 Task: Find connections with filter location Puerto Plata with filter topic #Onlineadvertisingwith filter profile language Potuguese with filter current company Emids with filter school Hindustan University with filter industry Public Relations and Communications Services with filter service category Tax Preparation with filter keywords title eCommerce Marketing Specialist
Action: Mouse moved to (568, 74)
Screenshot: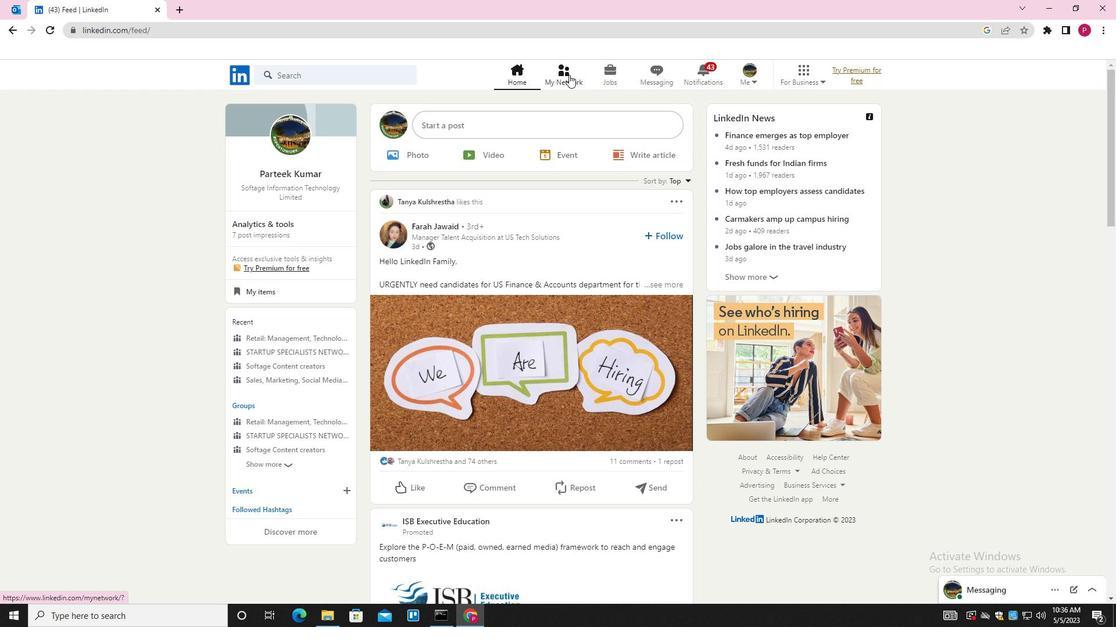 
Action: Mouse pressed left at (568, 74)
Screenshot: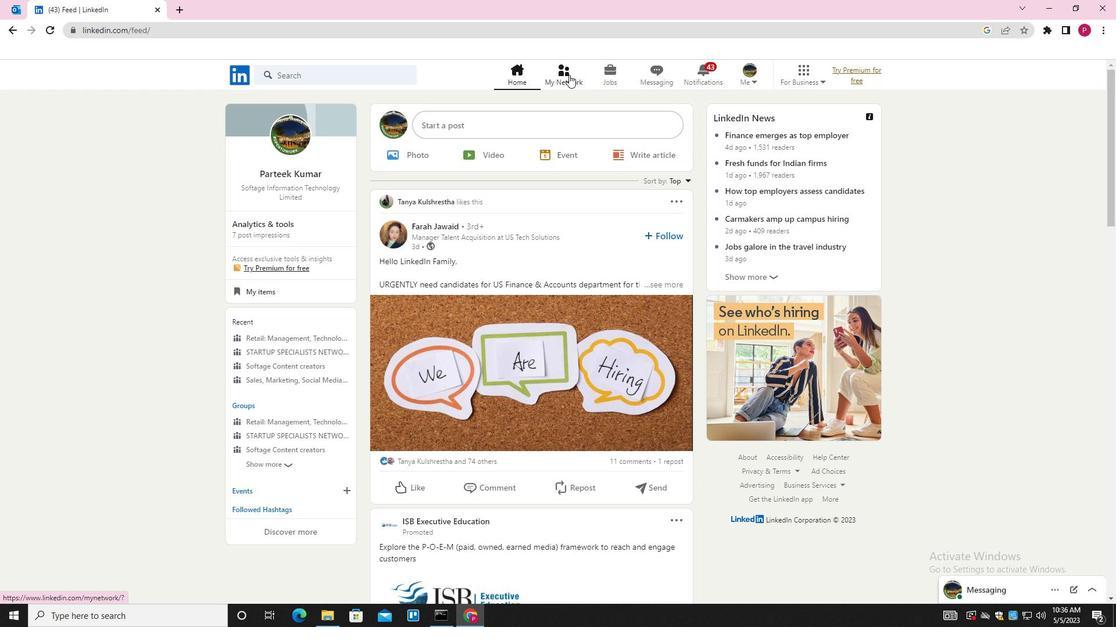
Action: Mouse moved to (369, 136)
Screenshot: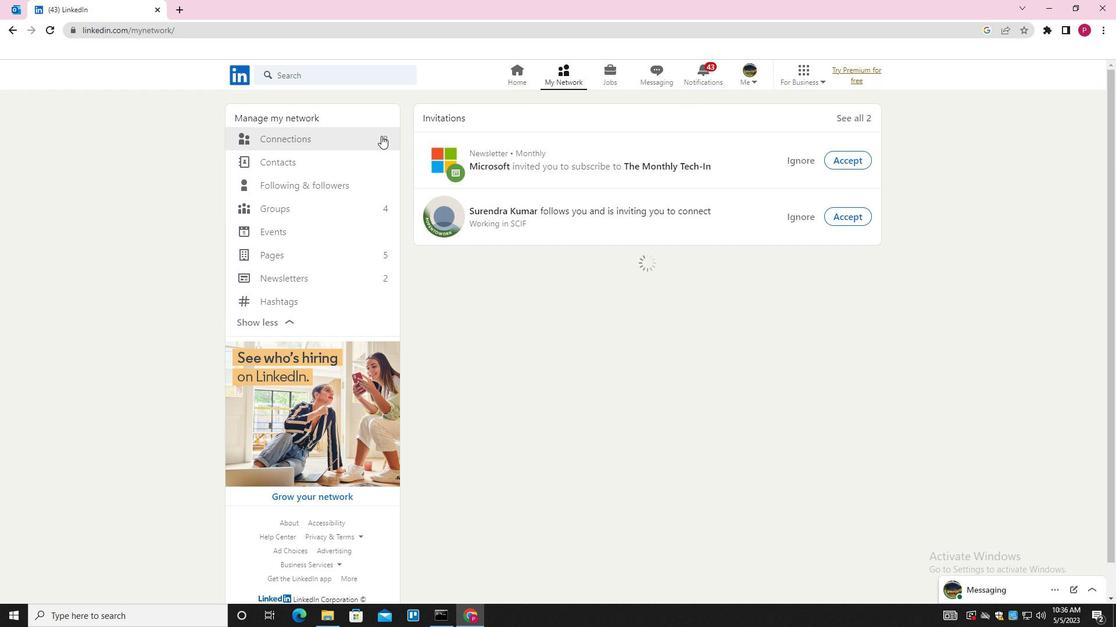
Action: Mouse pressed left at (369, 136)
Screenshot: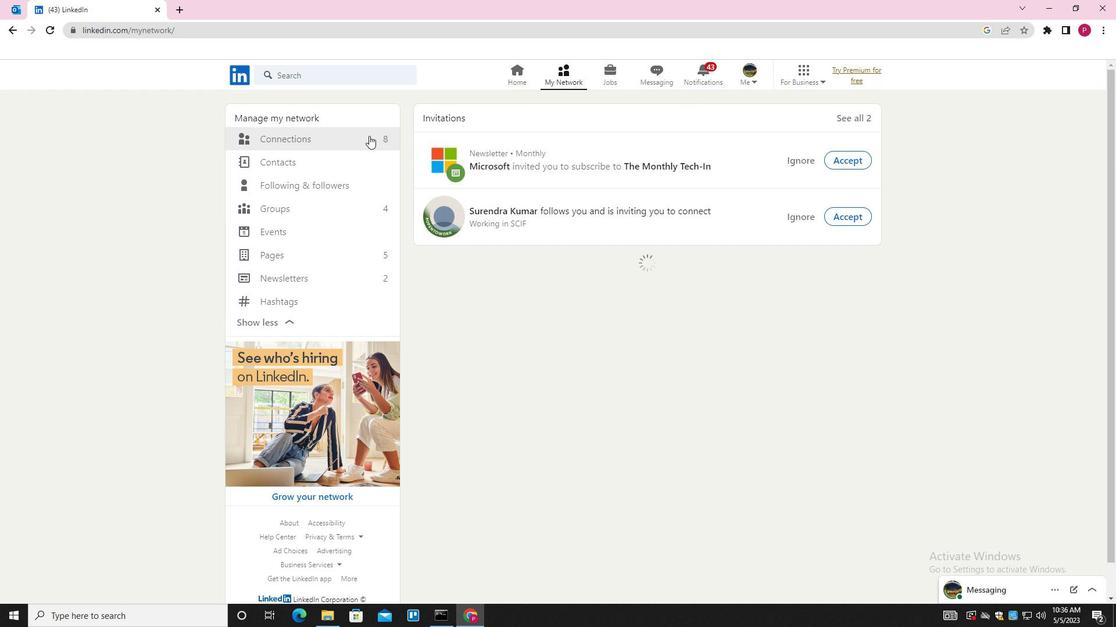 
Action: Mouse moved to (634, 141)
Screenshot: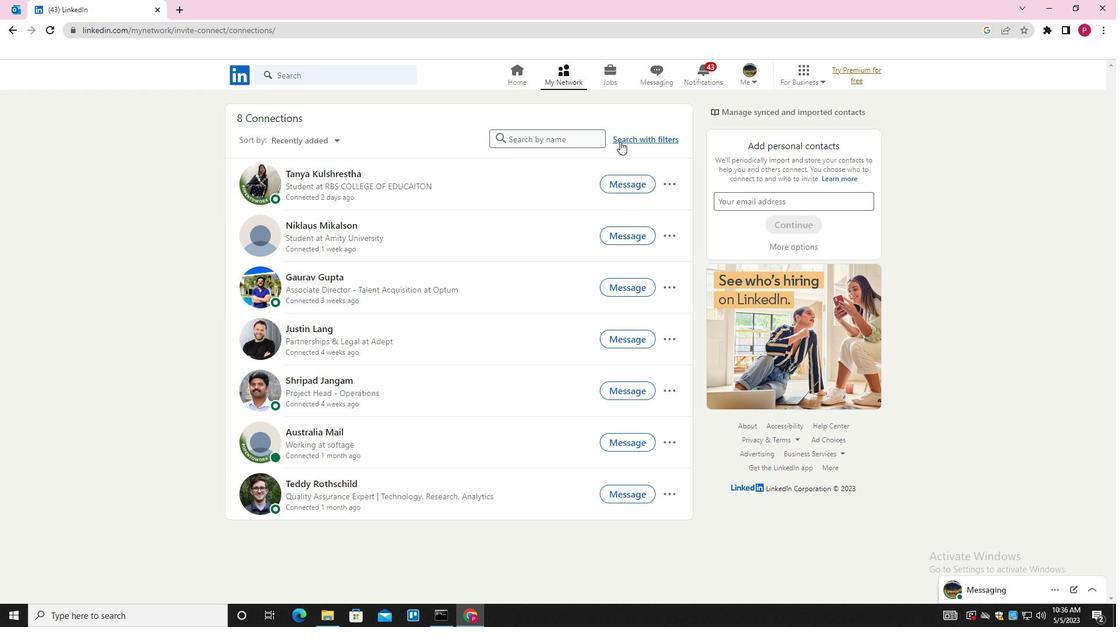 
Action: Mouse pressed left at (634, 141)
Screenshot: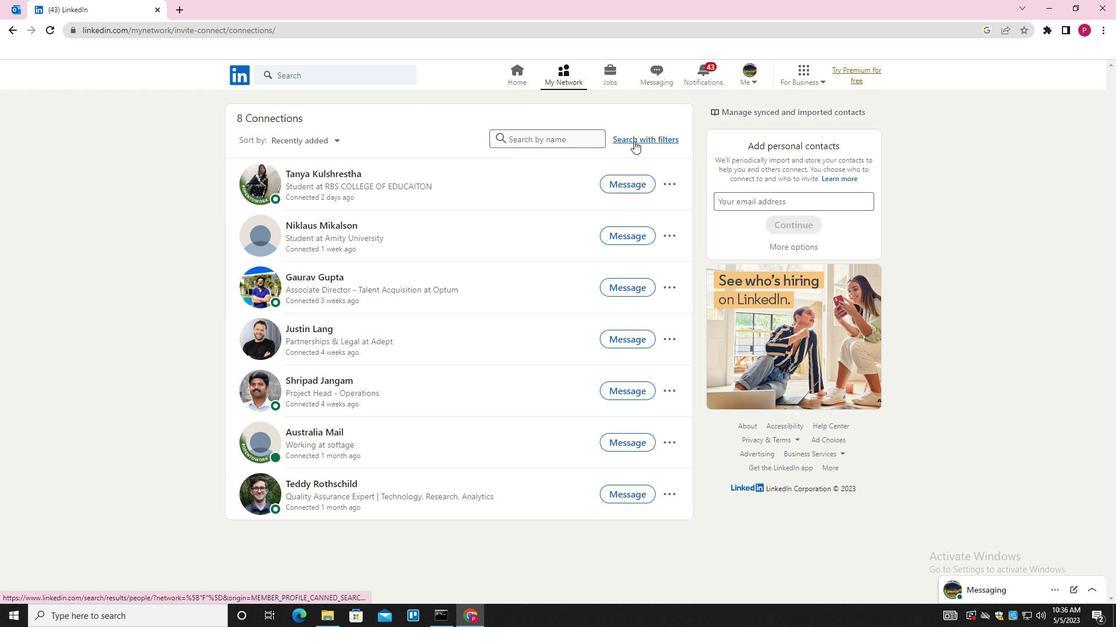 
Action: Mouse moved to (592, 109)
Screenshot: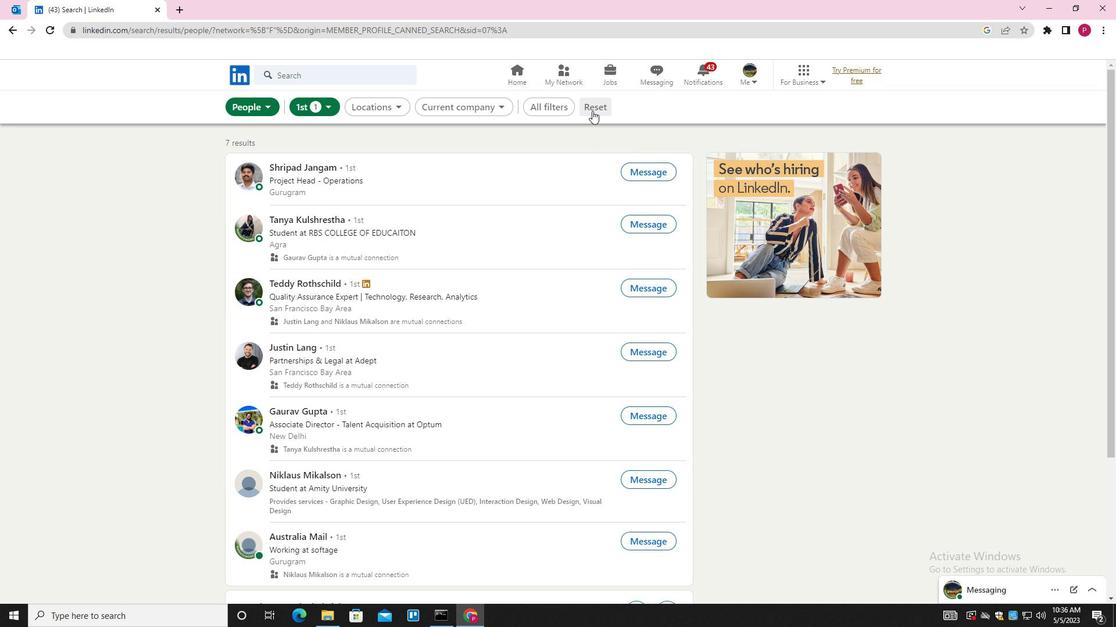 
Action: Mouse pressed left at (592, 109)
Screenshot: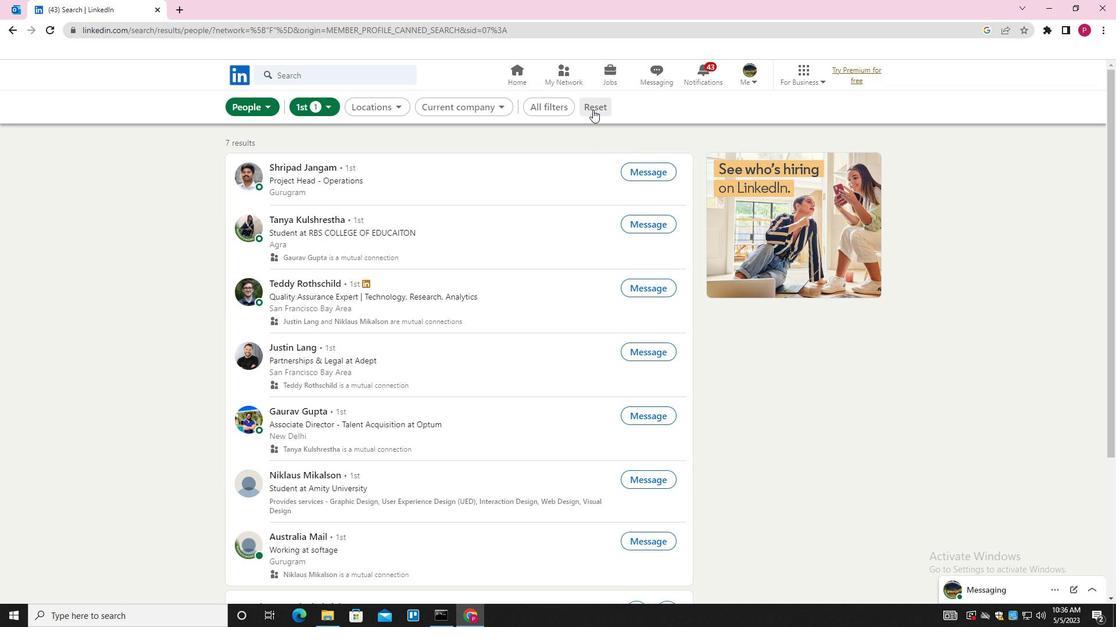 
Action: Mouse moved to (579, 108)
Screenshot: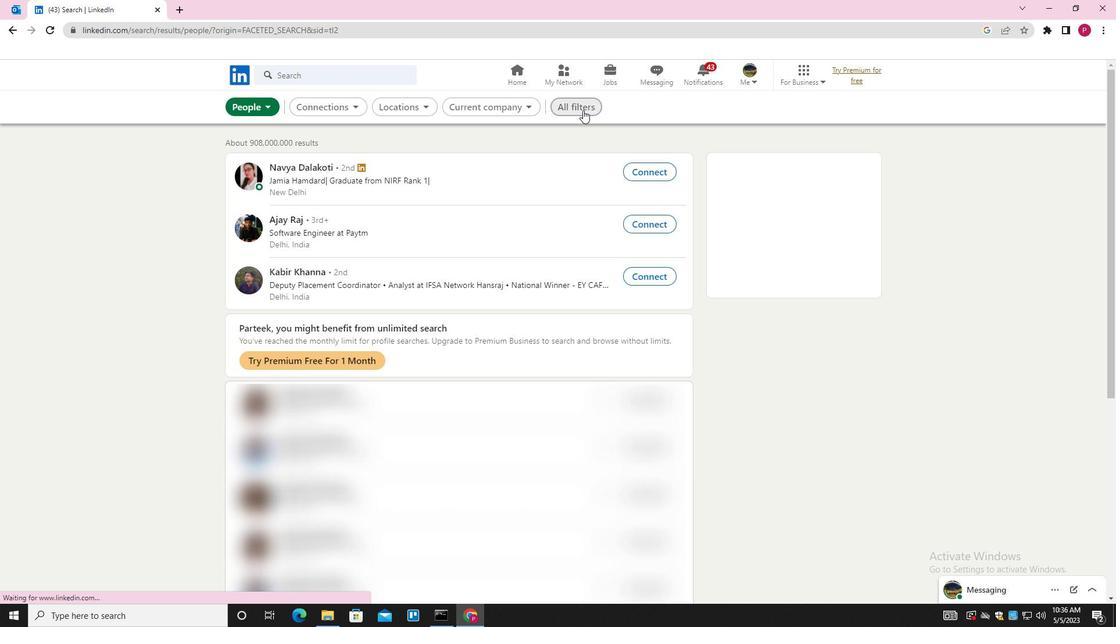 
Action: Mouse pressed left at (579, 108)
Screenshot: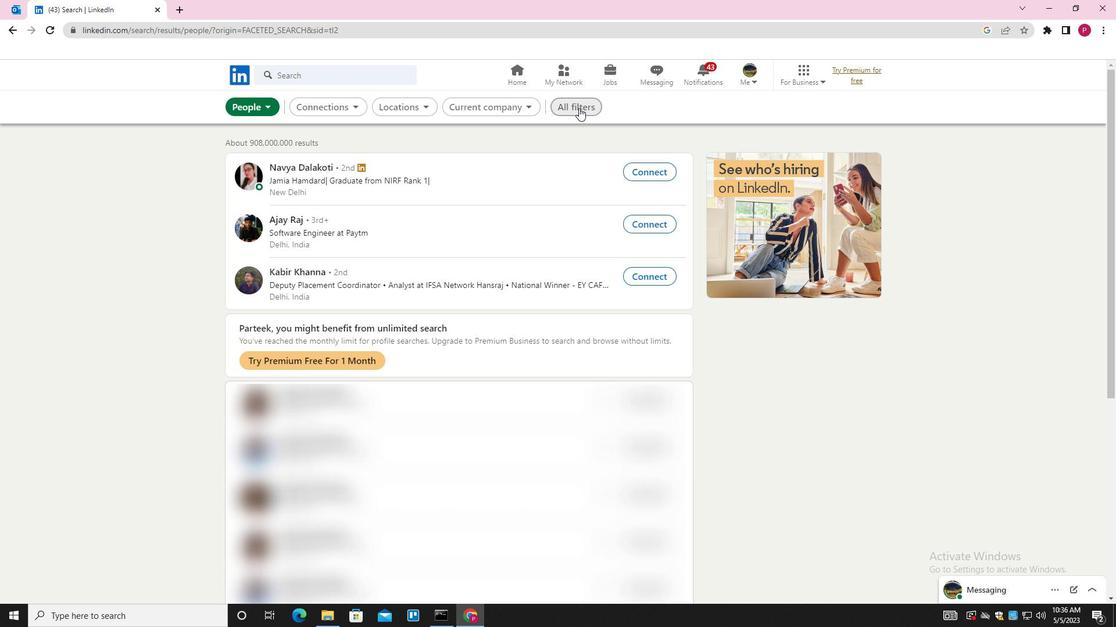 
Action: Mouse moved to (926, 369)
Screenshot: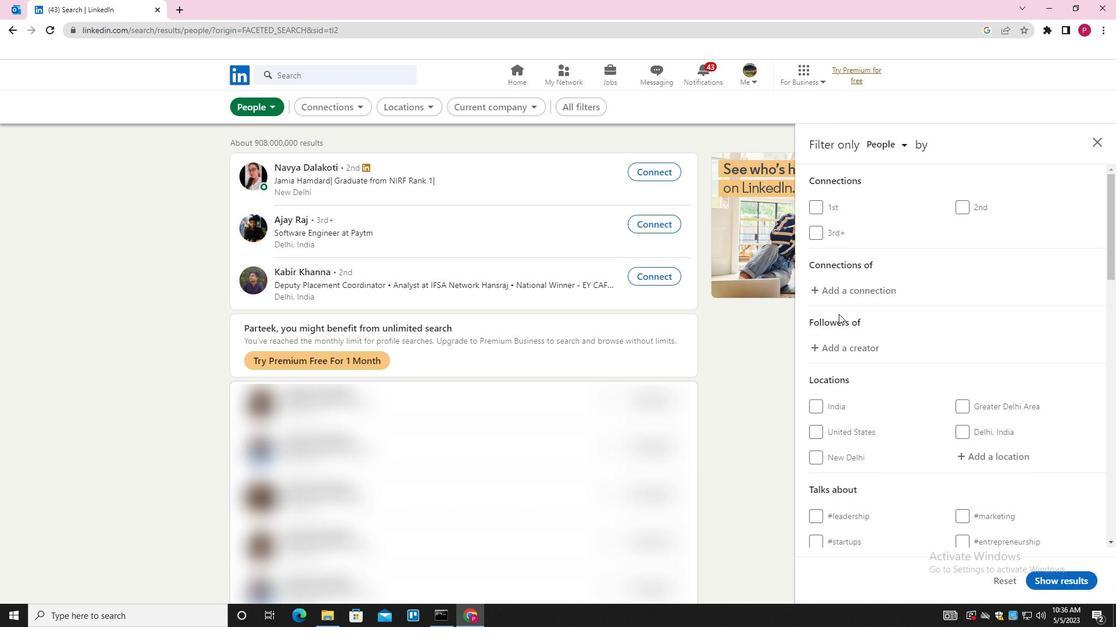 
Action: Mouse scrolled (926, 368) with delta (0, 0)
Screenshot: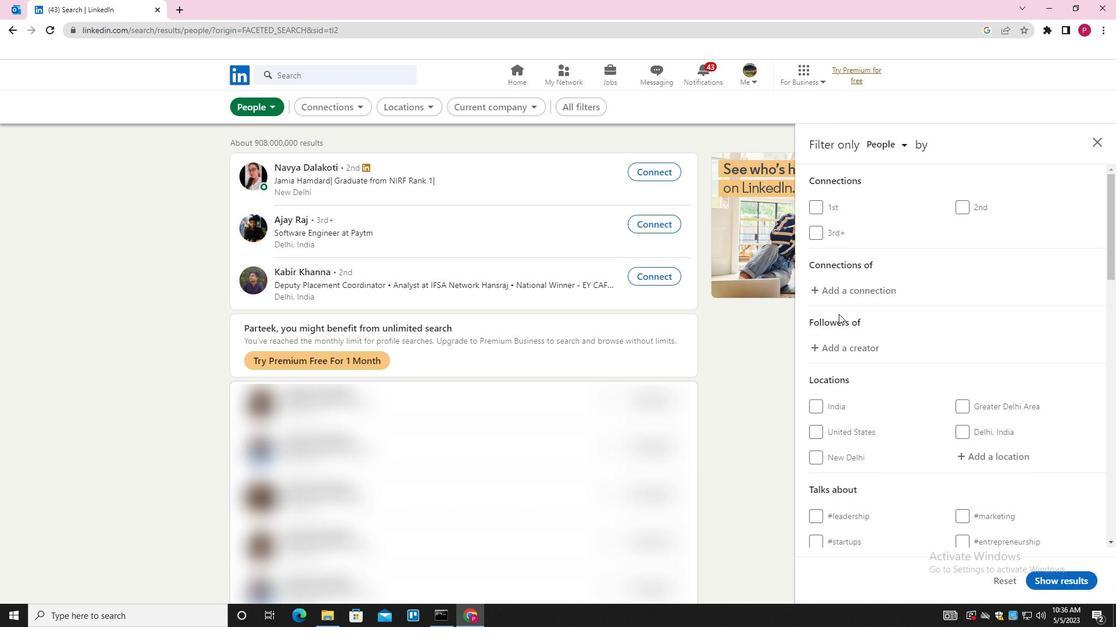 
Action: Mouse moved to (932, 374)
Screenshot: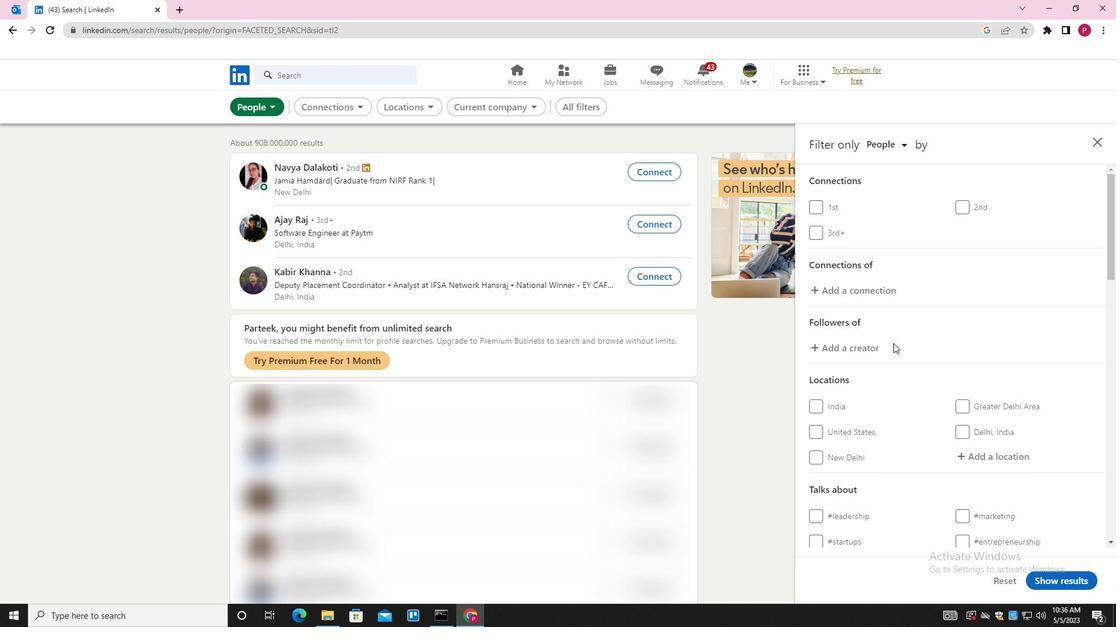 
Action: Mouse scrolled (932, 373) with delta (0, 0)
Screenshot: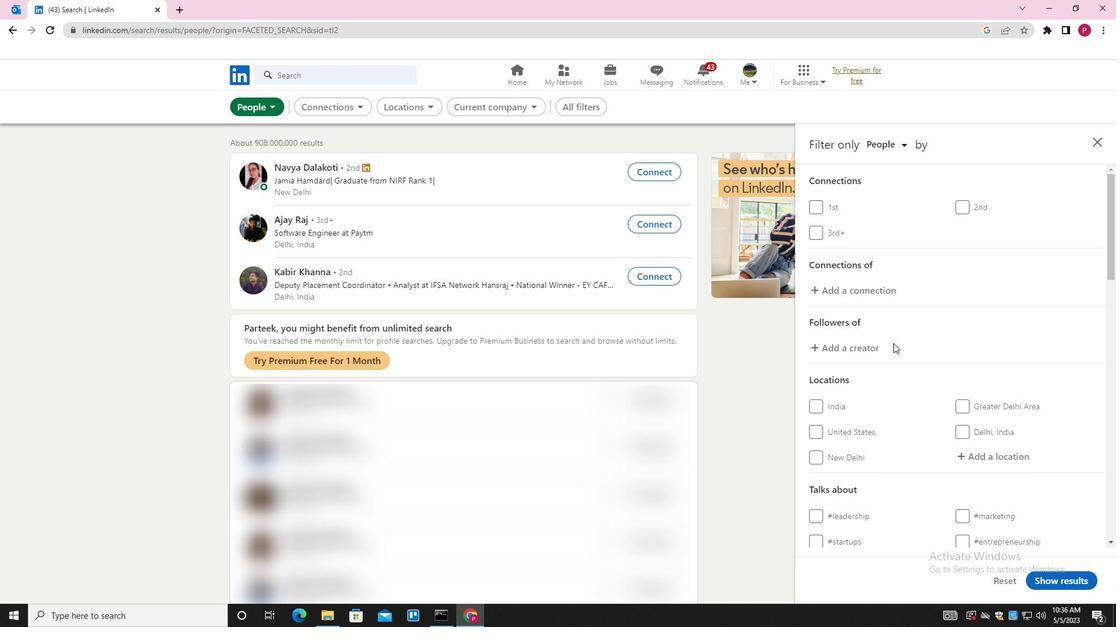 
Action: Mouse moved to (1020, 337)
Screenshot: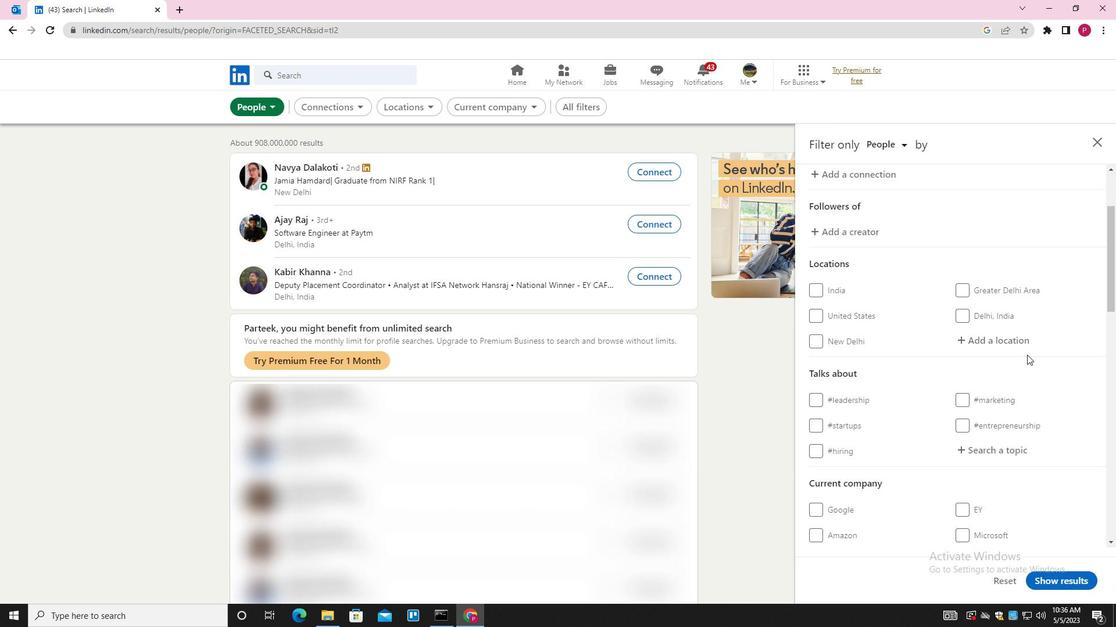 
Action: Mouse pressed left at (1020, 337)
Screenshot: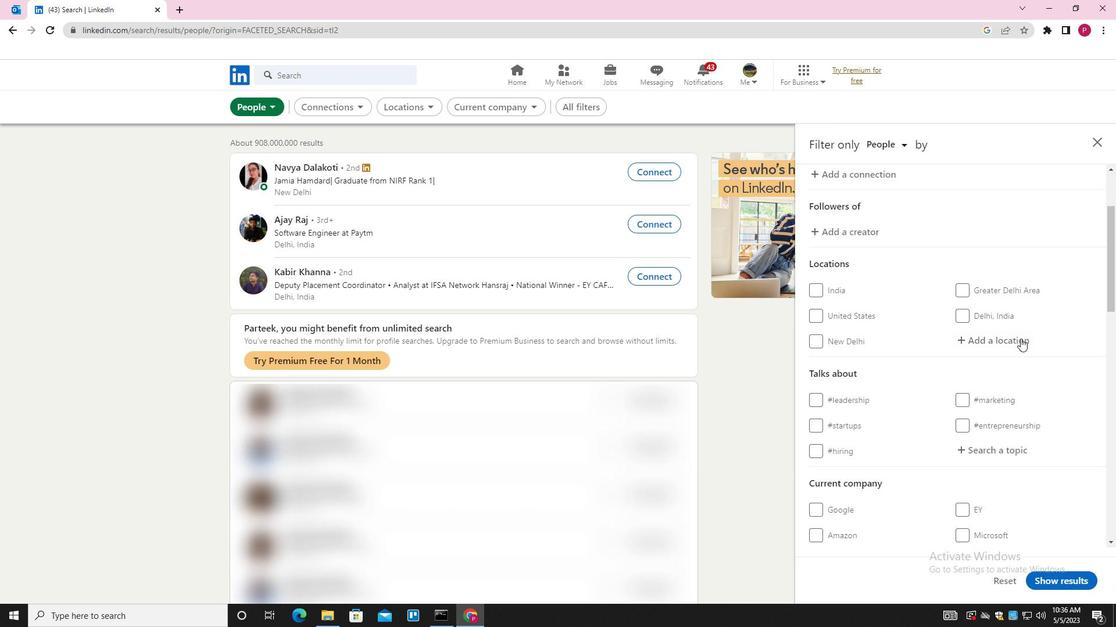 
Action: Key pressed <Key.shift>PUERTO<Key.space><Key.shift>P<Key.shift>ALATA<Key.backspace><Key.backspace><Key.backspace><Key.backspace><Key.backspace>LATA<Key.down><Key.enter>
Screenshot: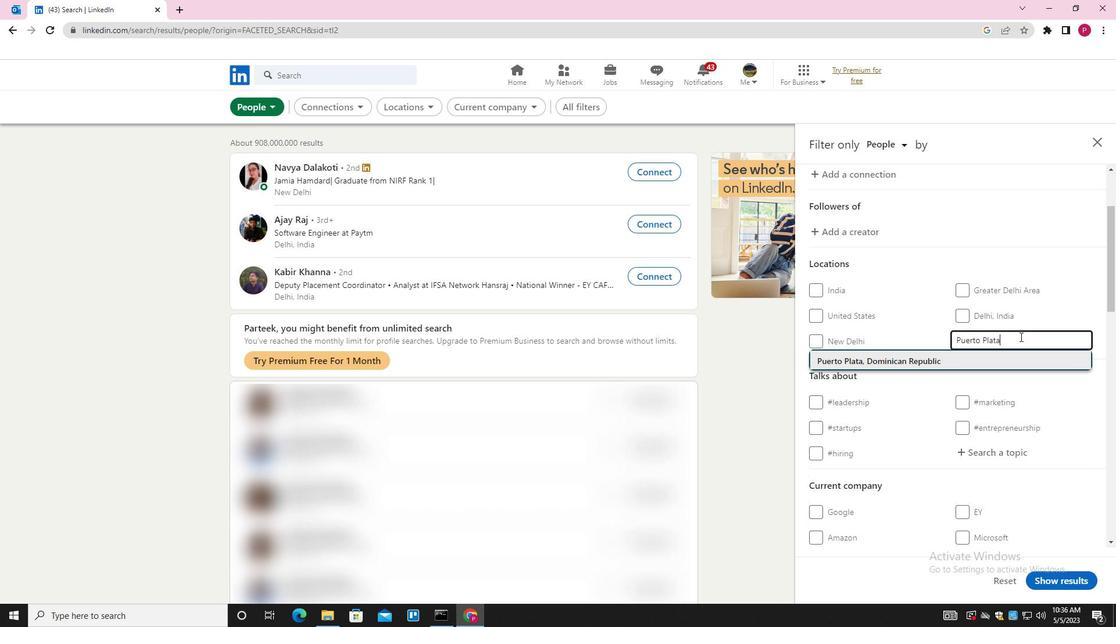 
Action: Mouse moved to (1005, 333)
Screenshot: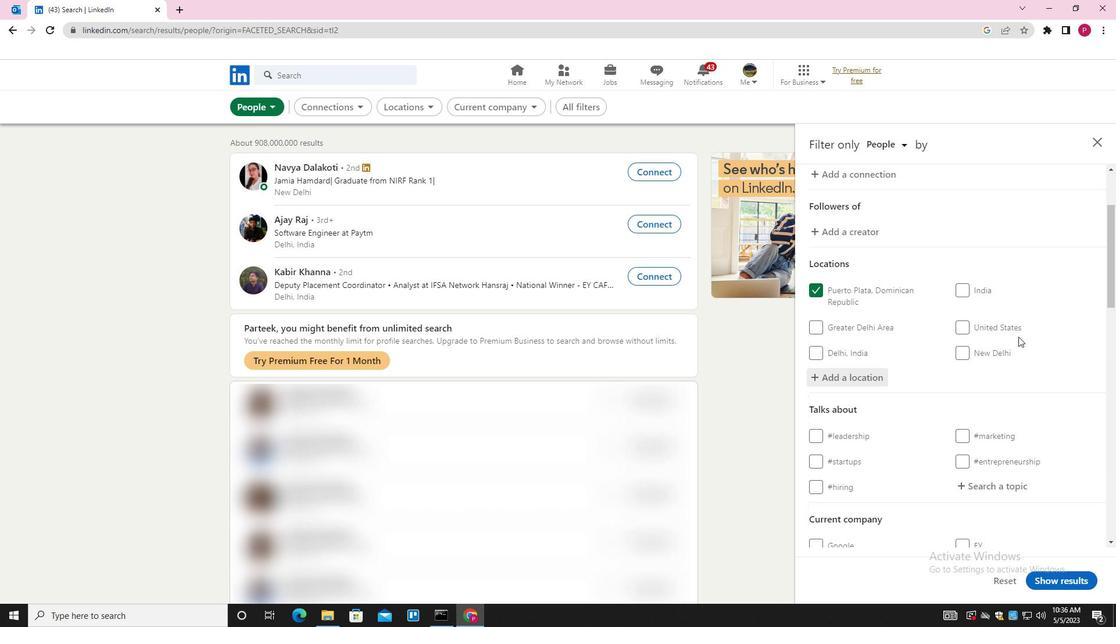 
Action: Mouse scrolled (1005, 333) with delta (0, 0)
Screenshot: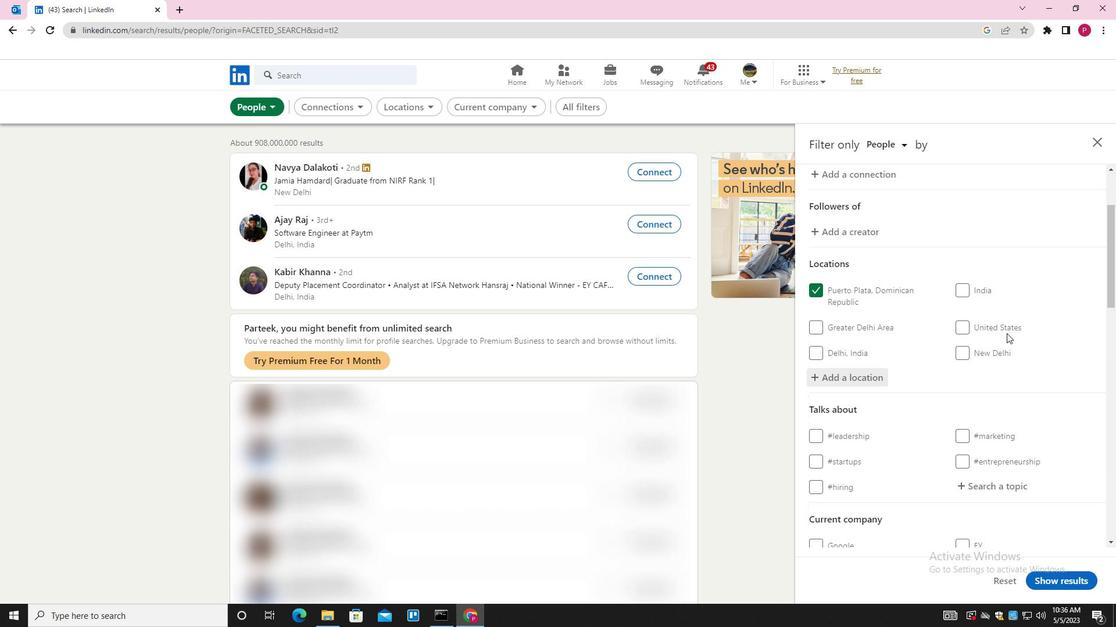 
Action: Mouse moved to (1000, 333)
Screenshot: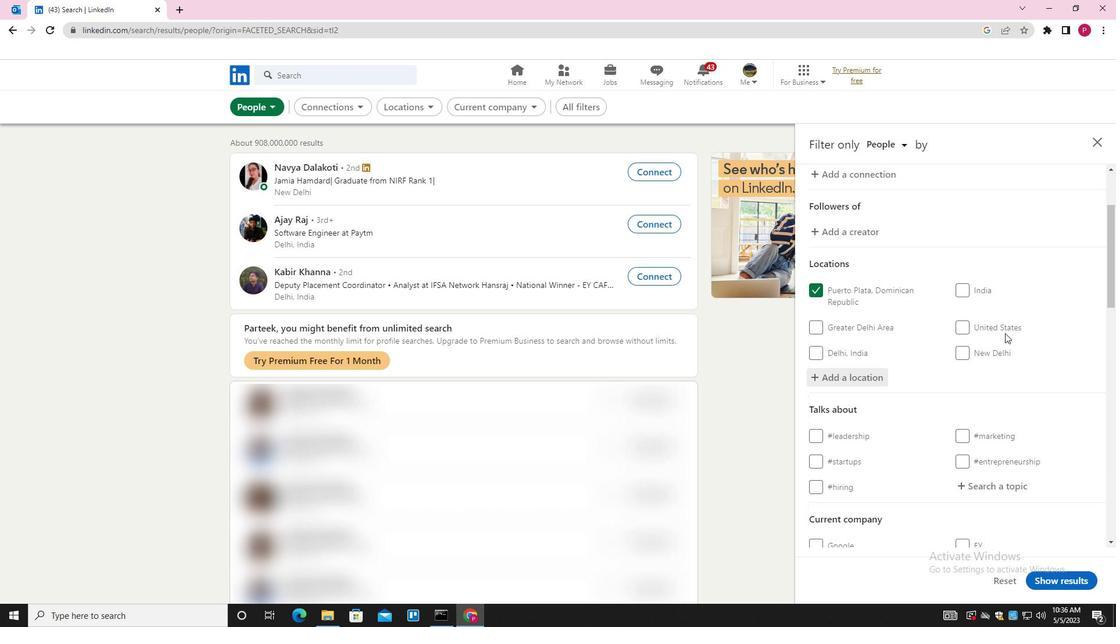 
Action: Mouse scrolled (1000, 332) with delta (0, 0)
Screenshot: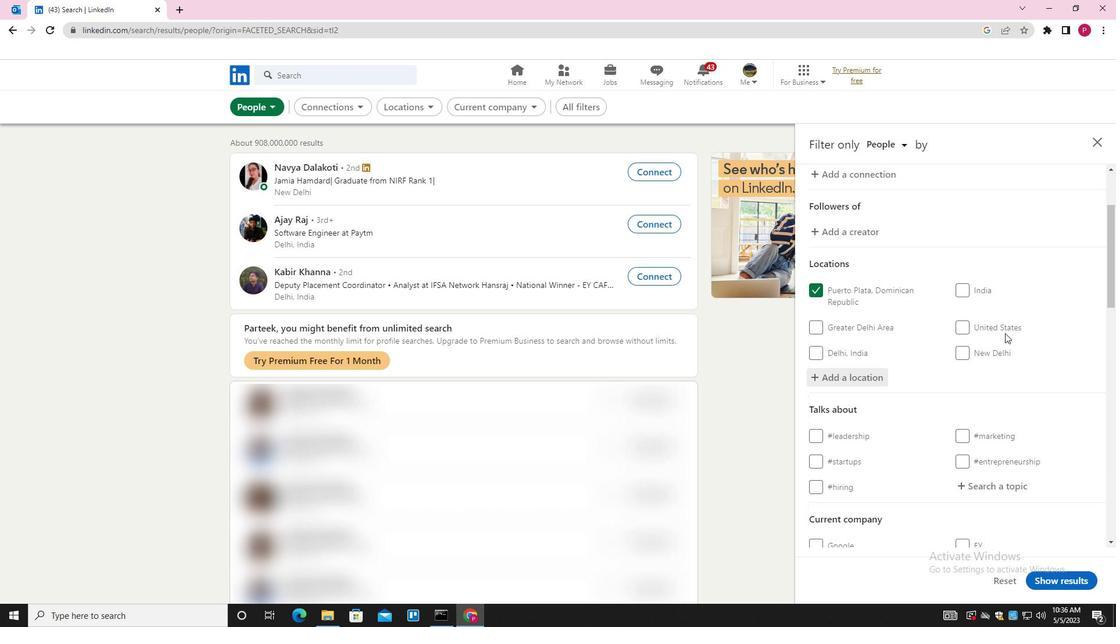 
Action: Mouse moved to (996, 330)
Screenshot: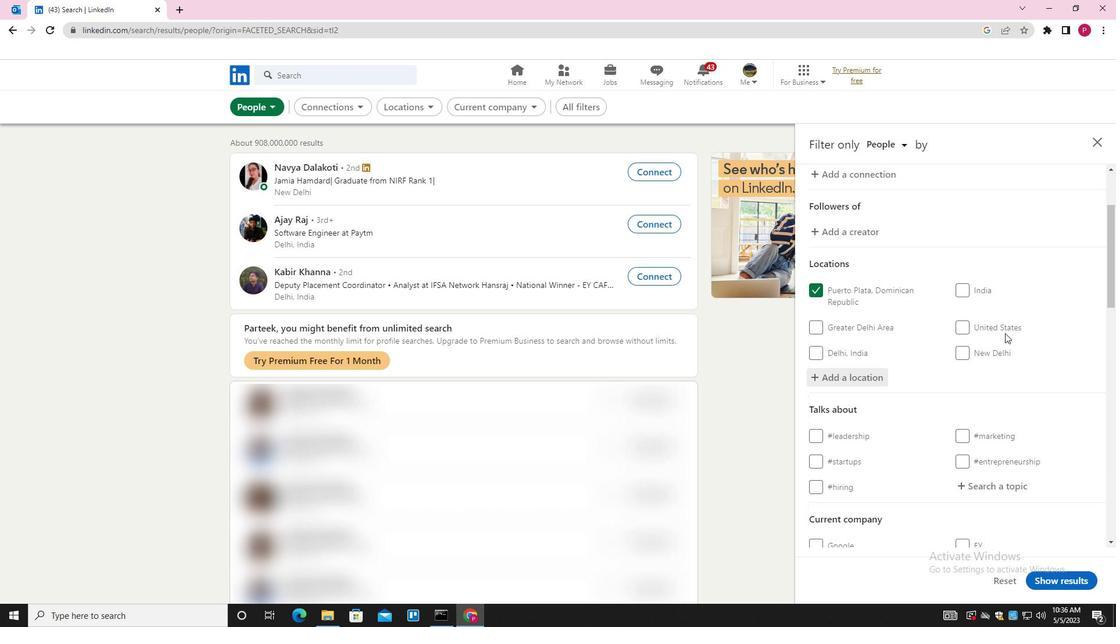 
Action: Mouse scrolled (996, 329) with delta (0, 0)
Screenshot: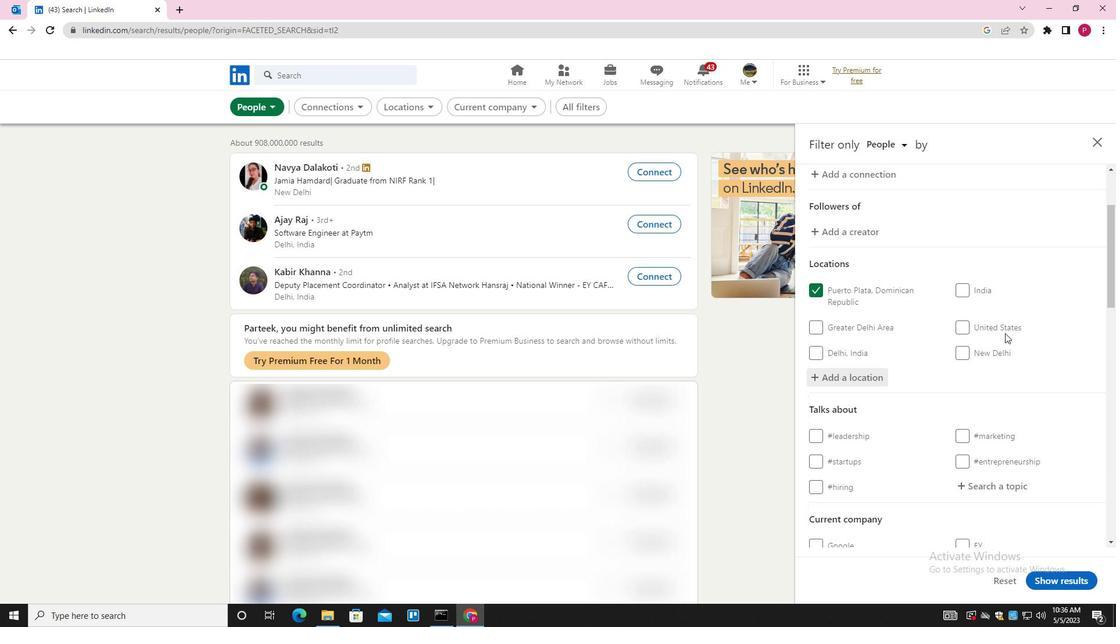 
Action: Mouse moved to (991, 326)
Screenshot: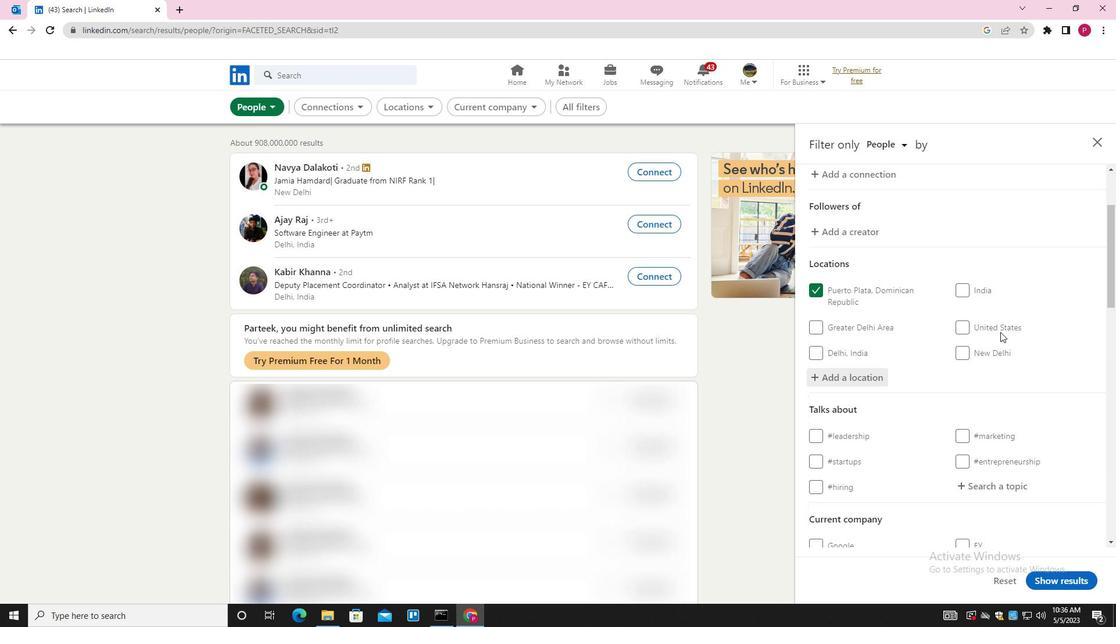 
Action: Mouse scrolled (991, 325) with delta (0, 0)
Screenshot: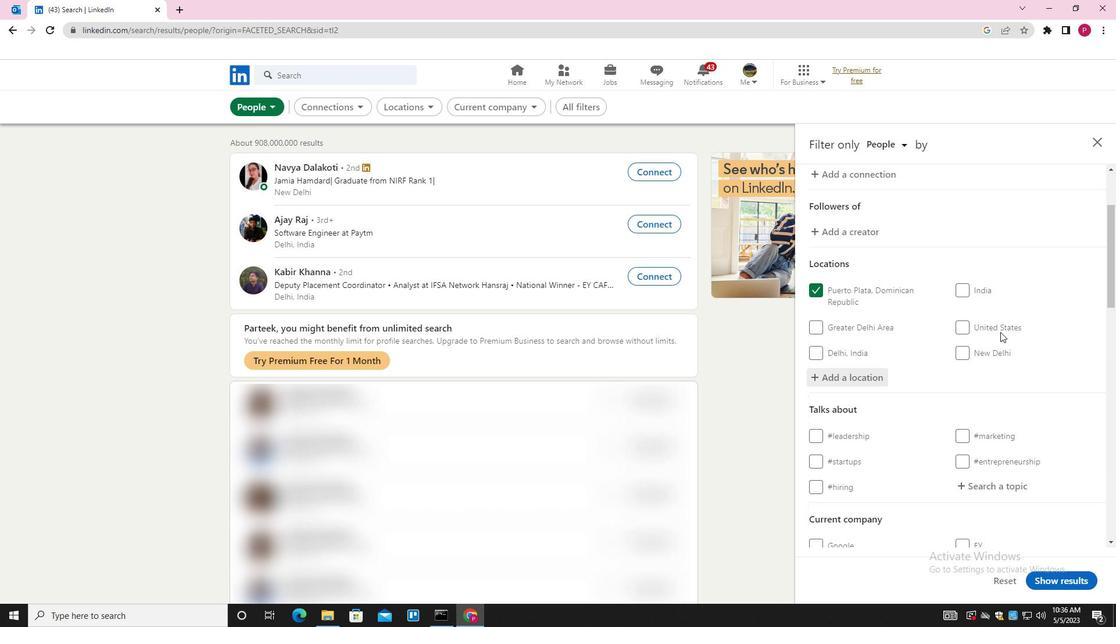 
Action: Mouse moved to (985, 254)
Screenshot: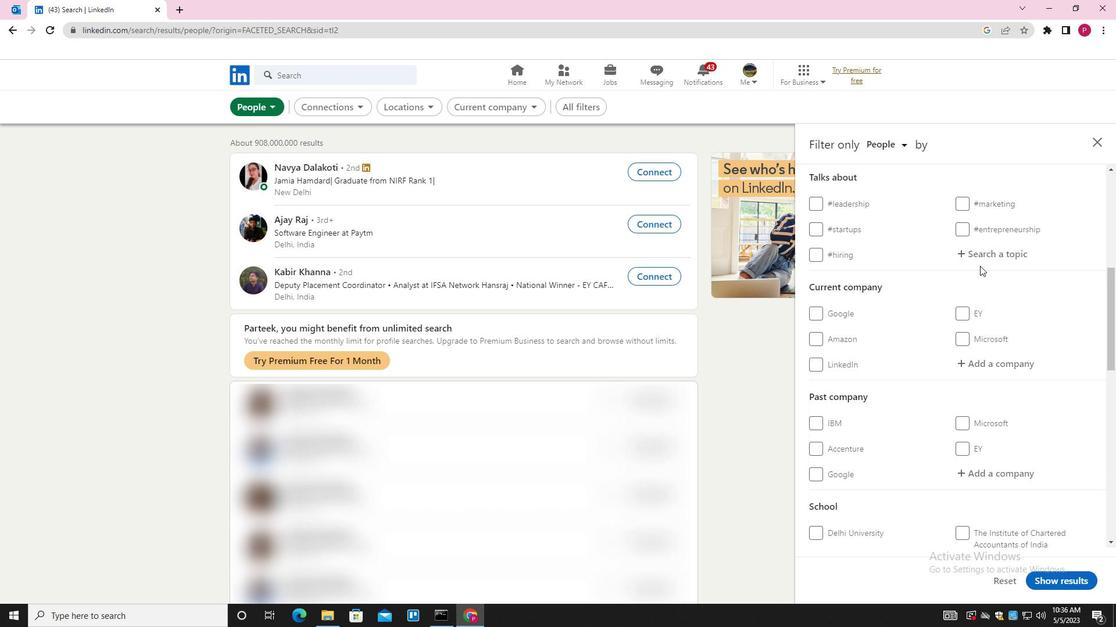 
Action: Mouse pressed left at (985, 254)
Screenshot: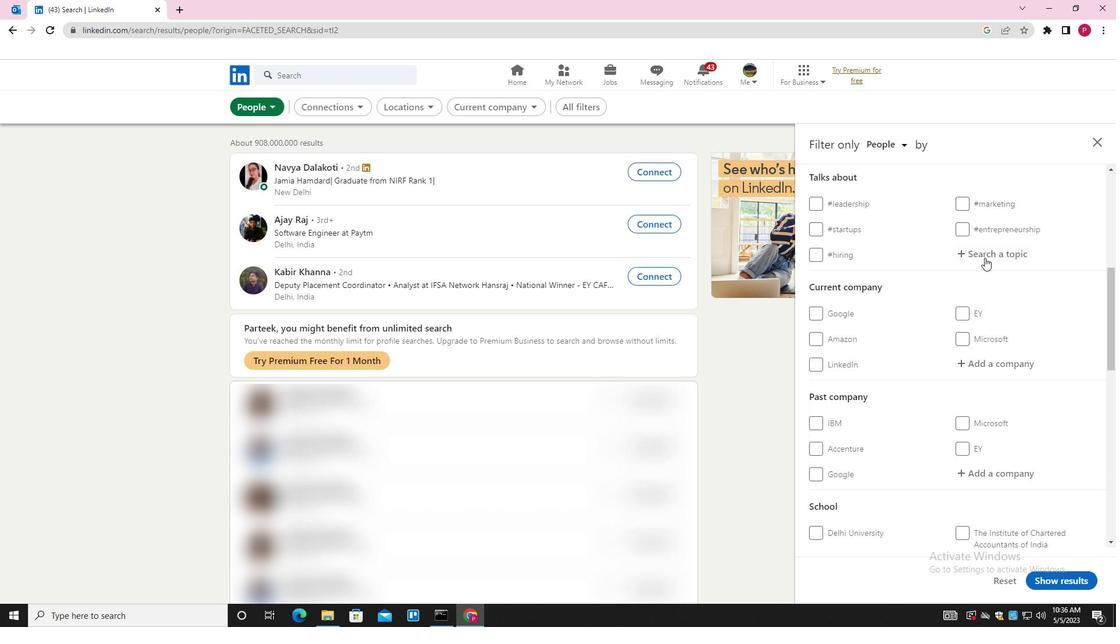 
Action: Key pressed ONI<Key.backspace>LINE<Key.space><Key.backspace>ADVERTISING<Key.down><Key.enter>
Screenshot: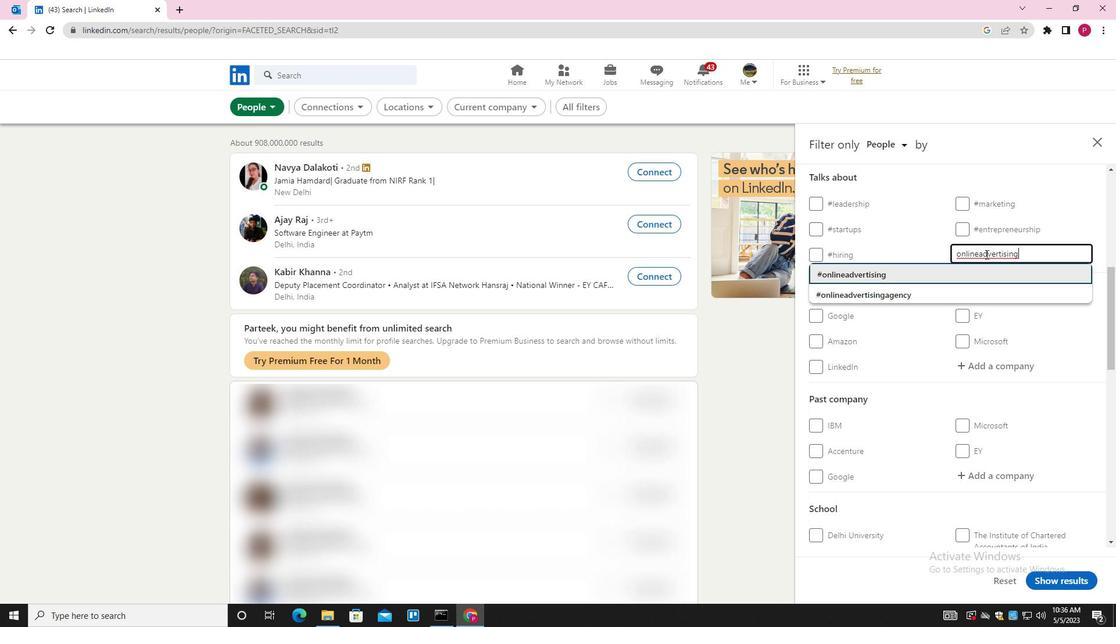 
Action: Mouse moved to (940, 286)
Screenshot: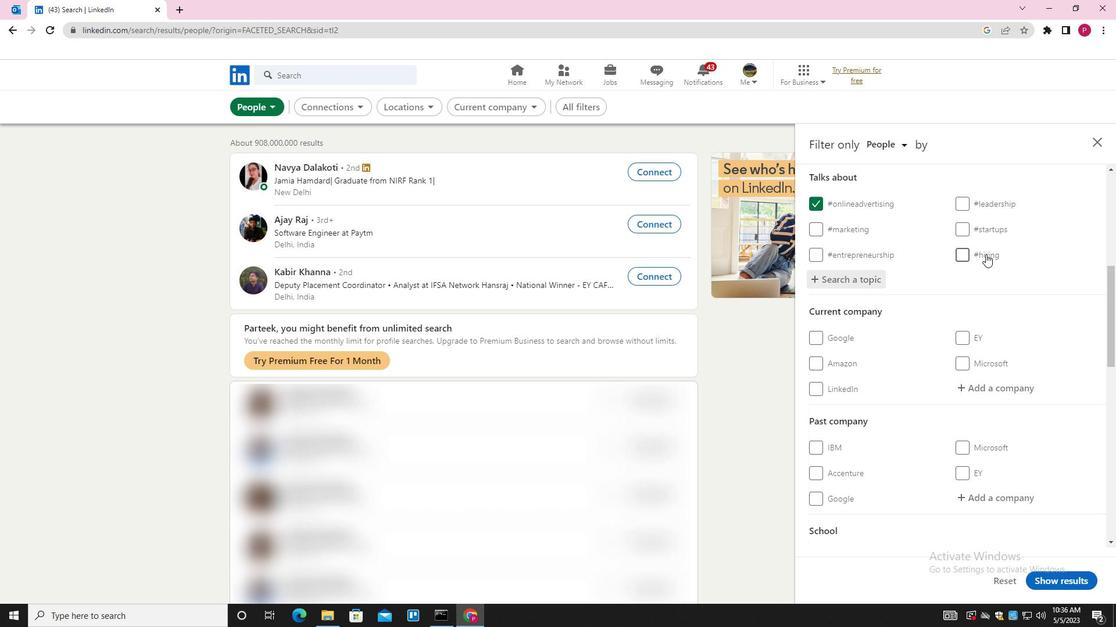 
Action: Mouse scrolled (940, 285) with delta (0, 0)
Screenshot: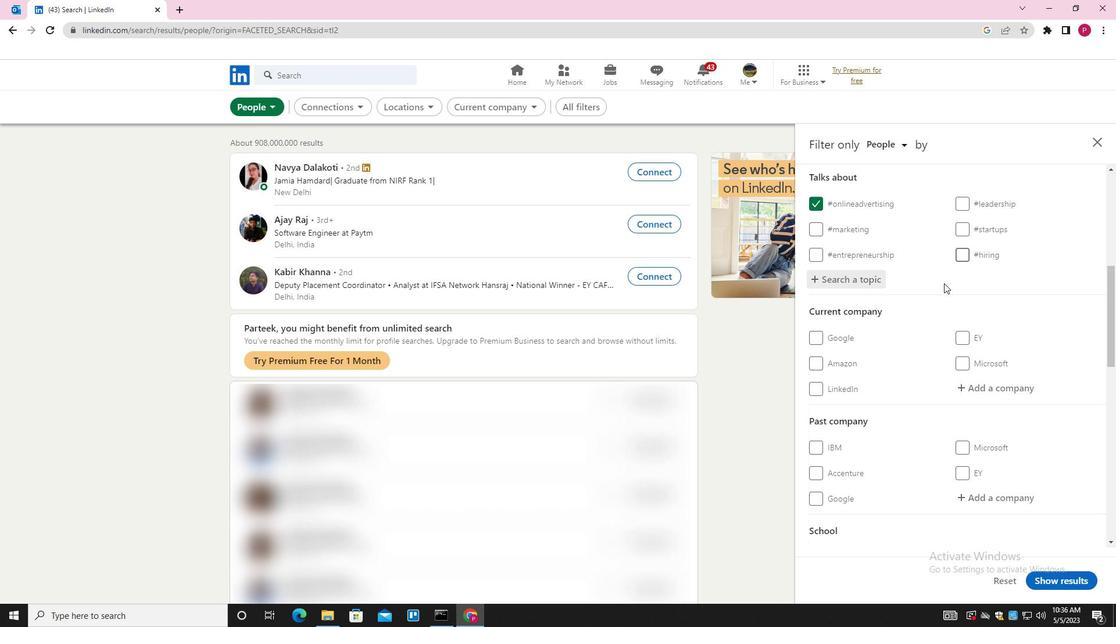 
Action: Mouse moved to (940, 286)
Screenshot: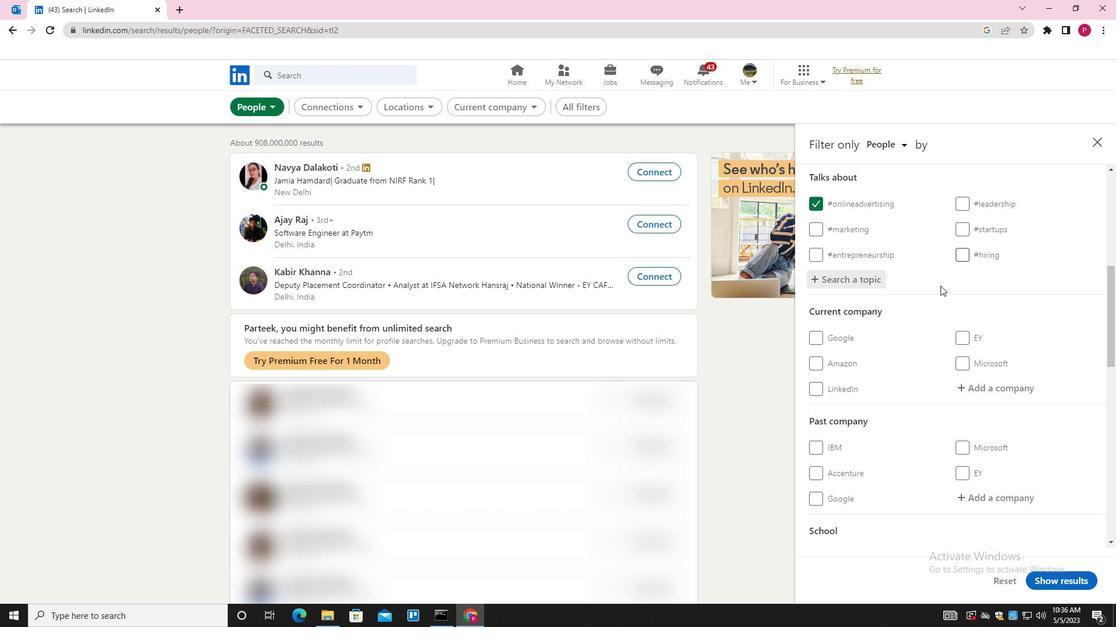 
Action: Mouse scrolled (940, 286) with delta (0, 0)
Screenshot: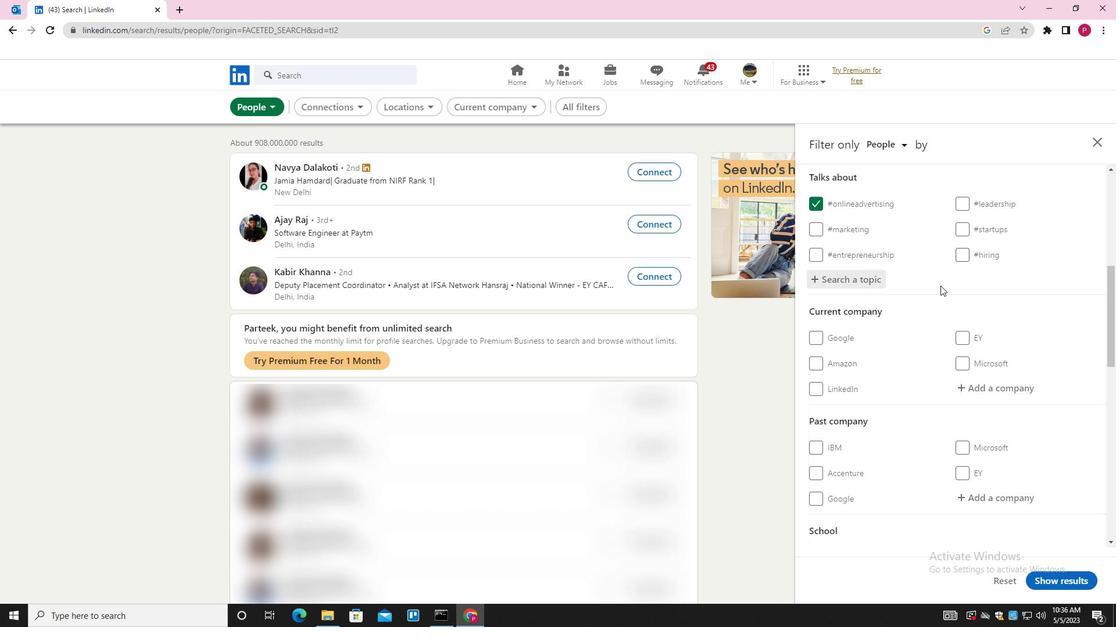 
Action: Mouse moved to (939, 287)
Screenshot: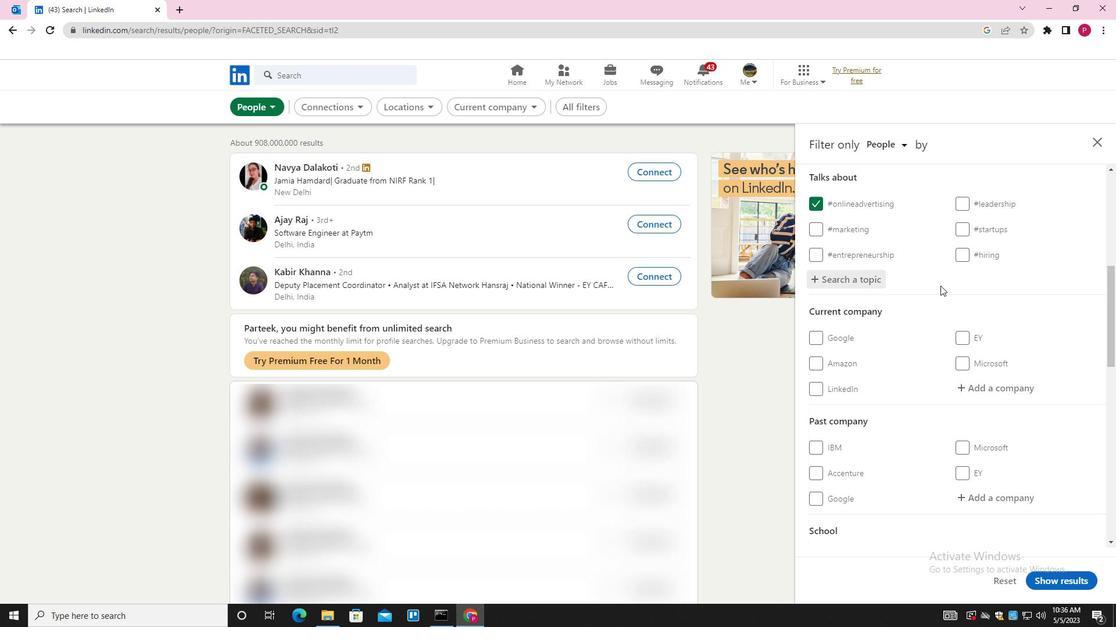 
Action: Mouse scrolled (939, 287) with delta (0, 0)
Screenshot: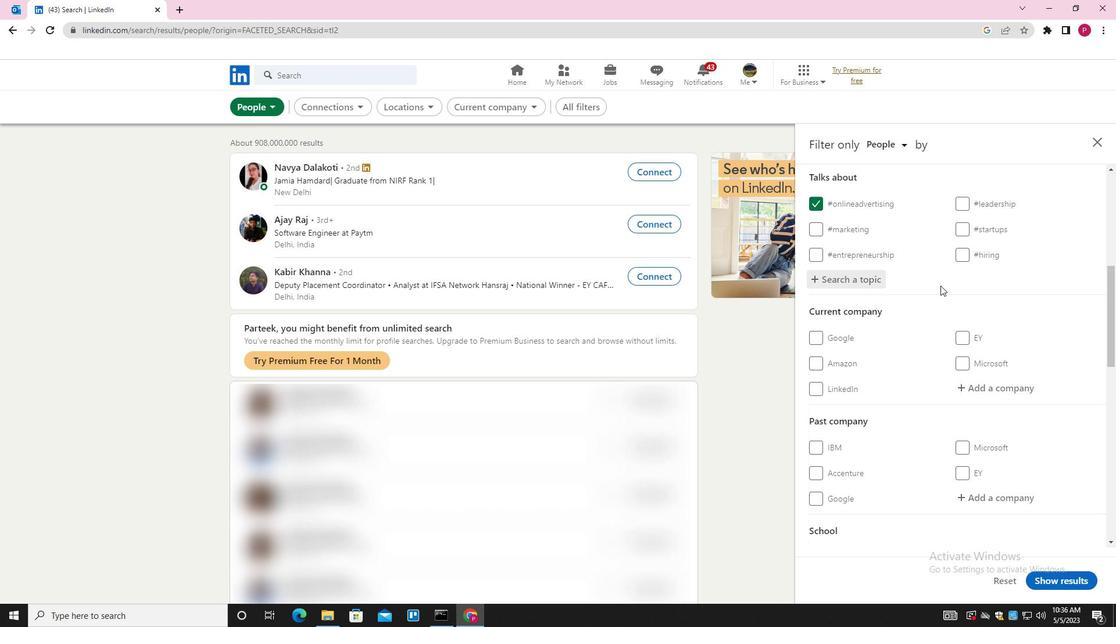 
Action: Mouse moved to (938, 289)
Screenshot: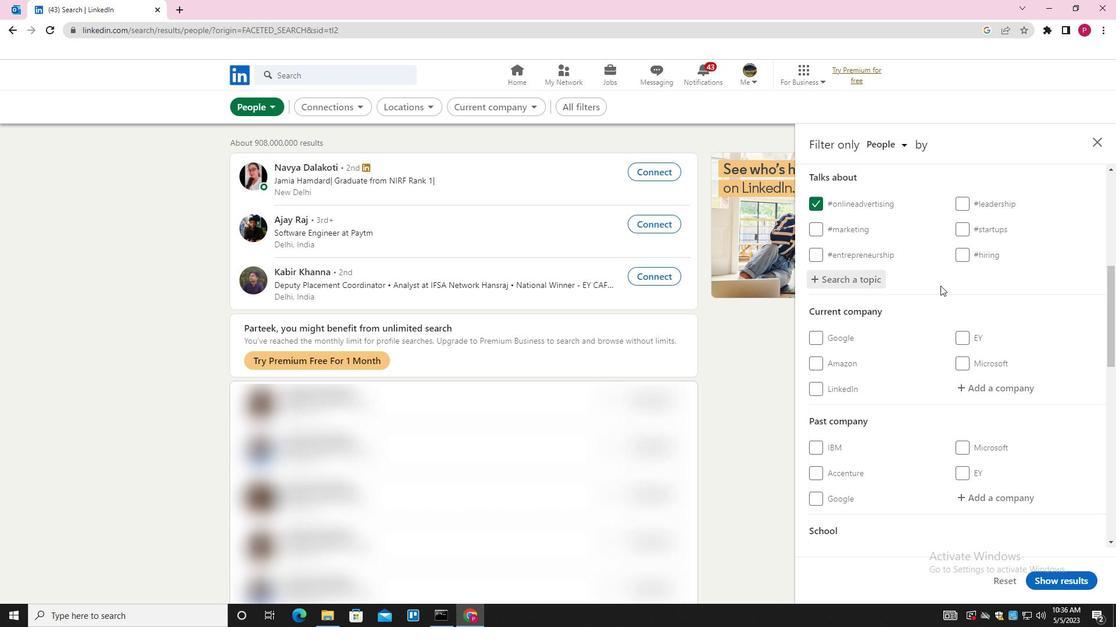 
Action: Mouse scrolled (938, 288) with delta (0, 0)
Screenshot: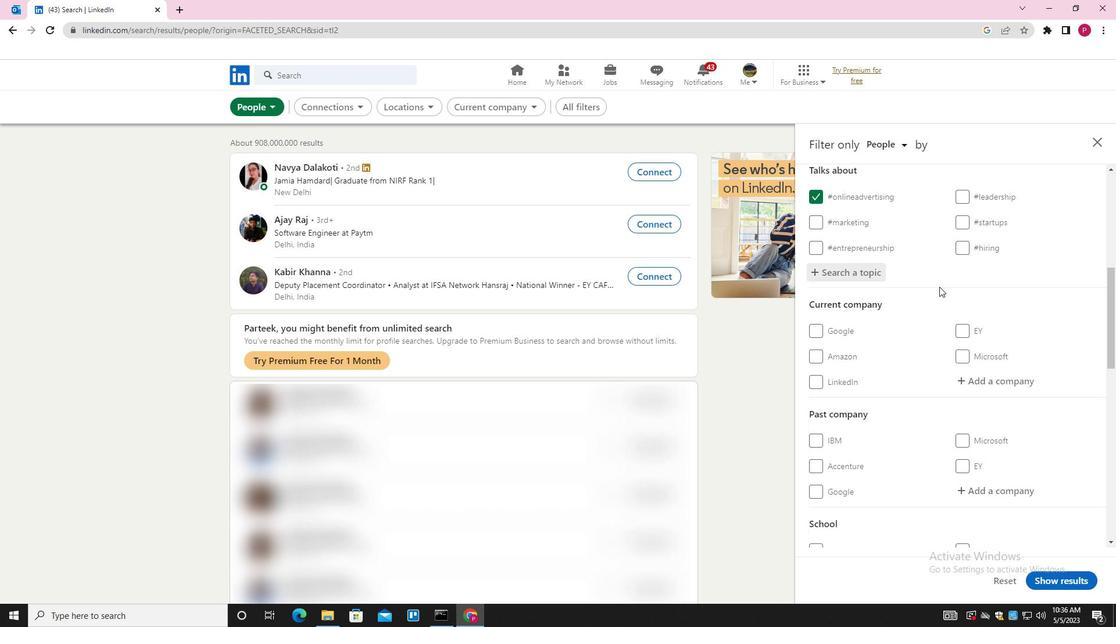 
Action: Mouse moved to (935, 295)
Screenshot: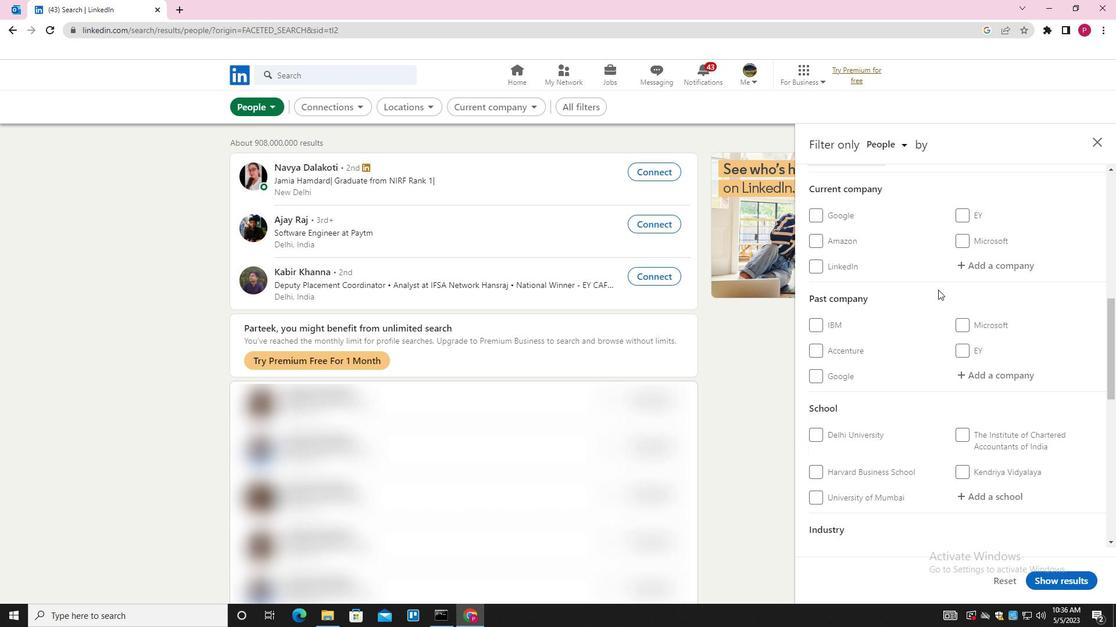 
Action: Mouse scrolled (935, 295) with delta (0, 0)
Screenshot: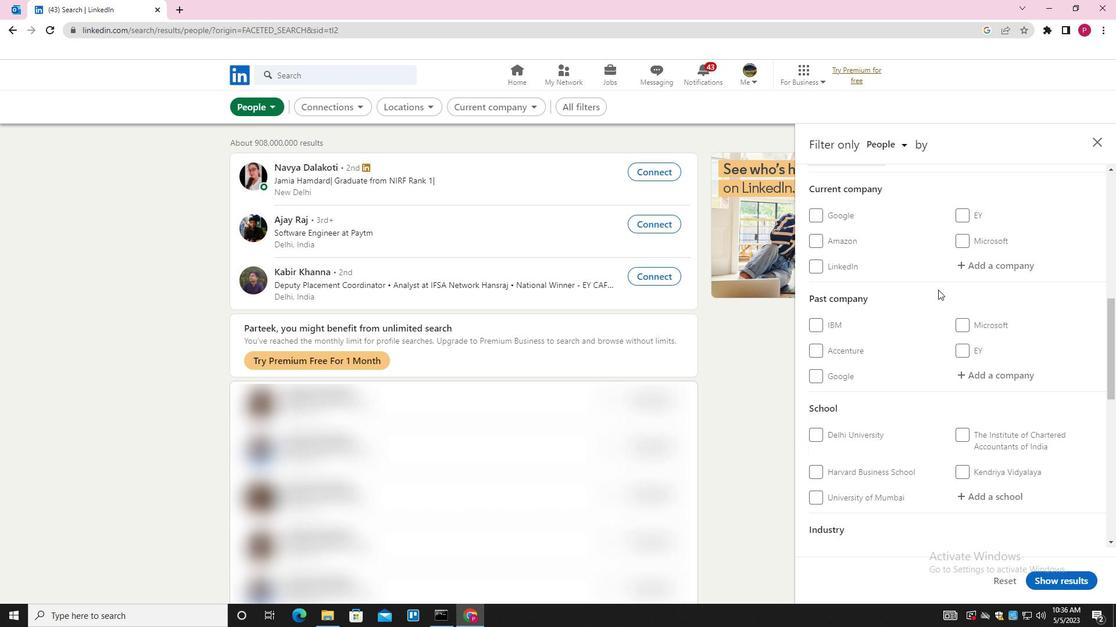 
Action: Mouse moved to (953, 300)
Screenshot: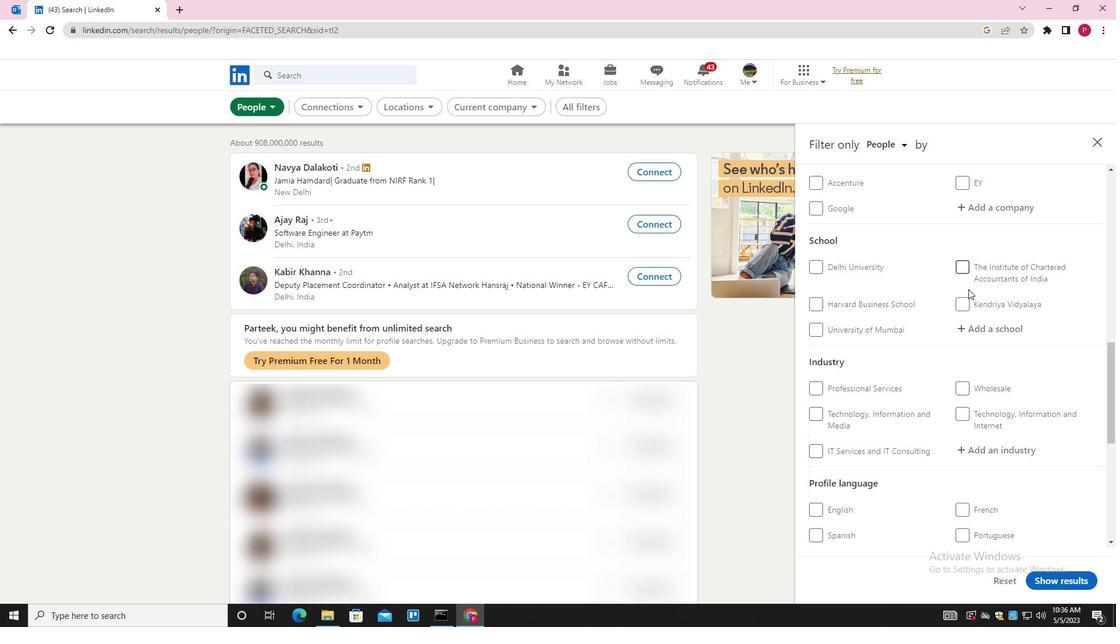 
Action: Mouse scrolled (953, 299) with delta (0, 0)
Screenshot: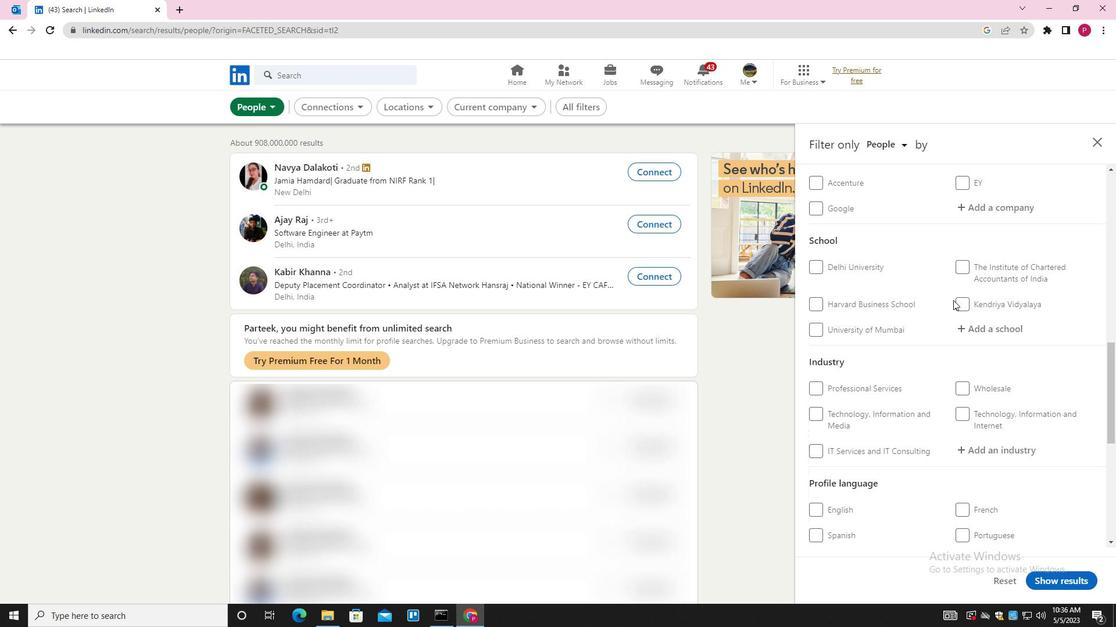 
Action: Mouse scrolled (953, 299) with delta (0, 0)
Screenshot: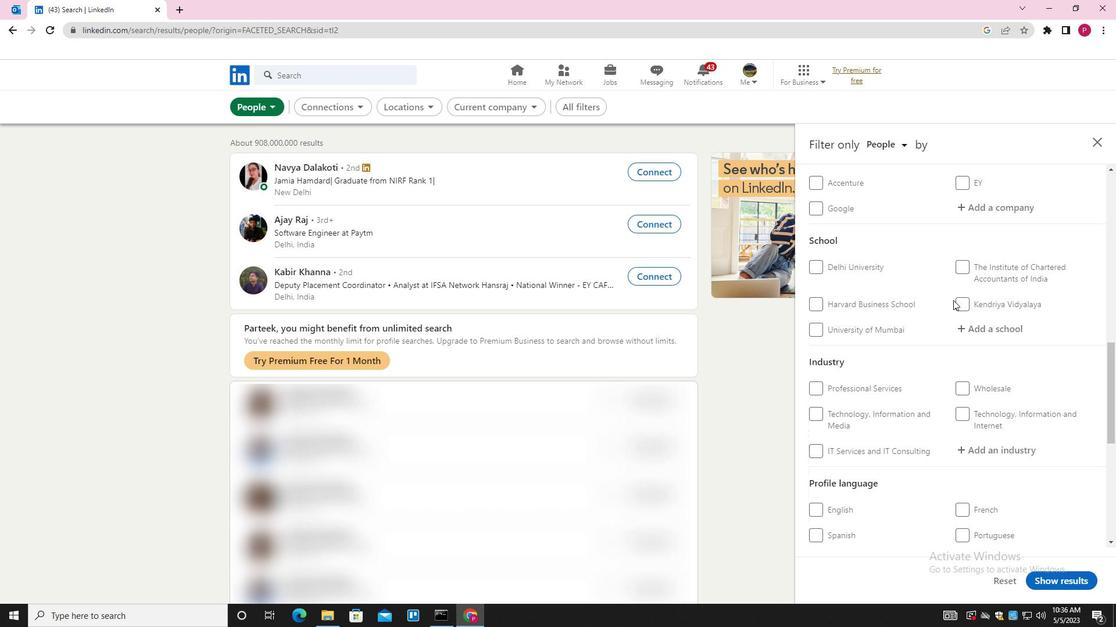 
Action: Mouse moved to (949, 304)
Screenshot: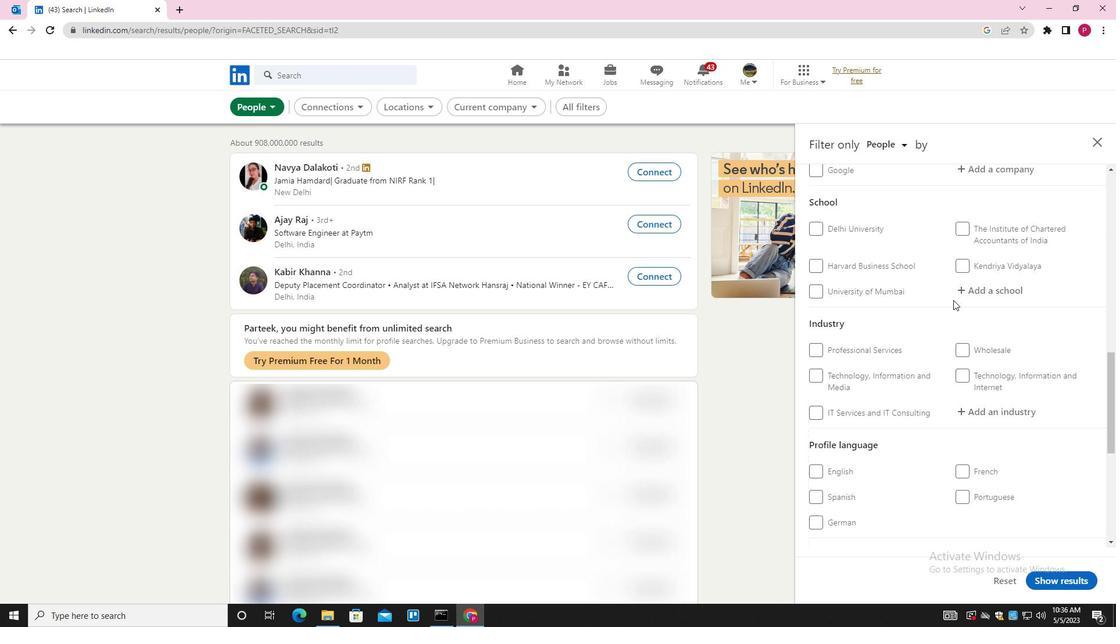 
Action: Mouse scrolled (949, 304) with delta (0, 0)
Screenshot: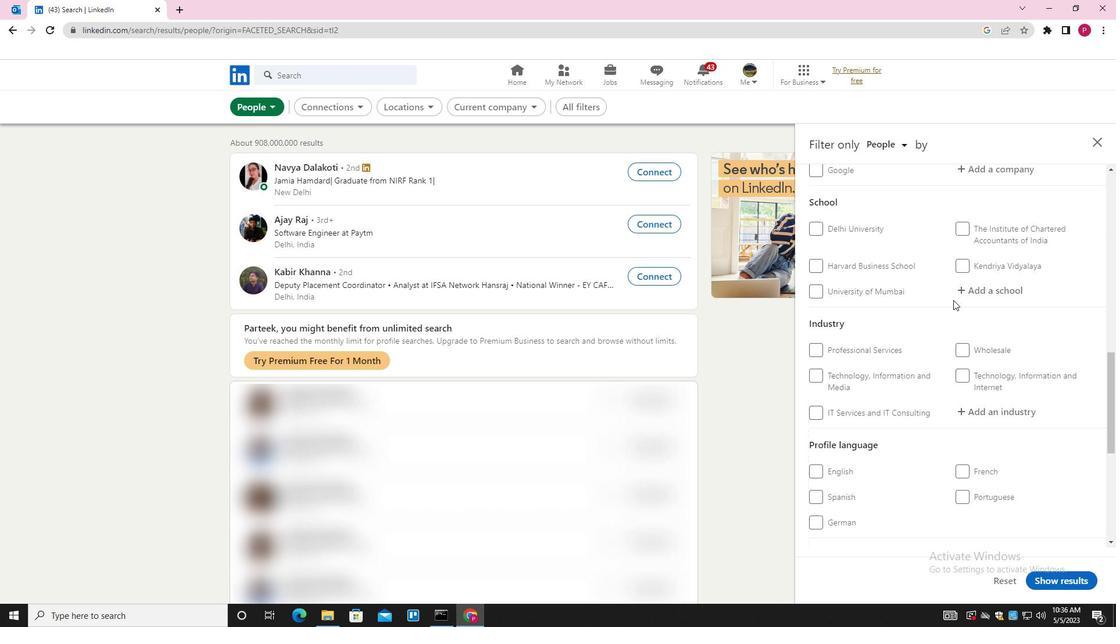 
Action: Mouse moved to (949, 305)
Screenshot: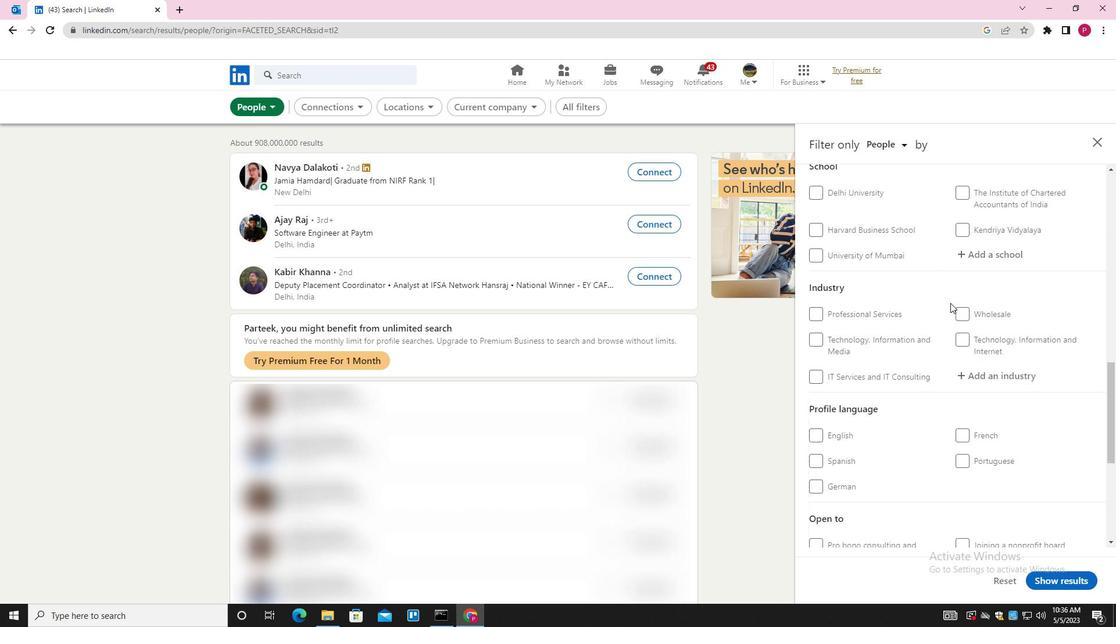 
Action: Mouse scrolled (949, 304) with delta (0, 0)
Screenshot: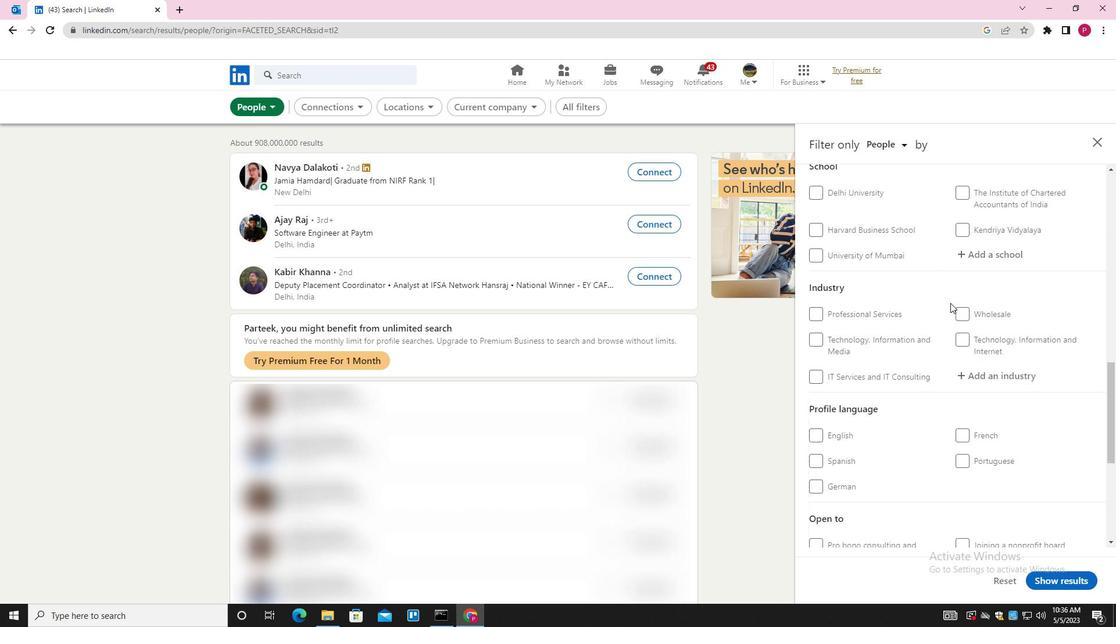 
Action: Mouse moved to (960, 306)
Screenshot: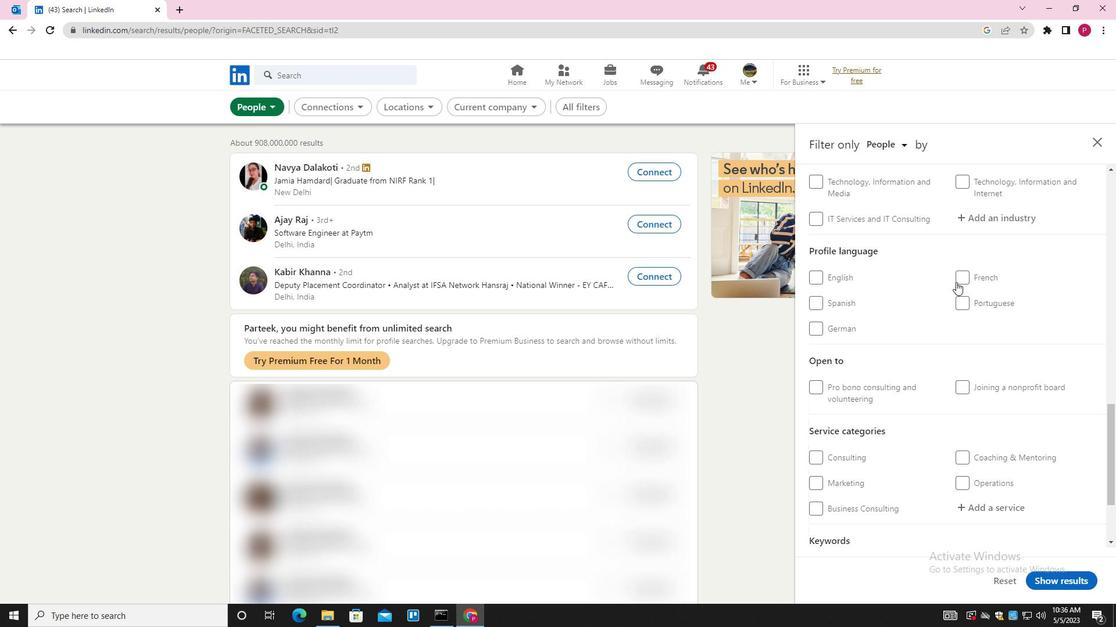 
Action: Mouse pressed left at (960, 306)
Screenshot: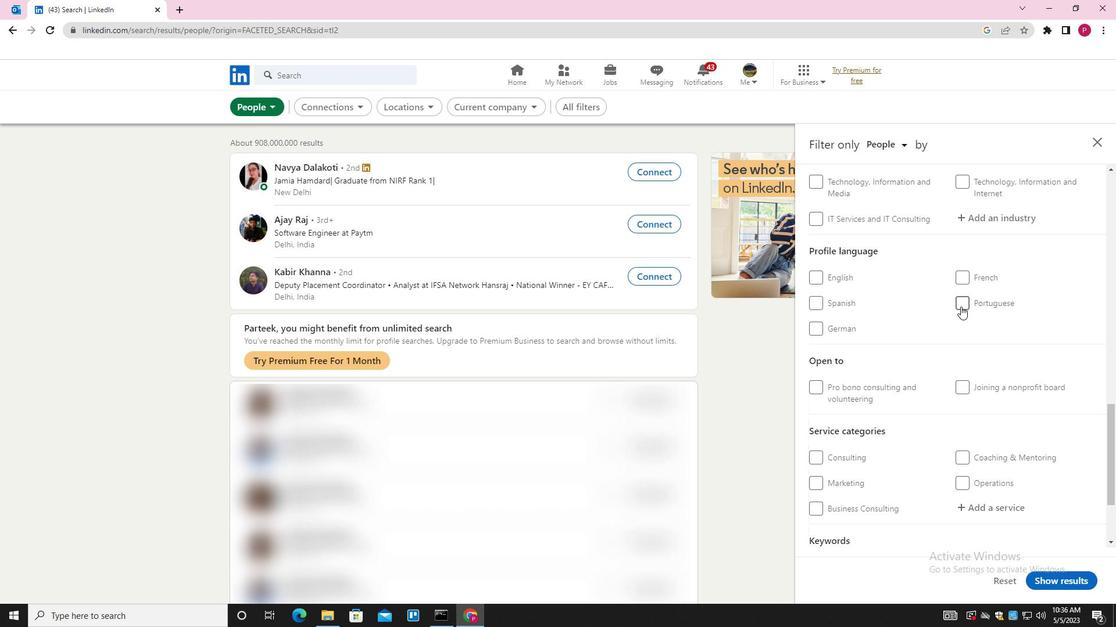 
Action: Mouse moved to (906, 342)
Screenshot: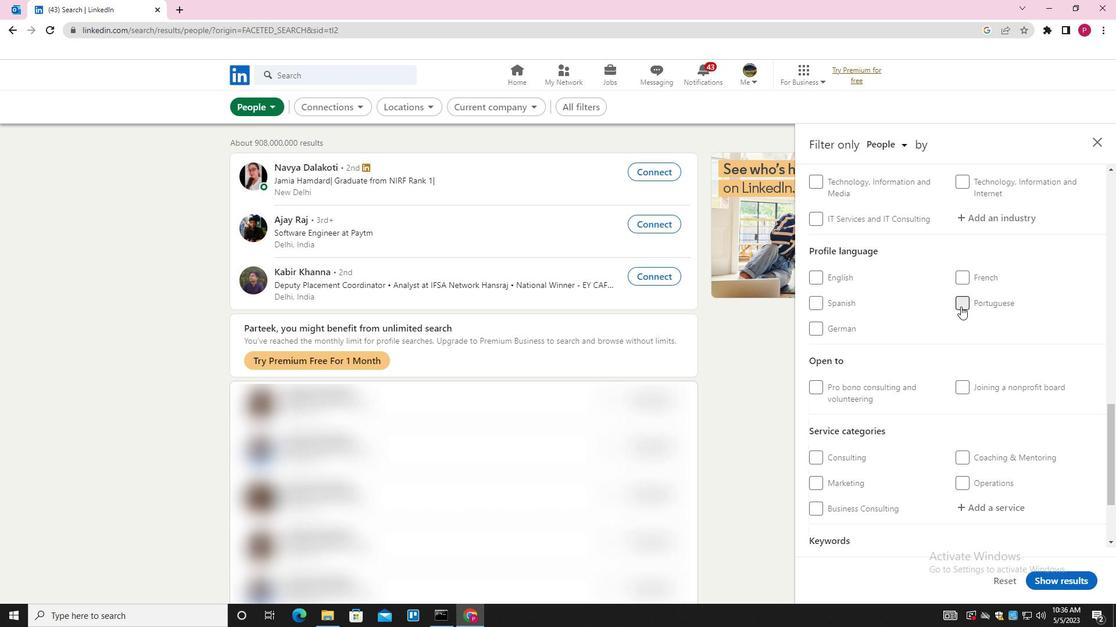 
Action: Mouse scrolled (906, 342) with delta (0, 0)
Screenshot: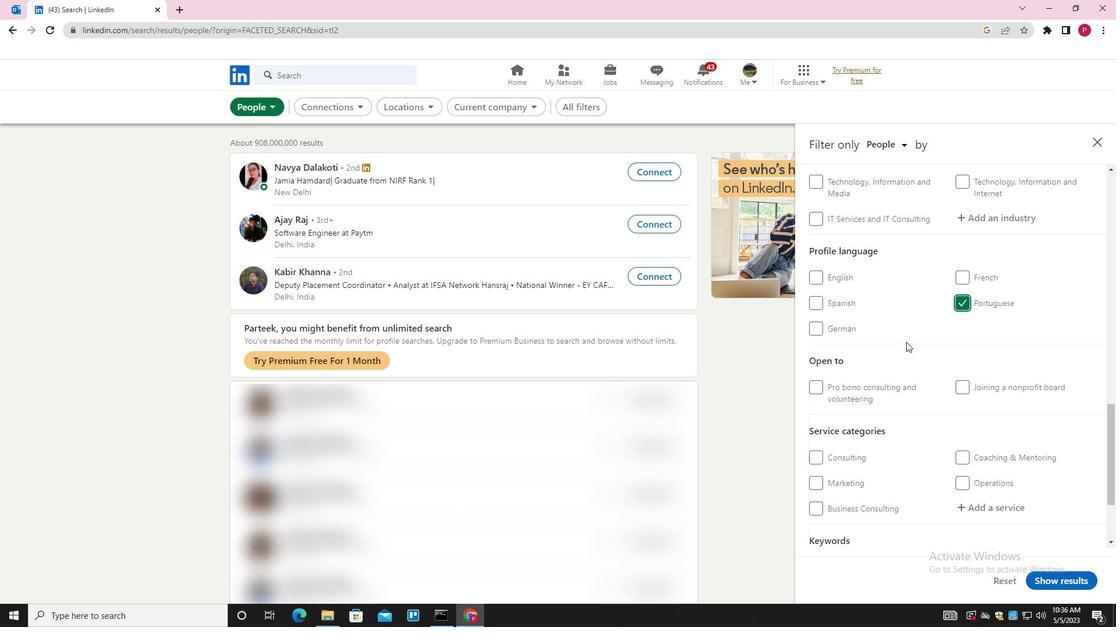 
Action: Mouse scrolled (906, 342) with delta (0, 0)
Screenshot: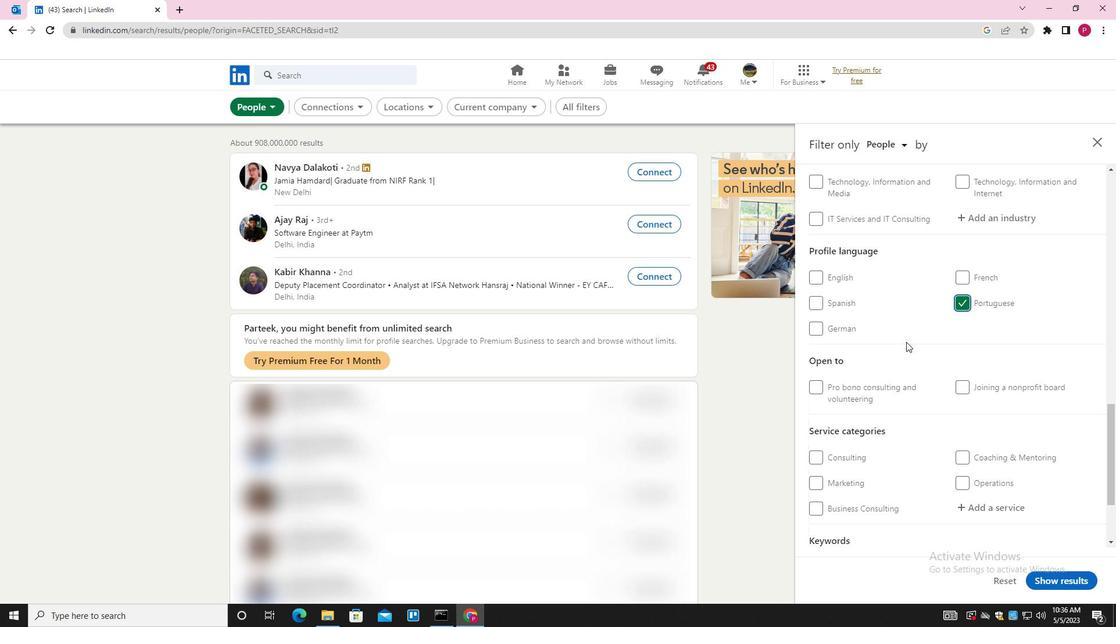 
Action: Mouse scrolled (906, 342) with delta (0, 0)
Screenshot: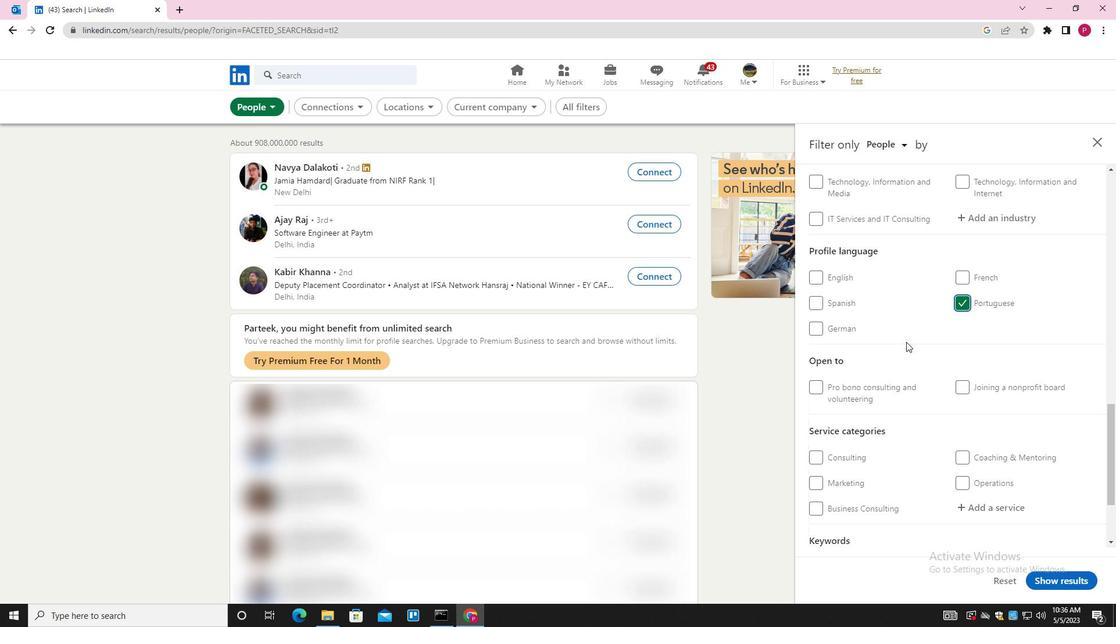 
Action: Mouse scrolled (906, 342) with delta (0, 0)
Screenshot: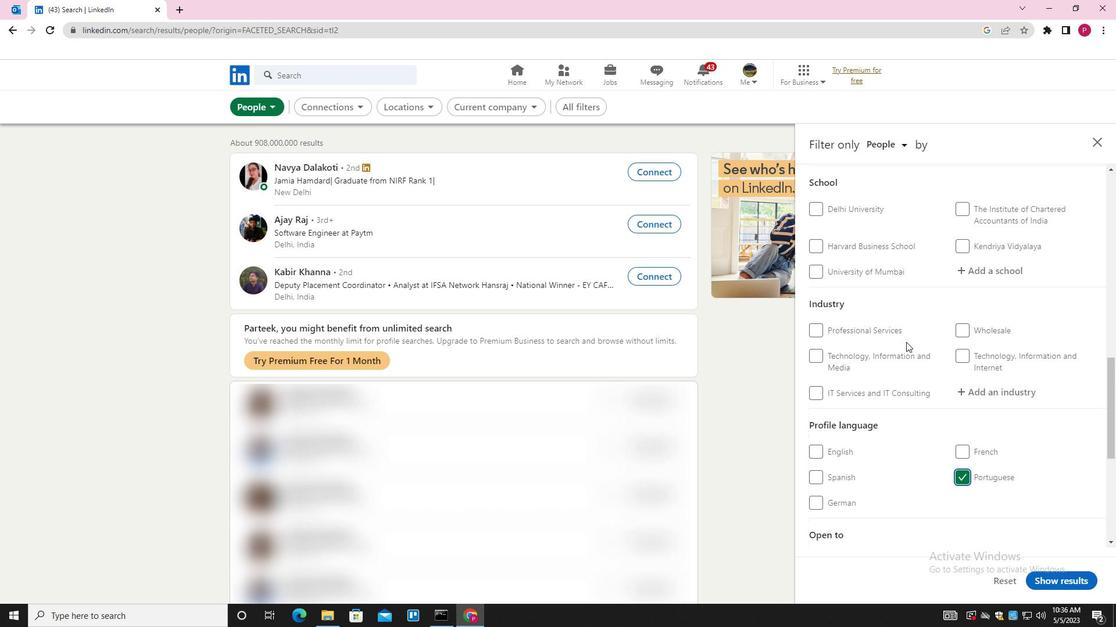 
Action: Mouse scrolled (906, 342) with delta (0, 0)
Screenshot: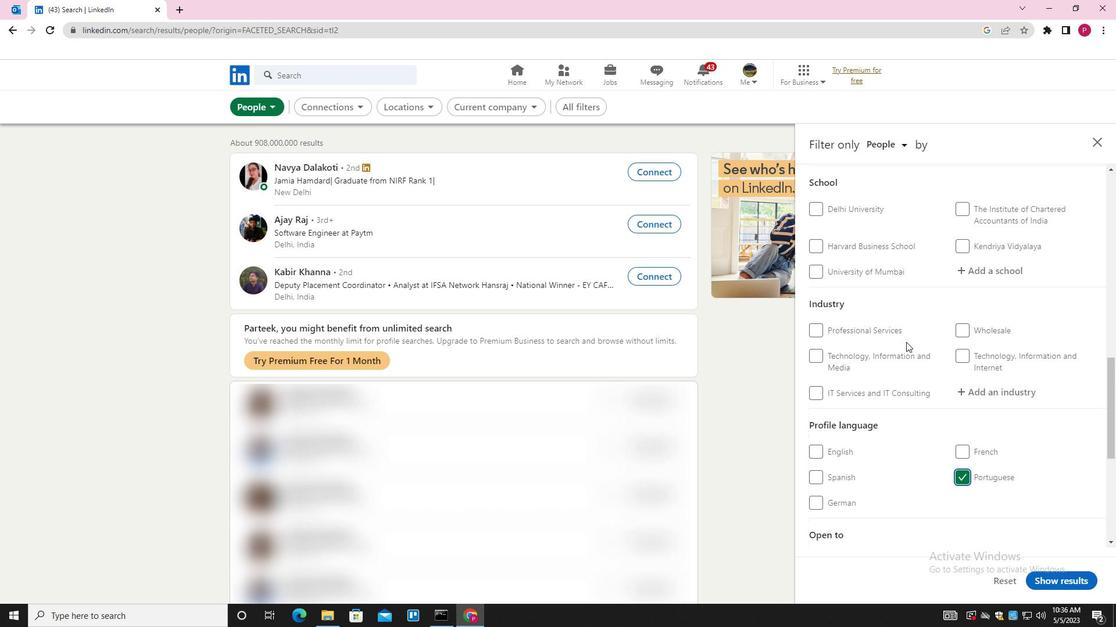 
Action: Mouse scrolled (906, 342) with delta (0, 0)
Screenshot: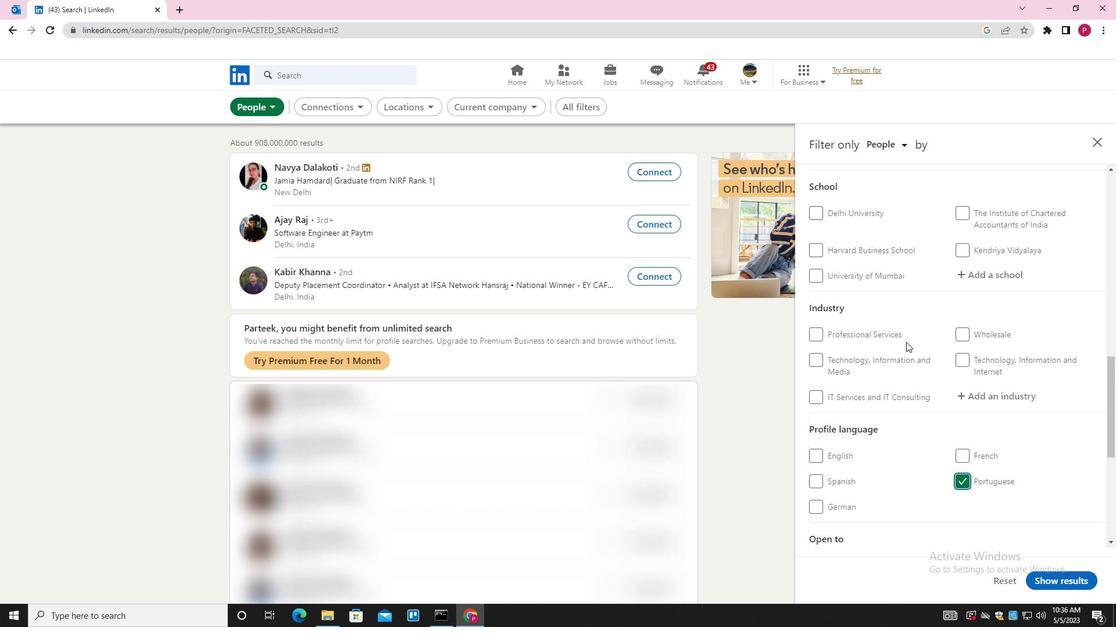 
Action: Mouse scrolled (906, 342) with delta (0, 0)
Screenshot: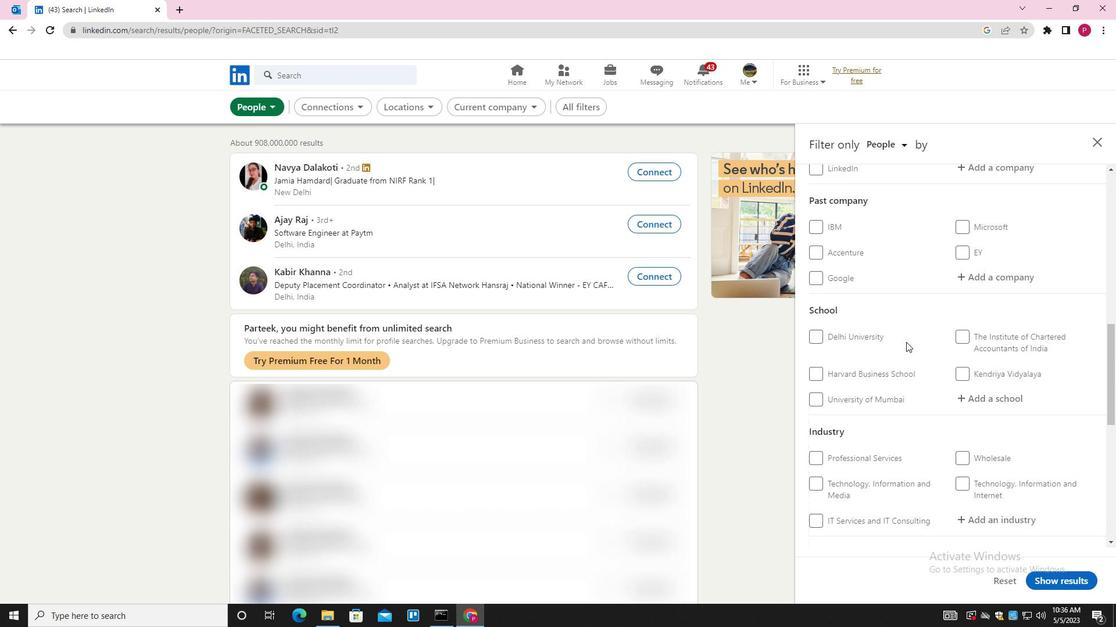 
Action: Mouse moved to (992, 276)
Screenshot: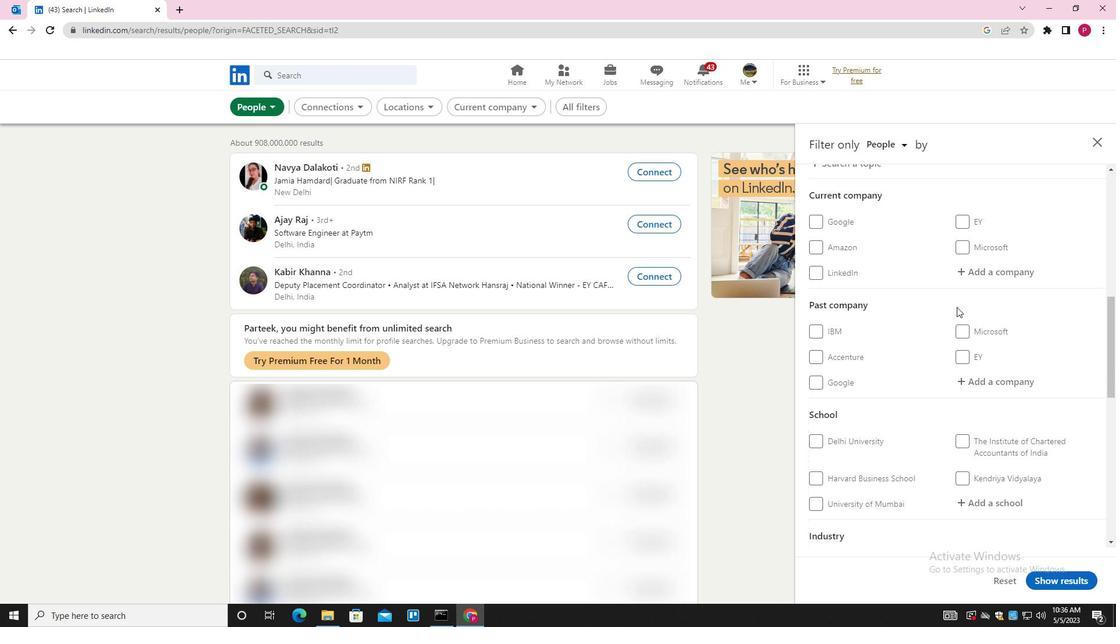 
Action: Mouse pressed left at (992, 276)
Screenshot: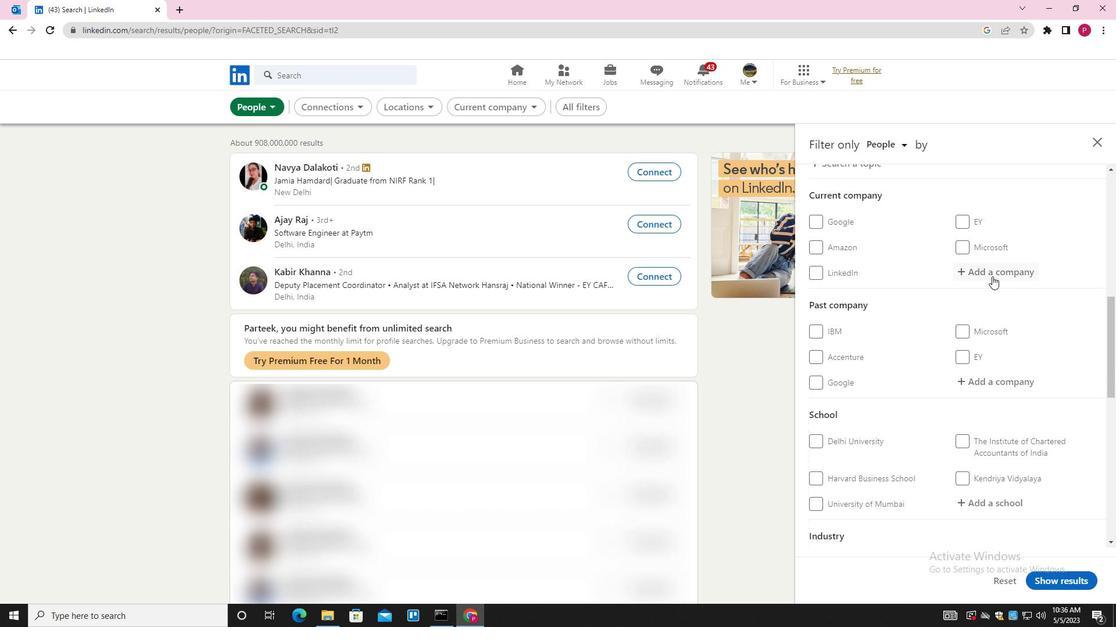 
Action: Mouse moved to (1011, 280)
Screenshot: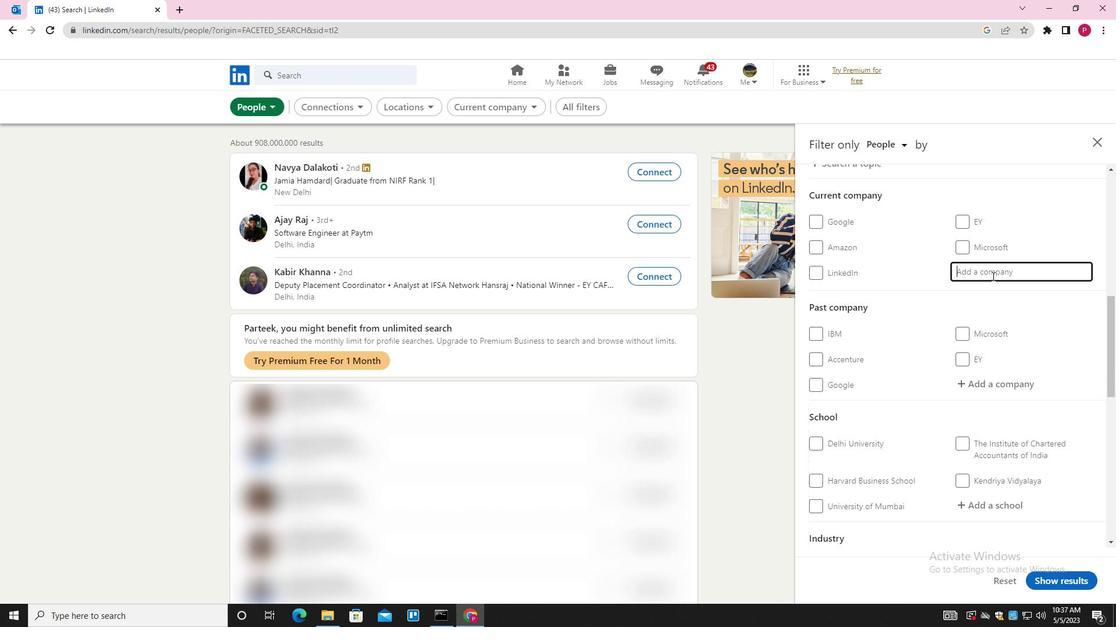 
Action: Key pressed <Key.shift><Key.shift><Key.shift><Key.shift><Key.shift><Key.shift><Key.shift><Key.shift>EMIDS<Key.down><Key.enter>
Screenshot: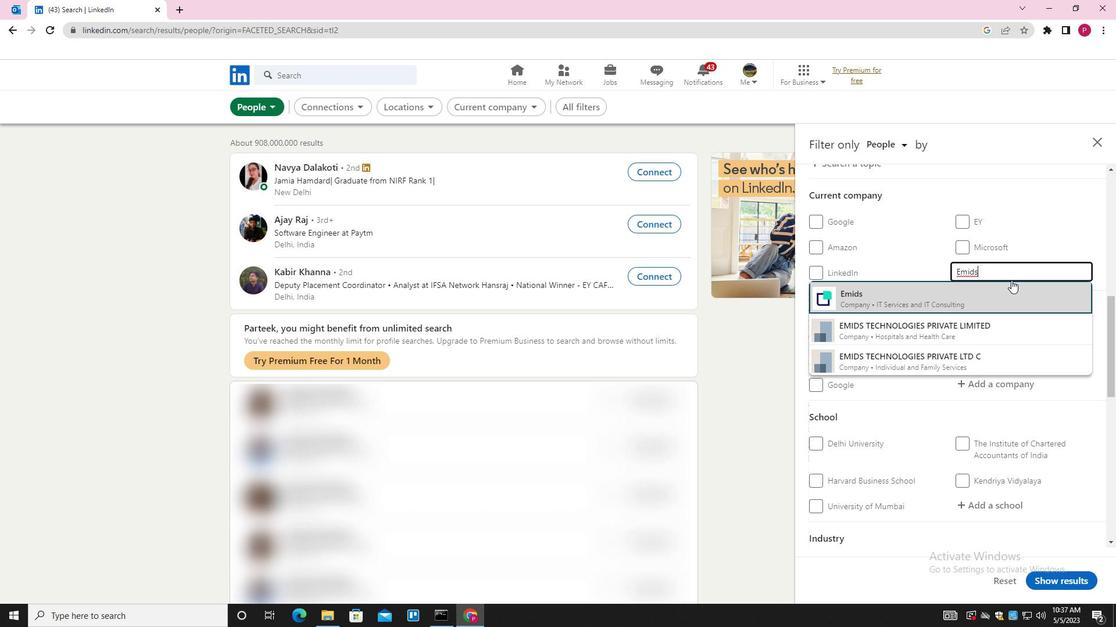 
Action: Mouse moved to (942, 297)
Screenshot: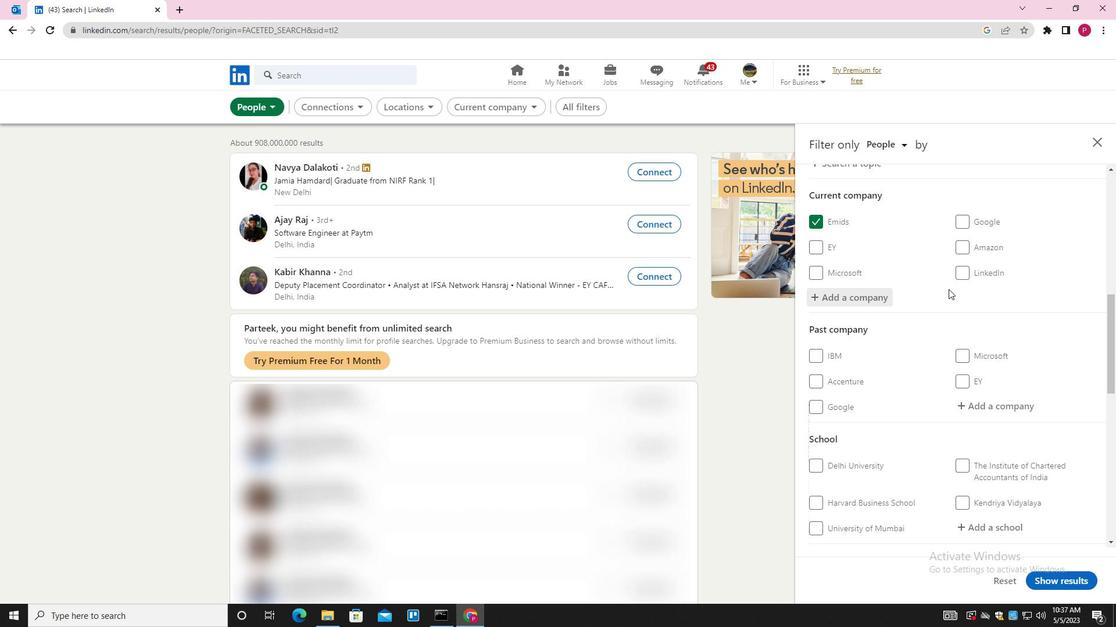 
Action: Mouse scrolled (942, 297) with delta (0, 0)
Screenshot: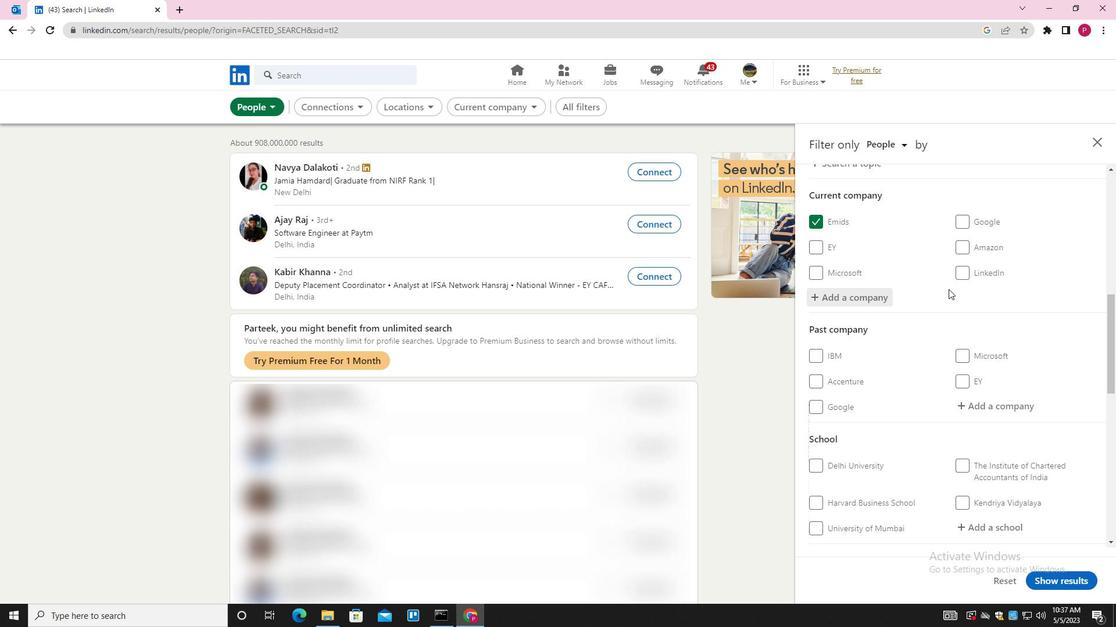 
Action: Mouse moved to (941, 301)
Screenshot: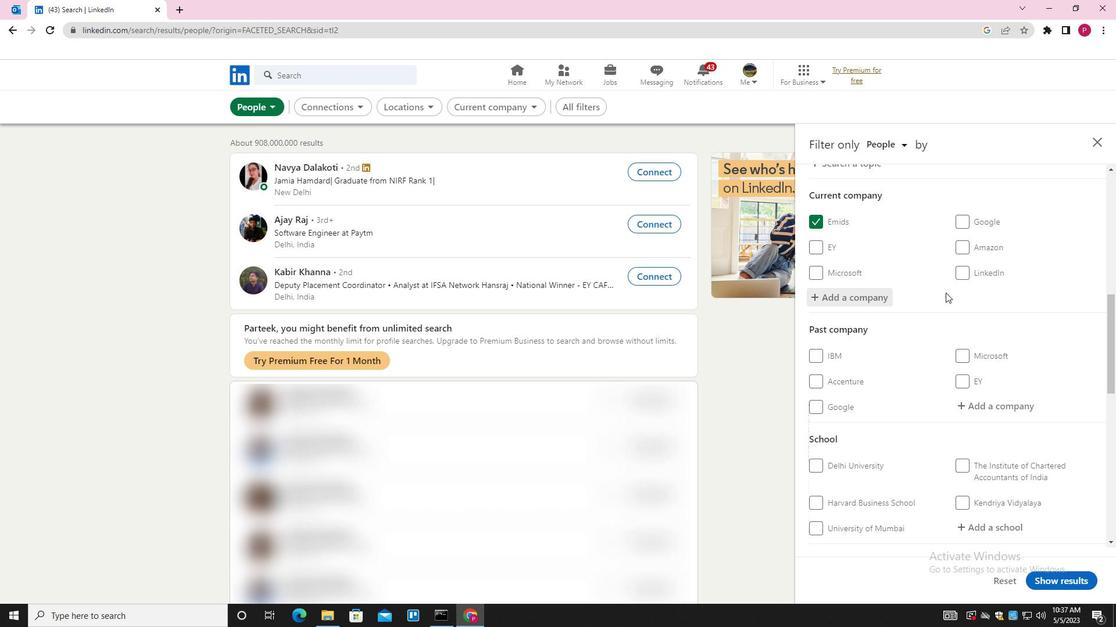
Action: Mouse scrolled (941, 300) with delta (0, 0)
Screenshot: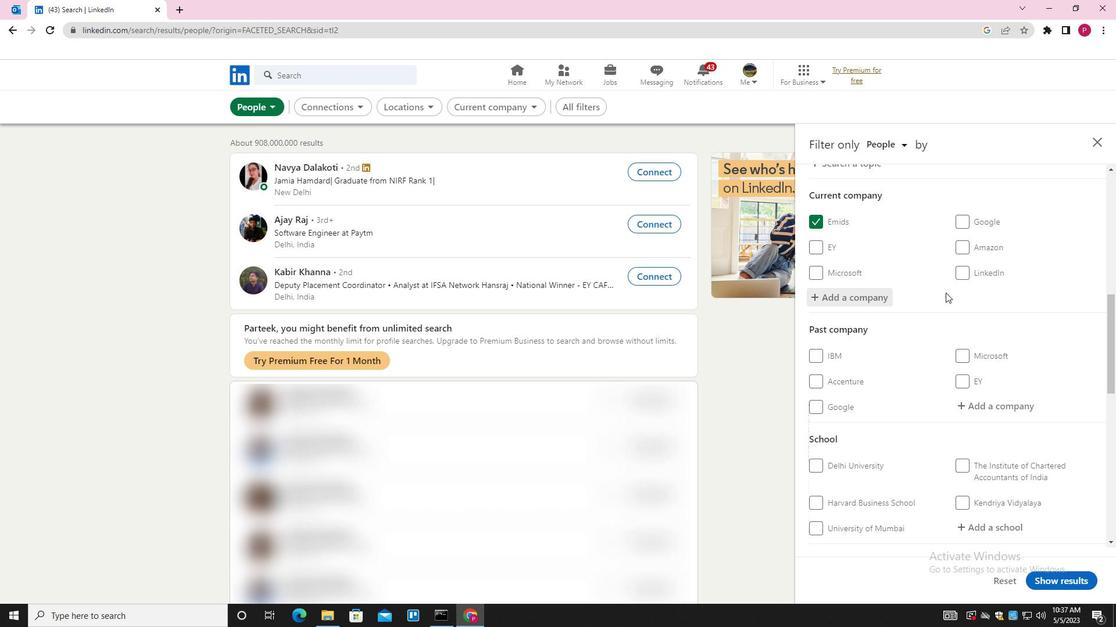 
Action: Mouse moved to (941, 302)
Screenshot: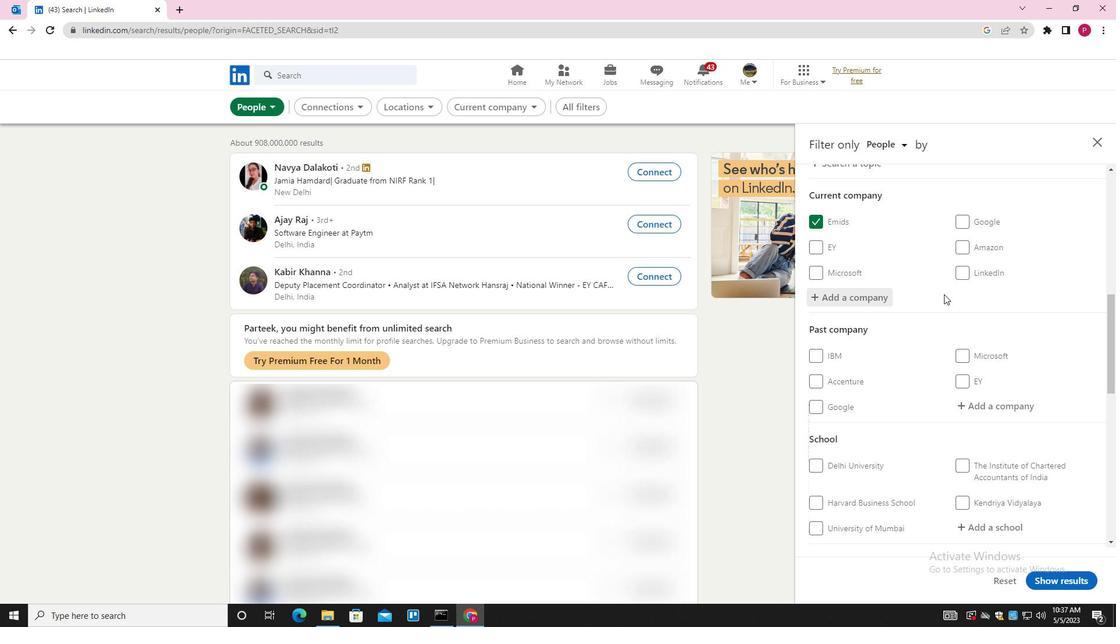 
Action: Mouse scrolled (941, 301) with delta (0, 0)
Screenshot: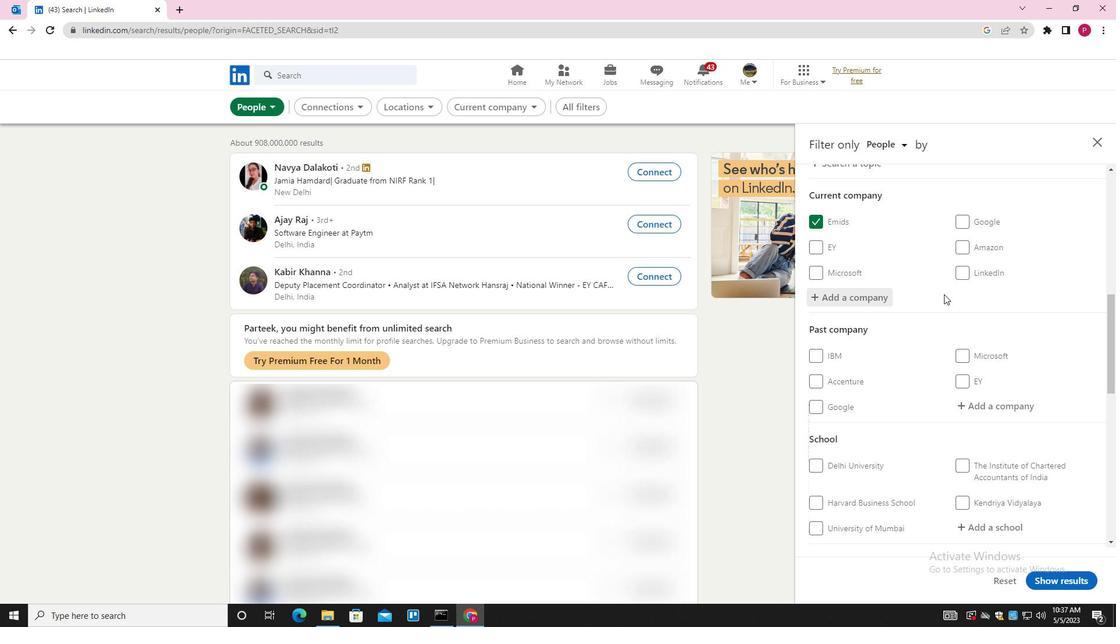 
Action: Mouse moved to (941, 302)
Screenshot: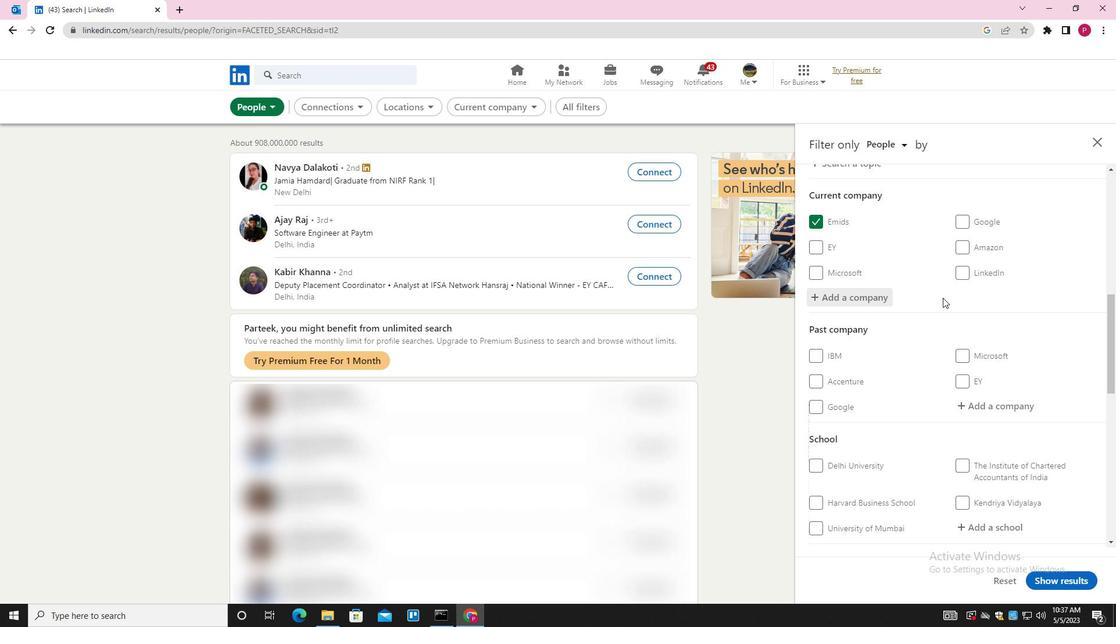 
Action: Mouse scrolled (941, 302) with delta (0, 0)
Screenshot: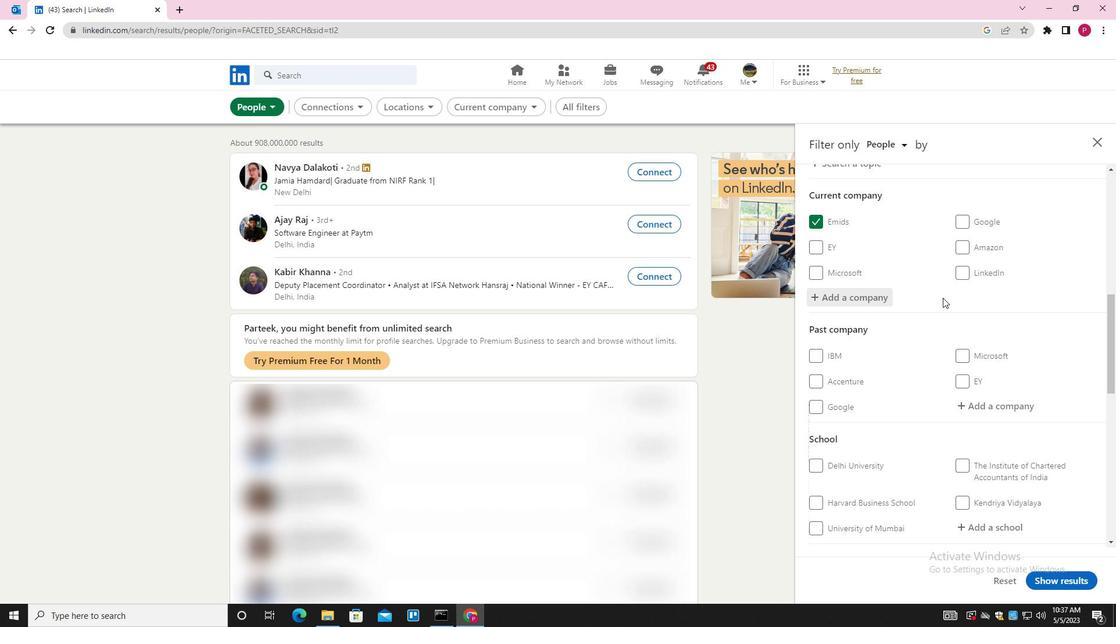 
Action: Mouse moved to (941, 303)
Screenshot: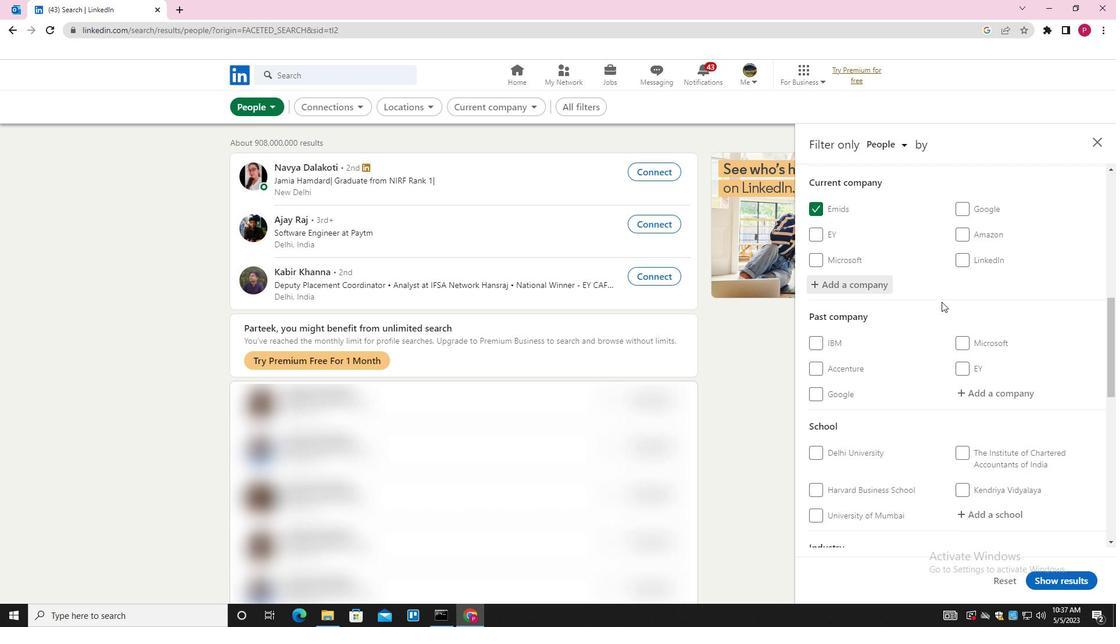 
Action: Mouse scrolled (941, 302) with delta (0, 0)
Screenshot: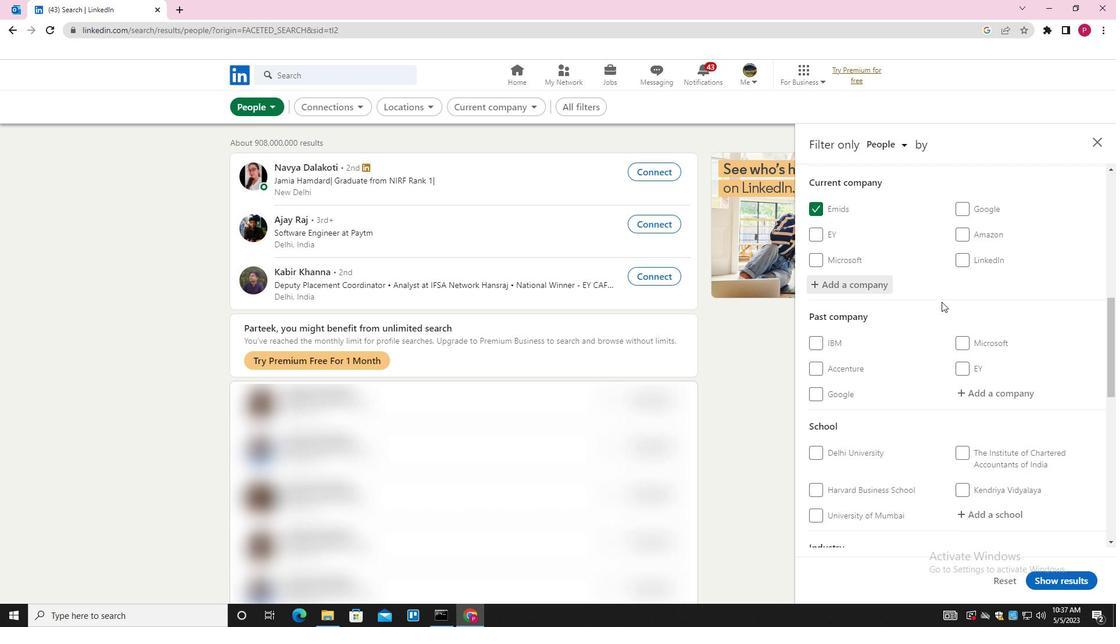 
Action: Mouse moved to (992, 239)
Screenshot: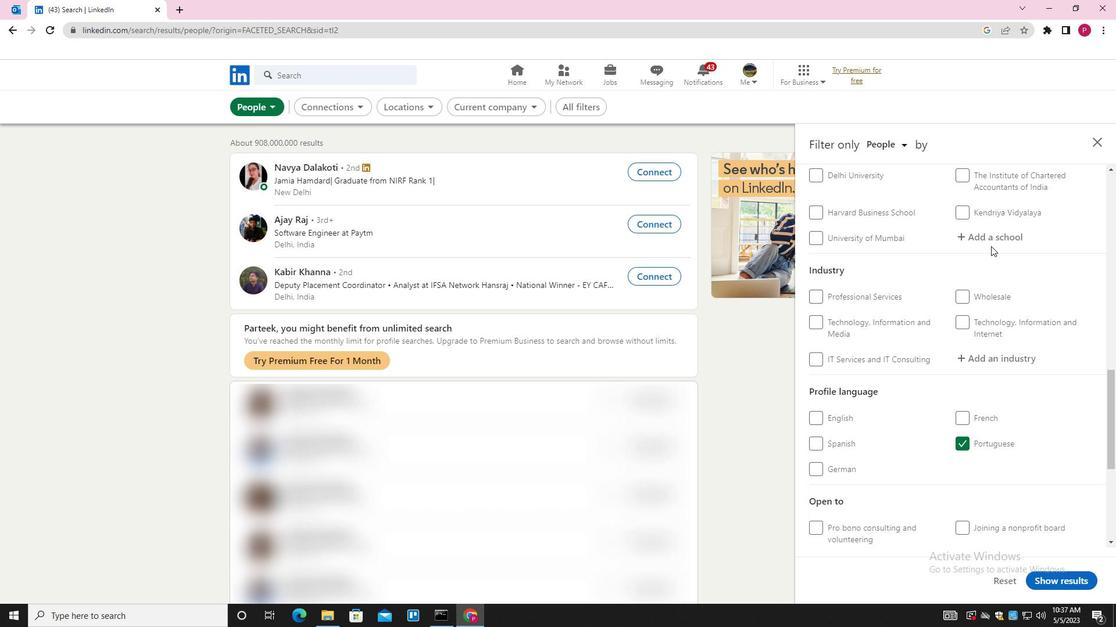
Action: Mouse pressed left at (992, 239)
Screenshot: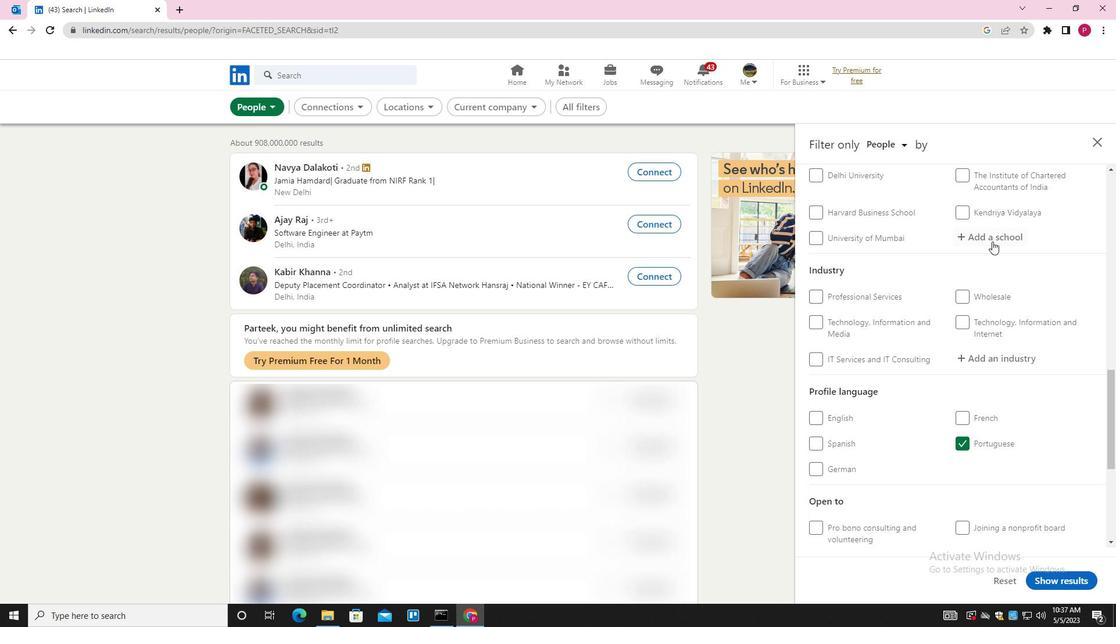 
Action: Key pressed <Key.shift>HINDUSTAN<Key.space><Key.shift><Key.shift><Key.shift><Key.shift><Key.shift><Key.shift><Key.shift><Key.shift><Key.shift><Key.shift><Key.shift><Key.shift>UNIVERSITY<Key.space><Key.down><Key.enter>
Screenshot: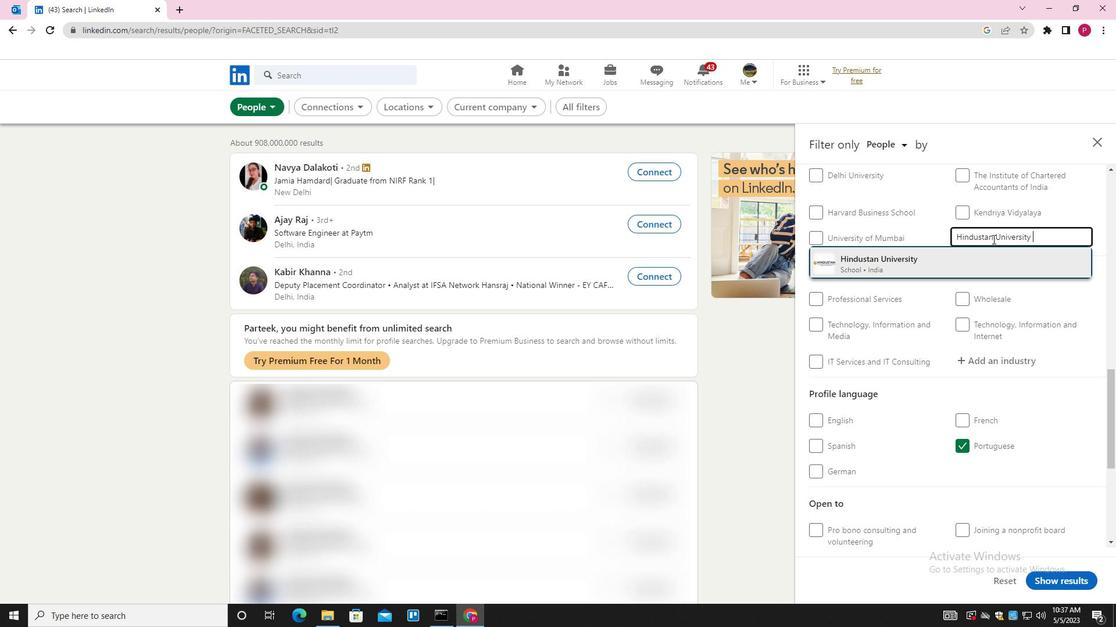 
Action: Mouse moved to (952, 272)
Screenshot: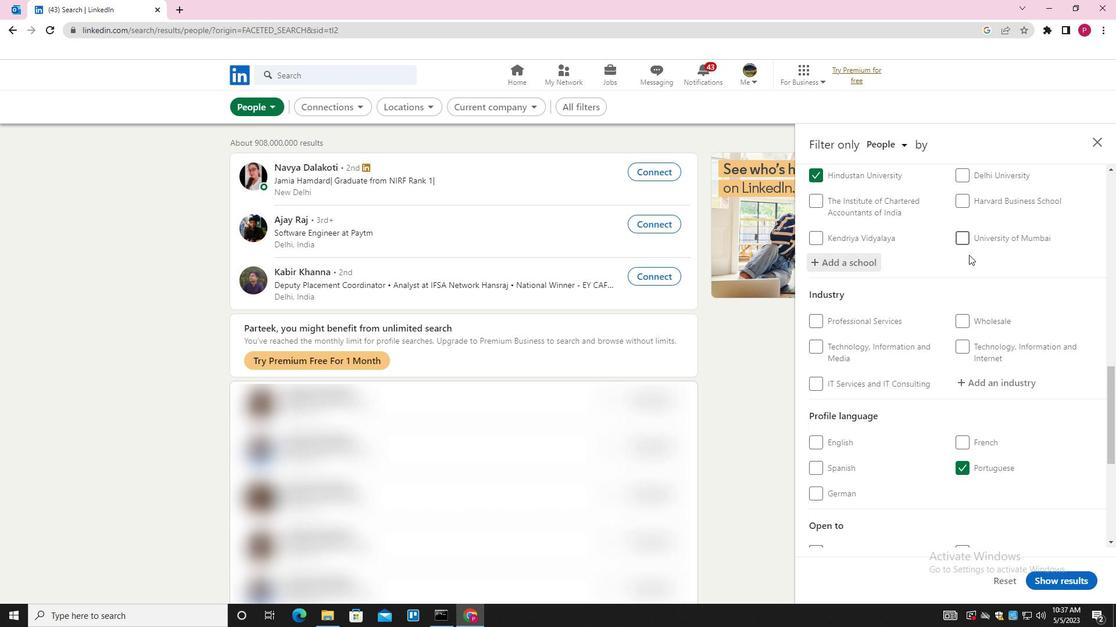 
Action: Mouse scrolled (952, 271) with delta (0, 0)
Screenshot: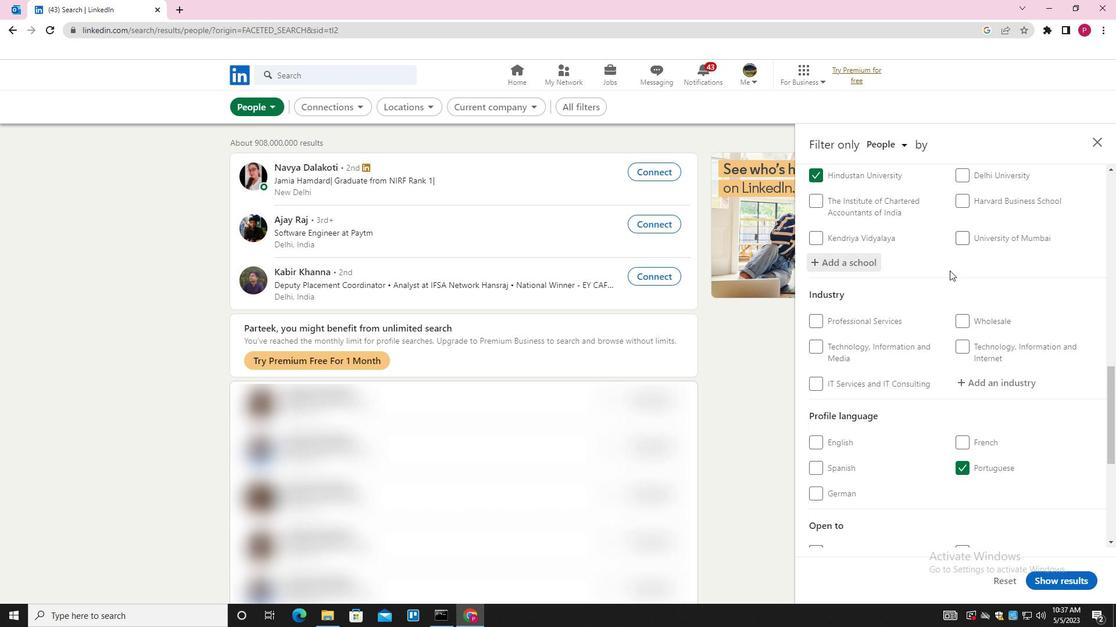 
Action: Mouse moved to (952, 273)
Screenshot: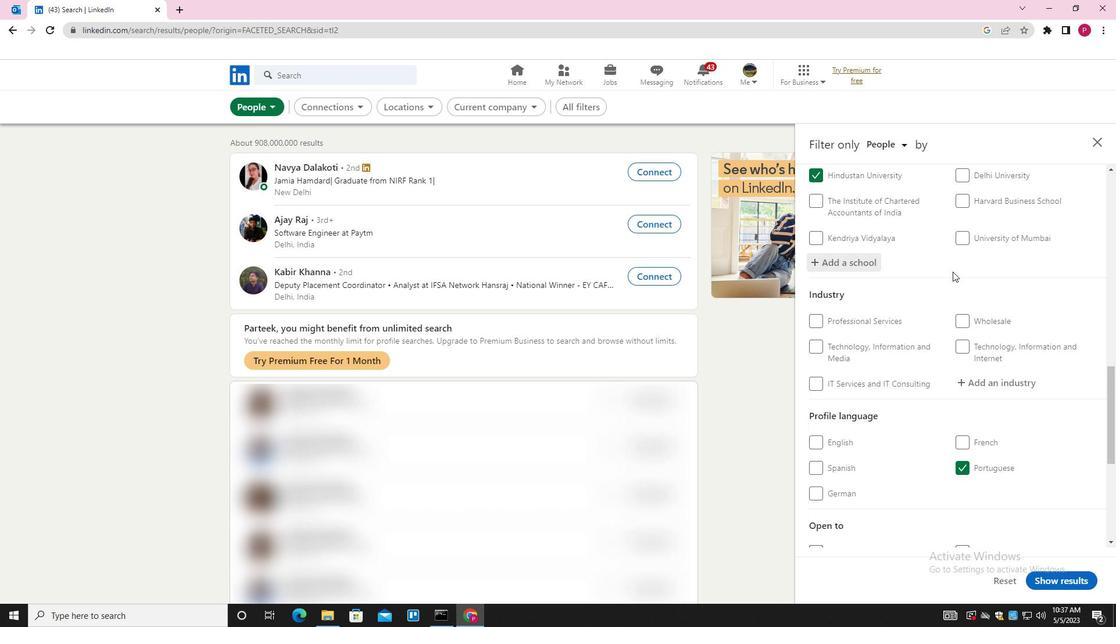 
Action: Mouse scrolled (952, 273) with delta (0, 0)
Screenshot: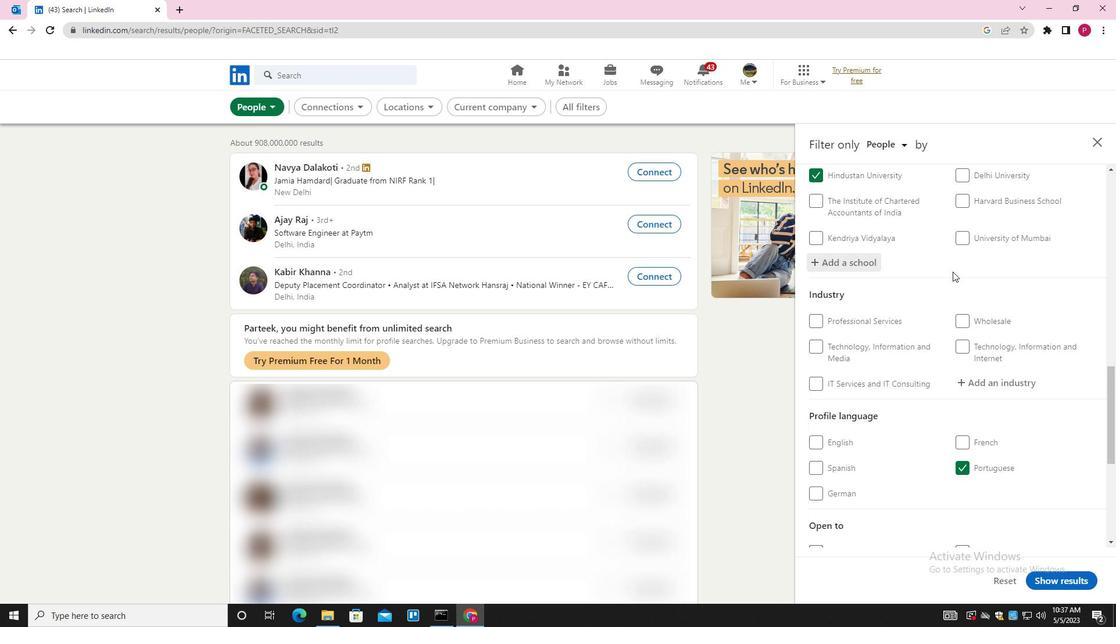 
Action: Mouse moved to (949, 276)
Screenshot: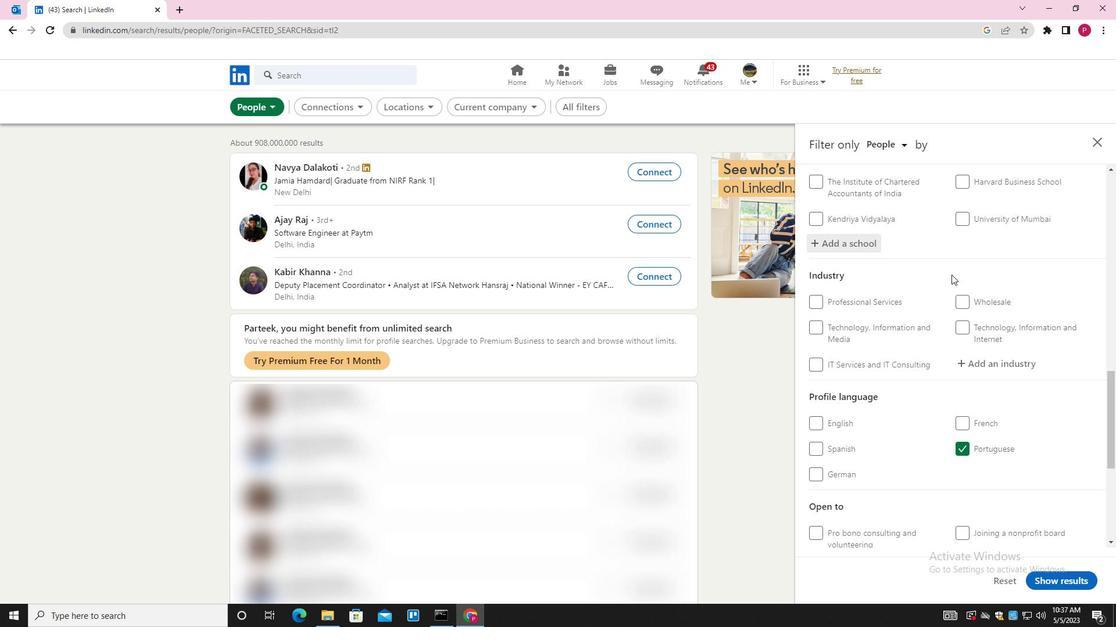 
Action: Mouse scrolled (949, 275) with delta (0, 0)
Screenshot: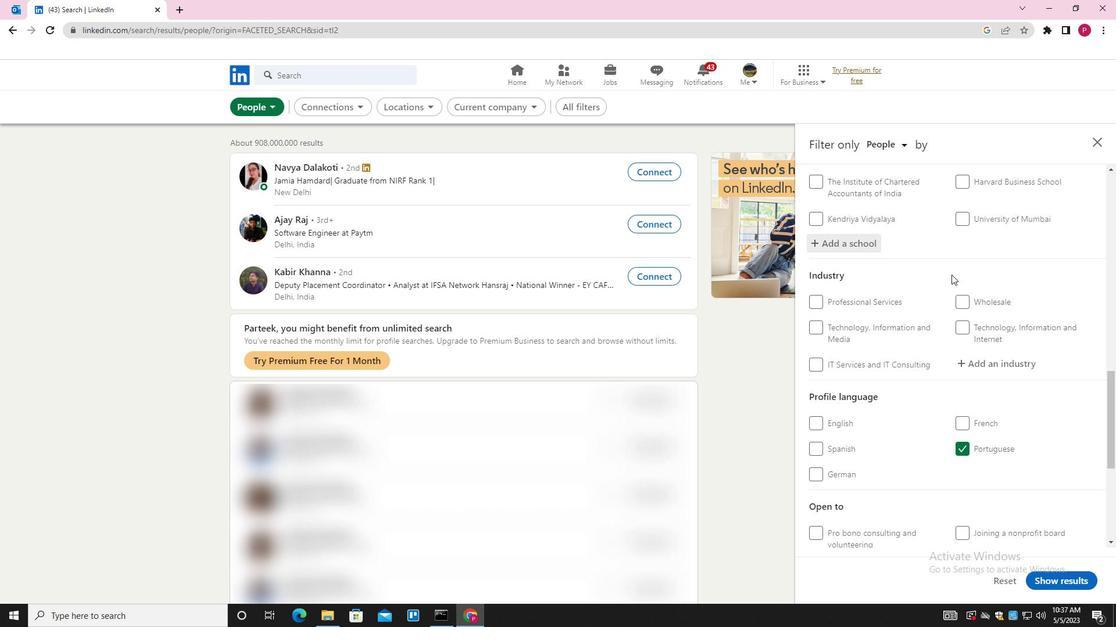 
Action: Mouse moved to (949, 276)
Screenshot: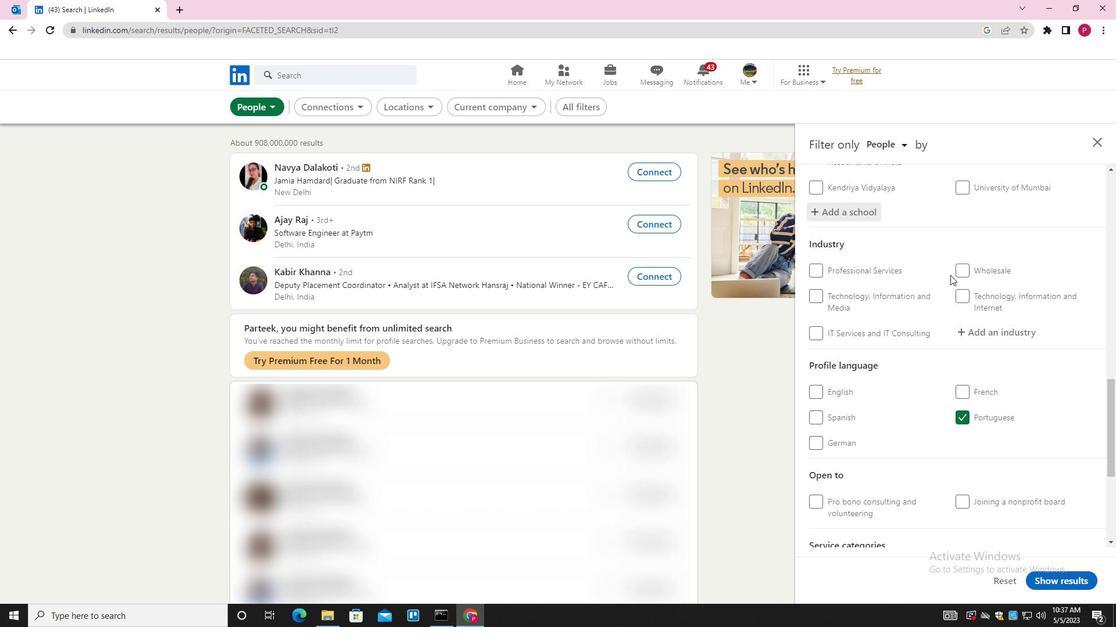 
Action: Mouse scrolled (949, 276) with delta (0, 0)
Screenshot: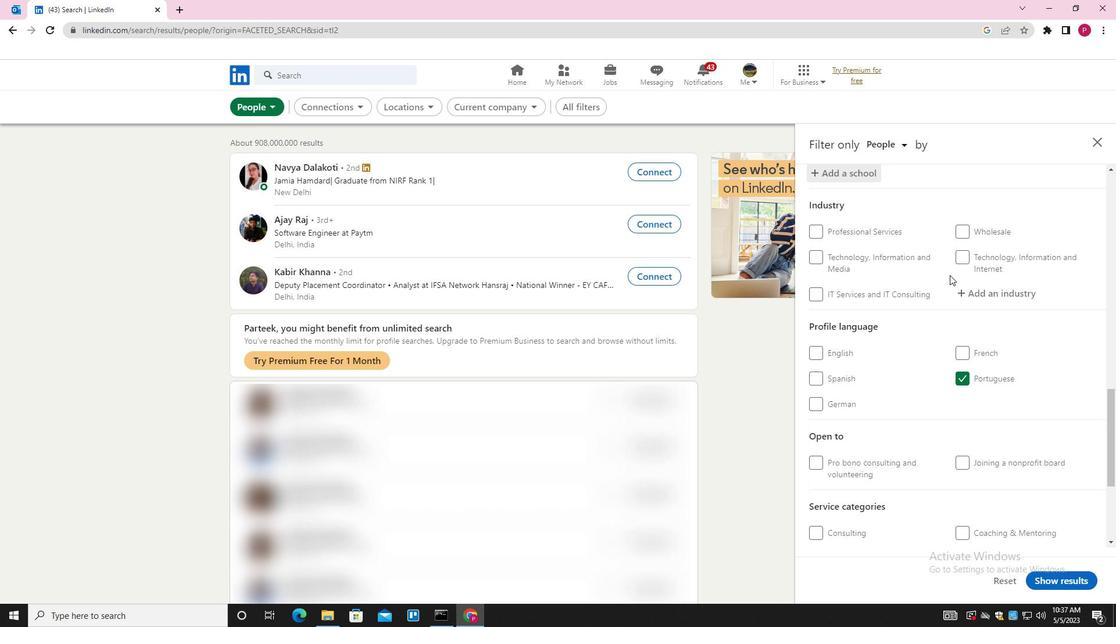
Action: Mouse scrolled (949, 276) with delta (0, 0)
Screenshot: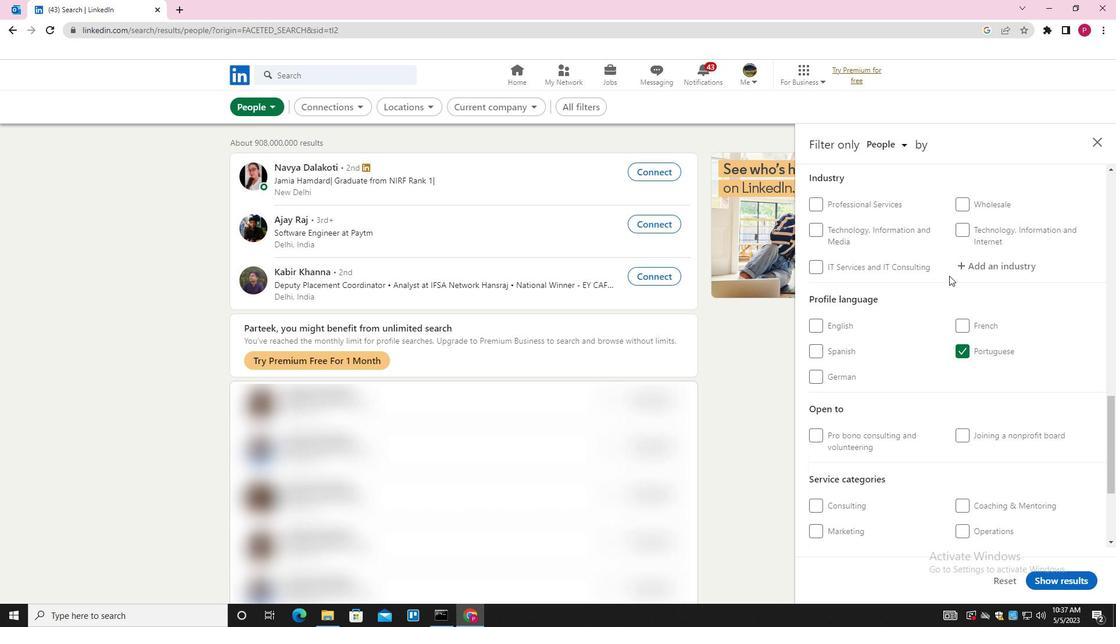 
Action: Mouse moved to (990, 380)
Screenshot: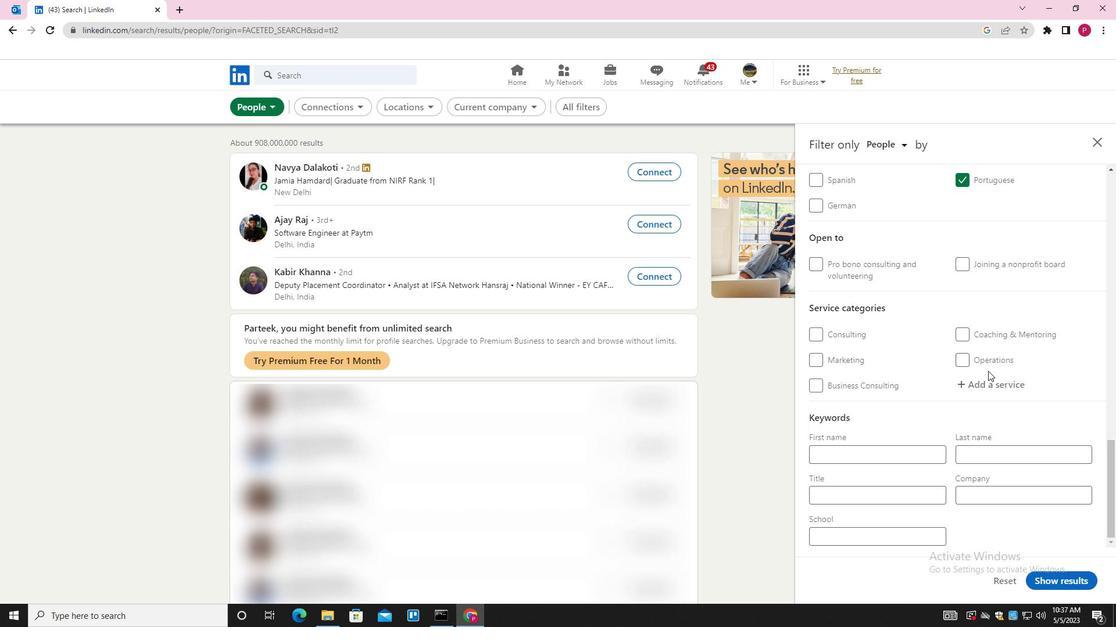 
Action: Mouse pressed left at (990, 380)
Screenshot: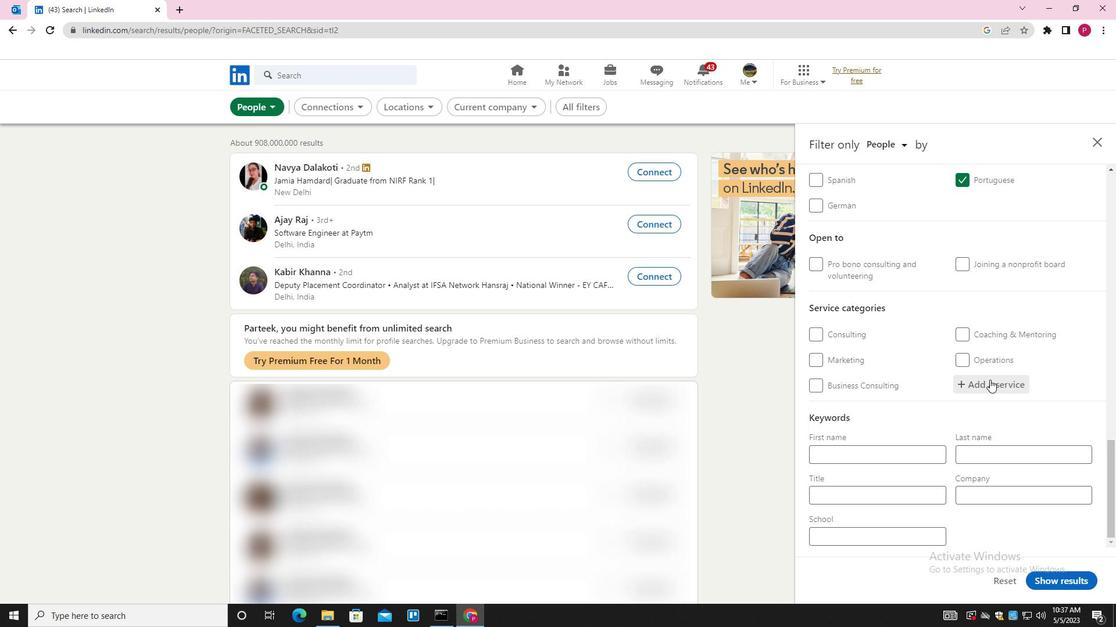 
Action: Key pressed <Key.shift>COMMUNICATIONS<Key.space><Key.backspace><Key.backspace><Key.backspace><Key.backspace><Key.backspace><Key.backspace><Key.backspace><Key.backspace><Key.backspace><Key.backspace><Key.backspace><Key.backspace><Key.backspace><Key.backspace><Key.backspace><Key.backspace><Key.backspace><Key.backspace><Key.backspace><Key.backspace><Key.backspace><Key.shift>TAX<Key.space><Key.shift>PE<Key.backspace>REPAR<Key.down><Key.enter>
Screenshot: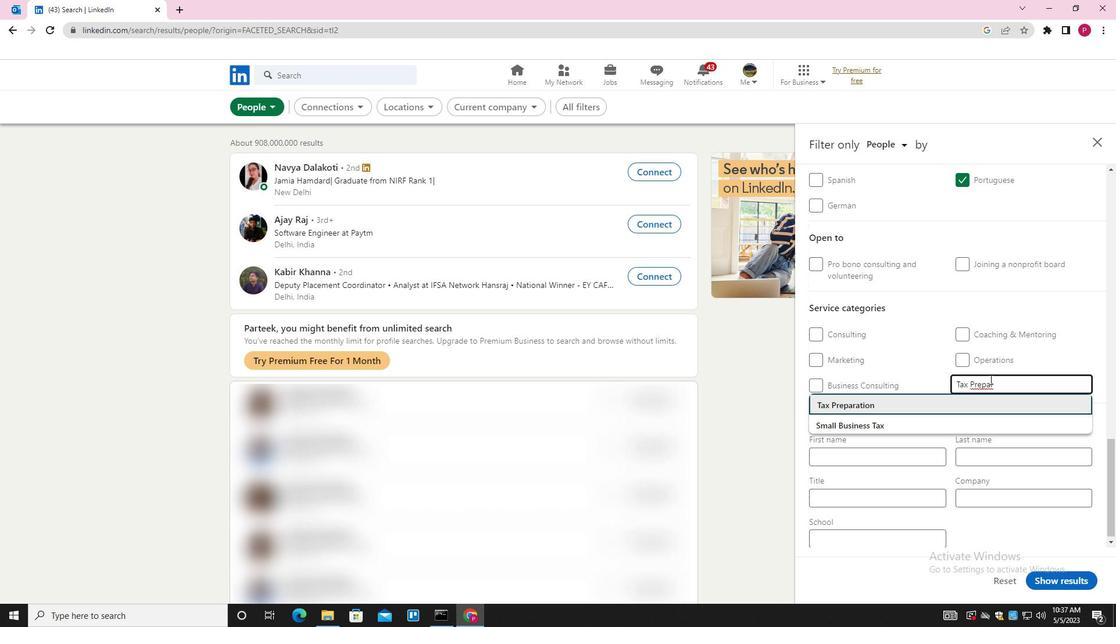 
Action: Mouse moved to (1004, 370)
Screenshot: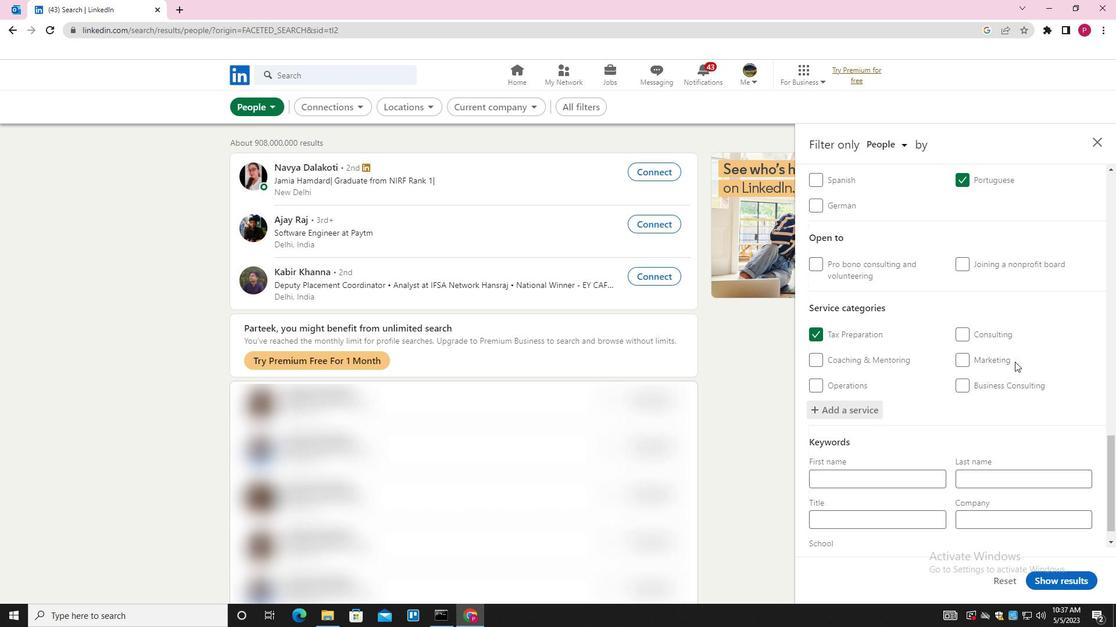 
Action: Mouse scrolled (1004, 370) with delta (0, 0)
Screenshot: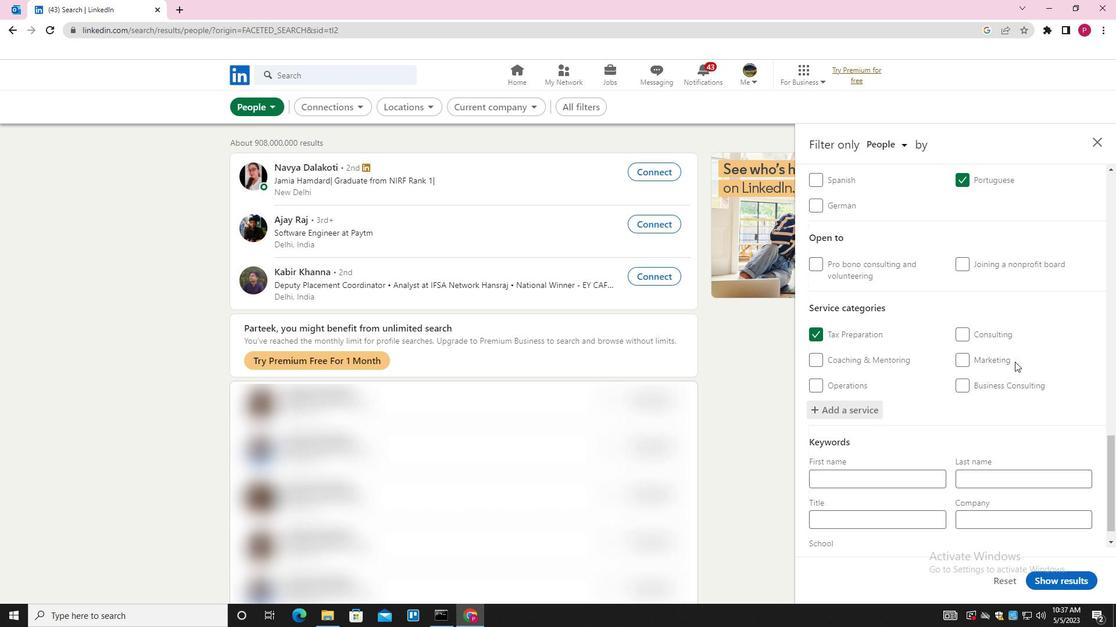 
Action: Mouse moved to (1004, 380)
Screenshot: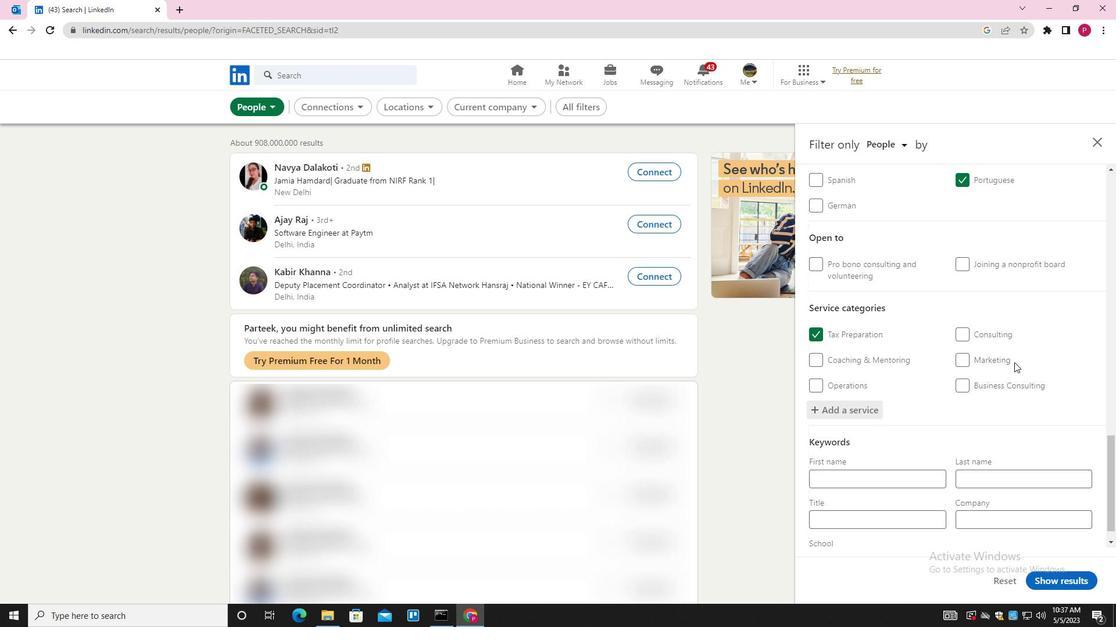 
Action: Mouse scrolled (1004, 380) with delta (0, 0)
Screenshot: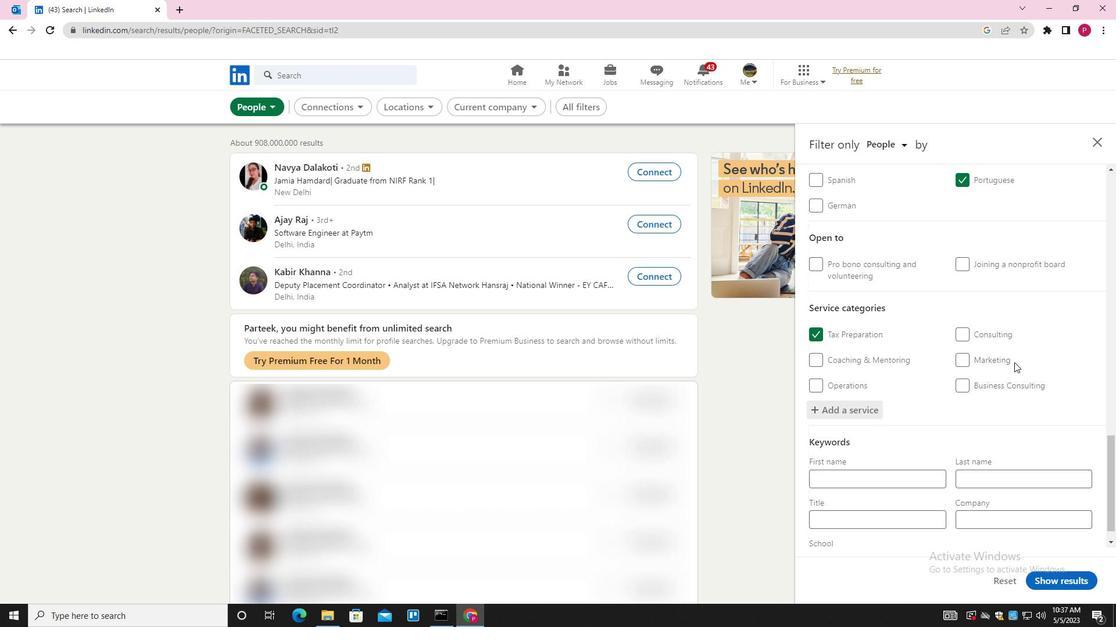 
Action: Mouse moved to (1004, 388)
Screenshot: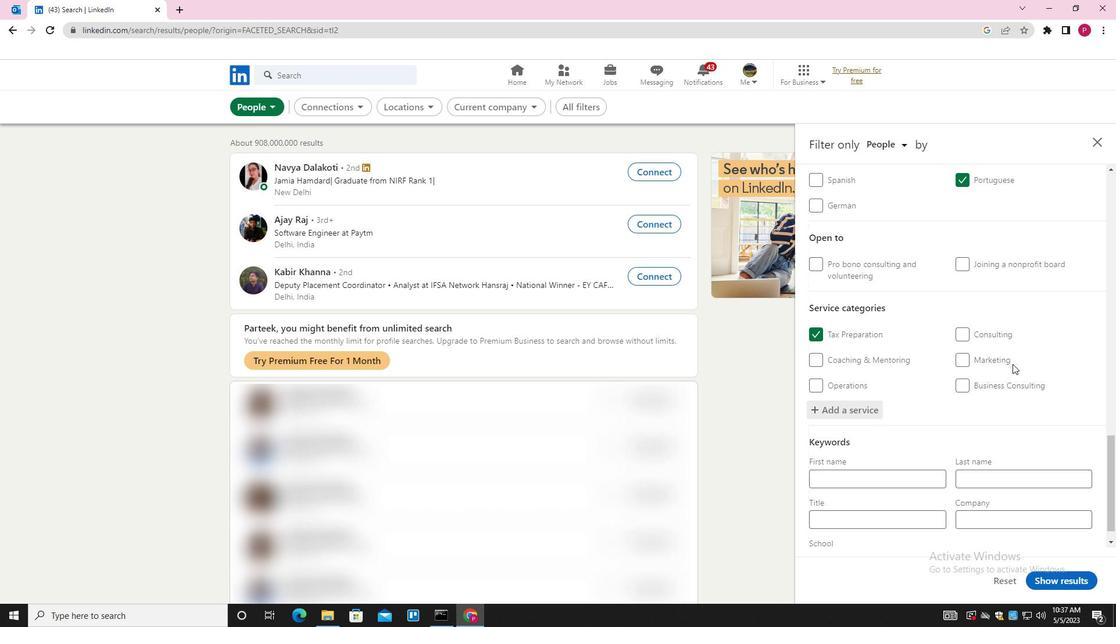 
Action: Mouse scrolled (1004, 388) with delta (0, 0)
Screenshot: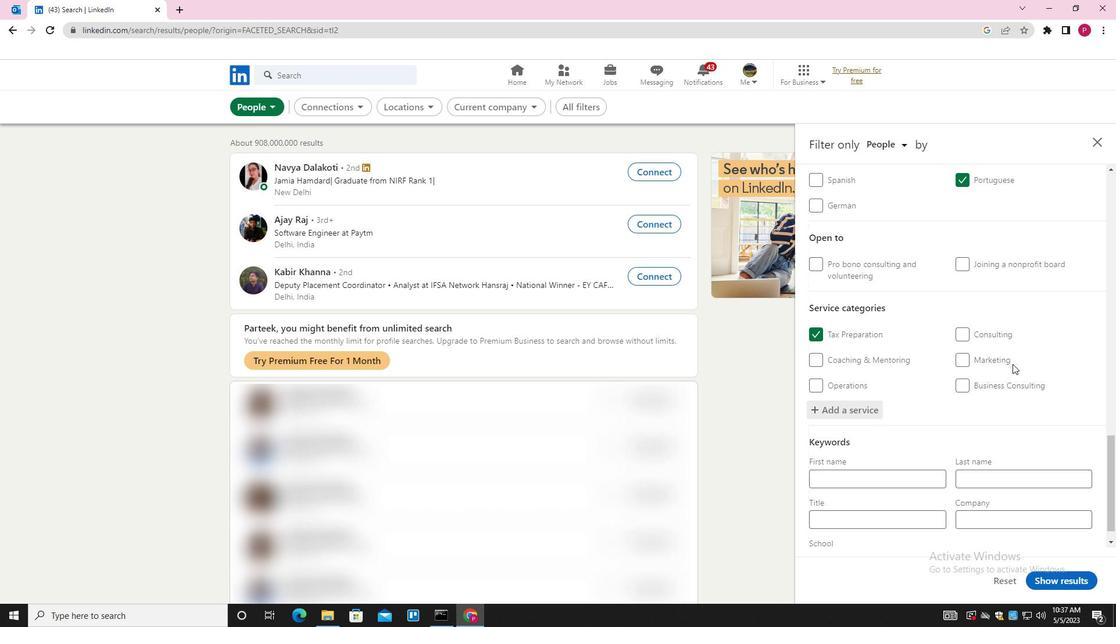 
Action: Mouse moved to (1001, 403)
Screenshot: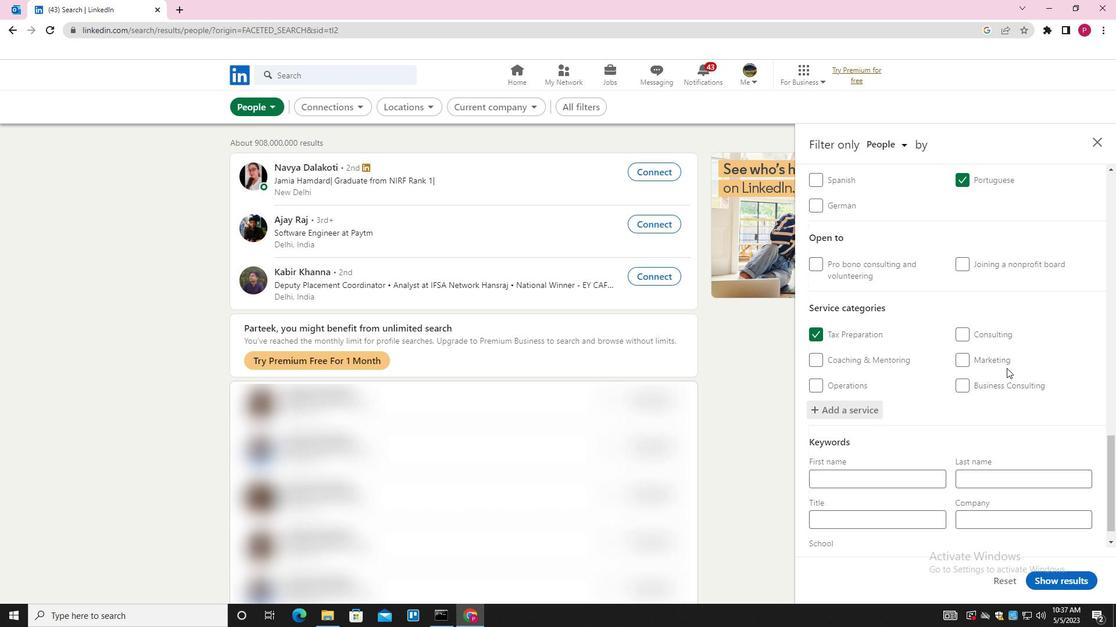 
Action: Mouse scrolled (1001, 402) with delta (0, 0)
Screenshot: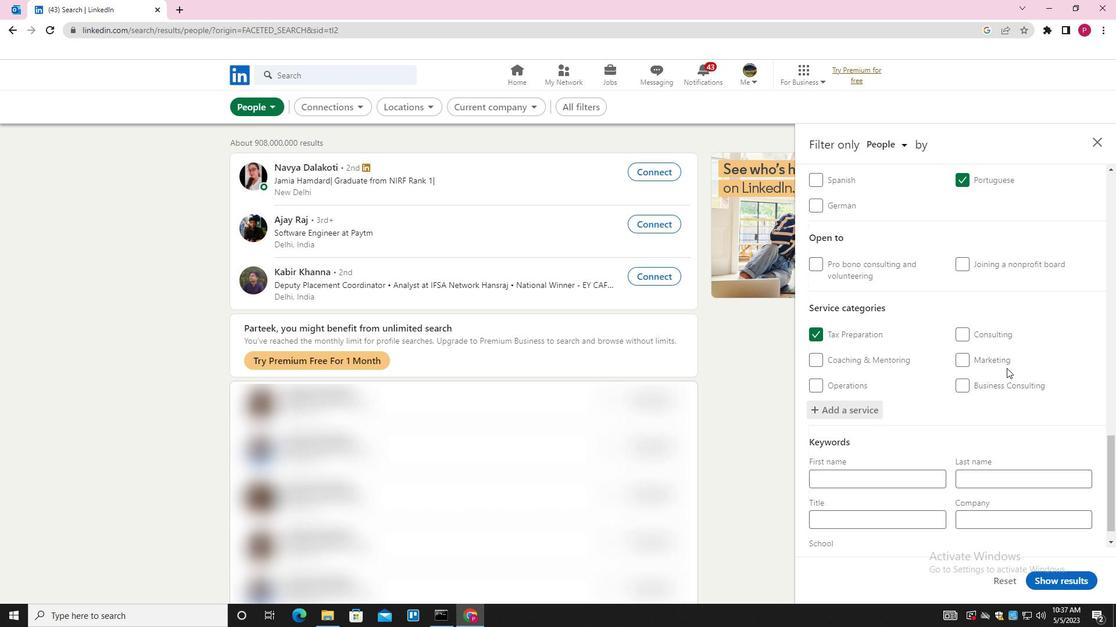 
Action: Mouse moved to (992, 420)
Screenshot: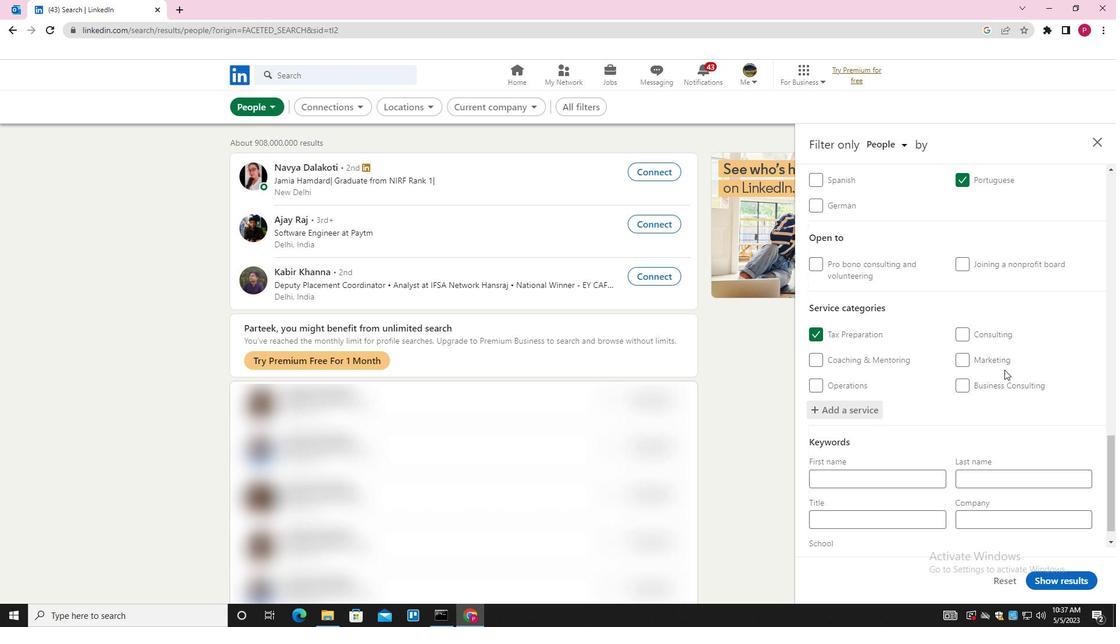 
Action: Mouse scrolled (992, 420) with delta (0, 0)
Screenshot: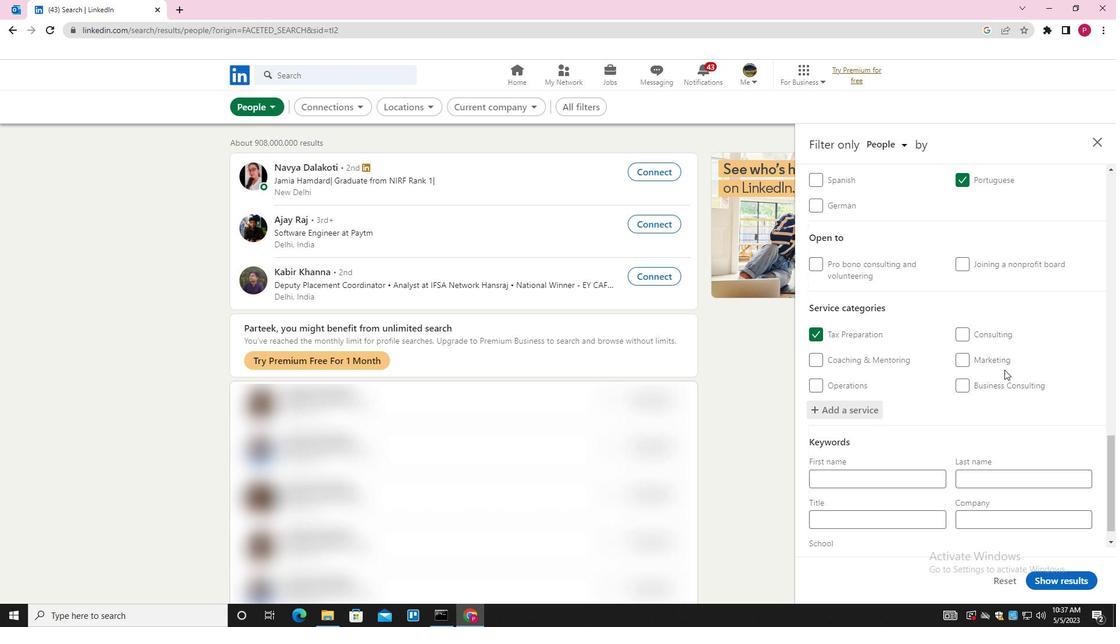 
Action: Mouse moved to (991, 422)
Screenshot: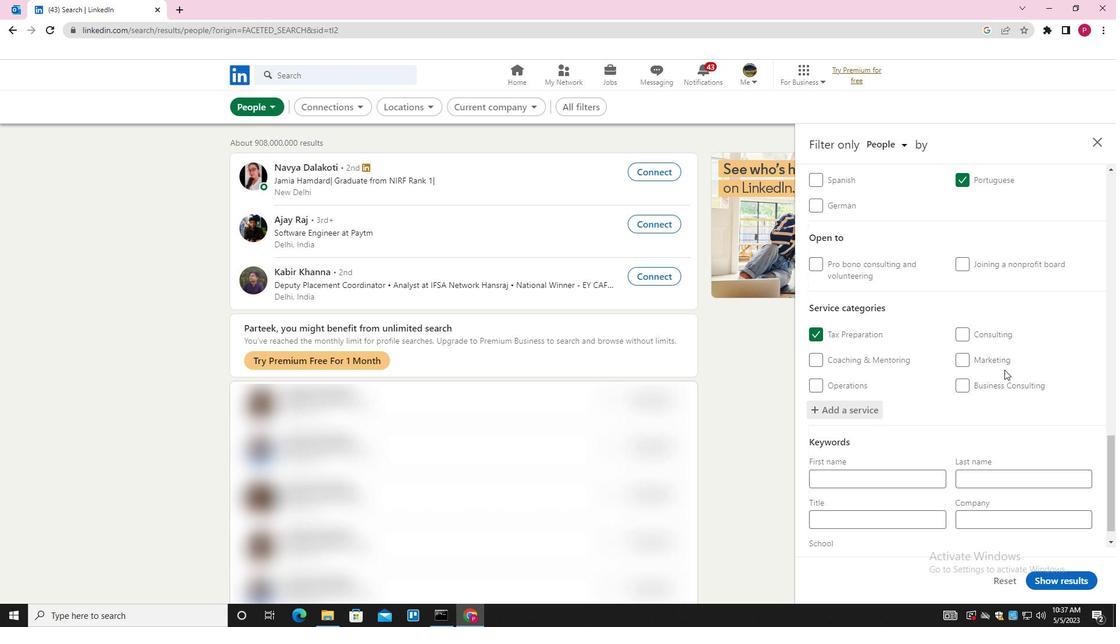 
Action: Mouse scrolled (991, 421) with delta (0, 0)
Screenshot: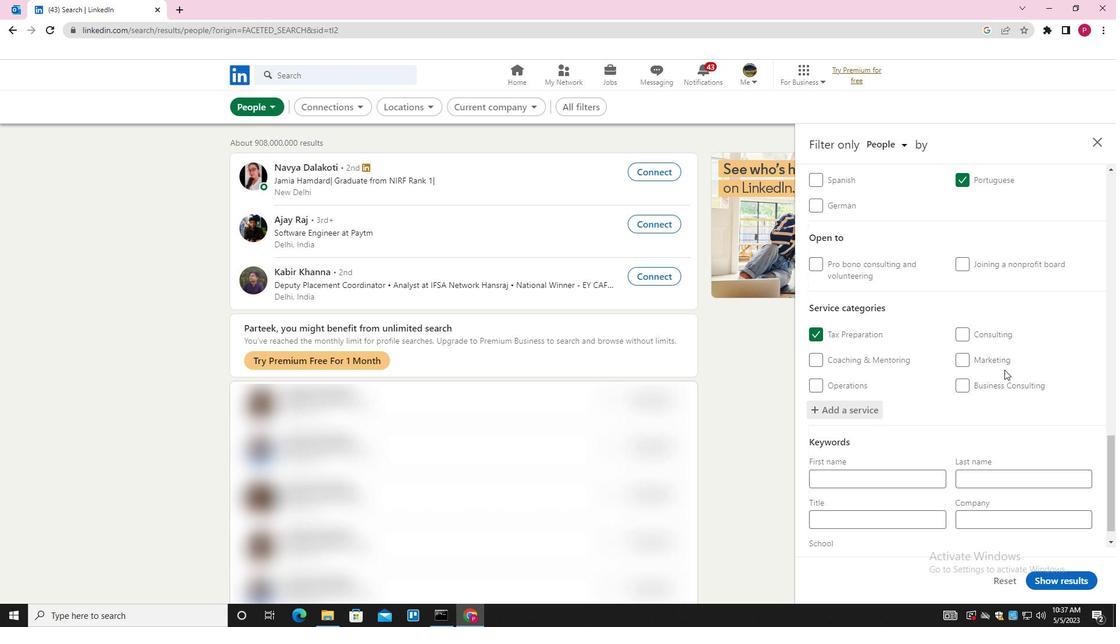
Action: Mouse moved to (875, 488)
Screenshot: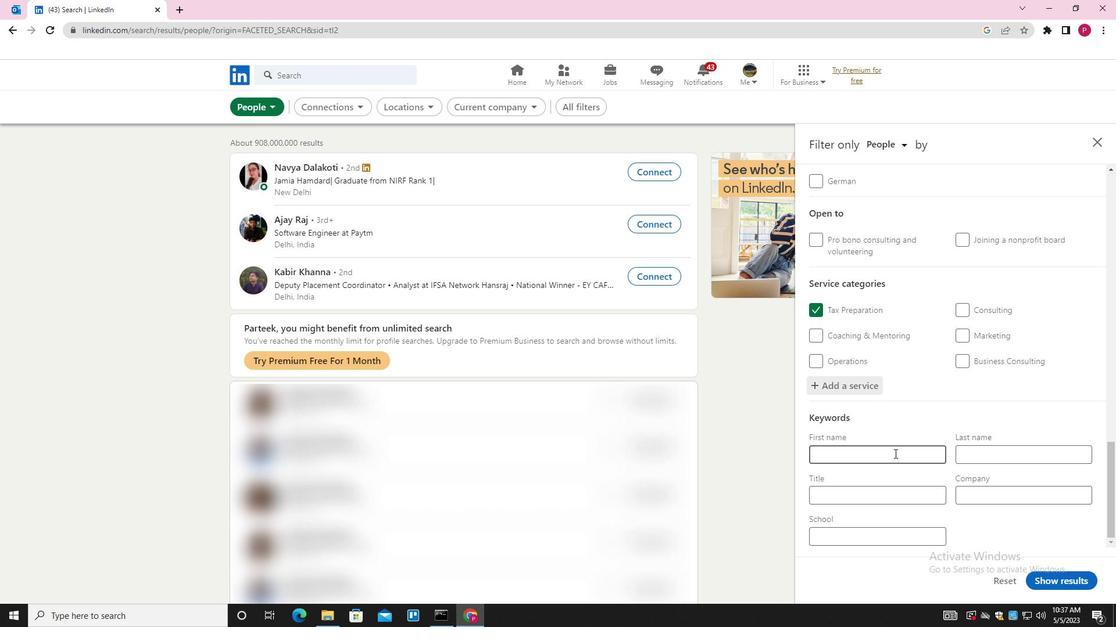 
Action: Mouse pressed left at (875, 488)
Screenshot: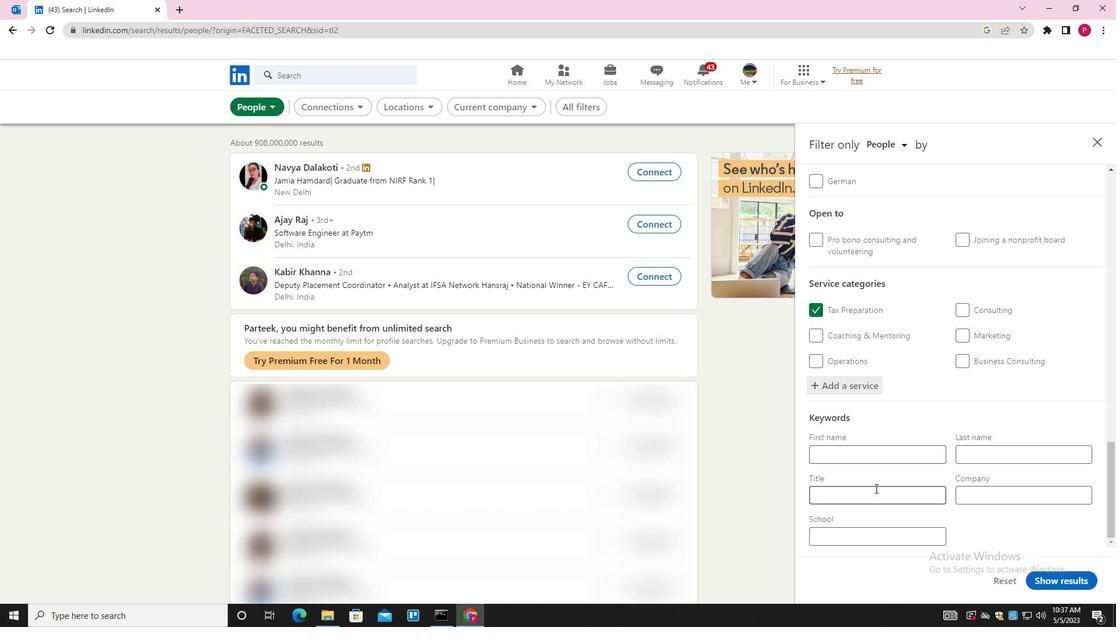 
Action: Mouse moved to (884, 486)
Screenshot: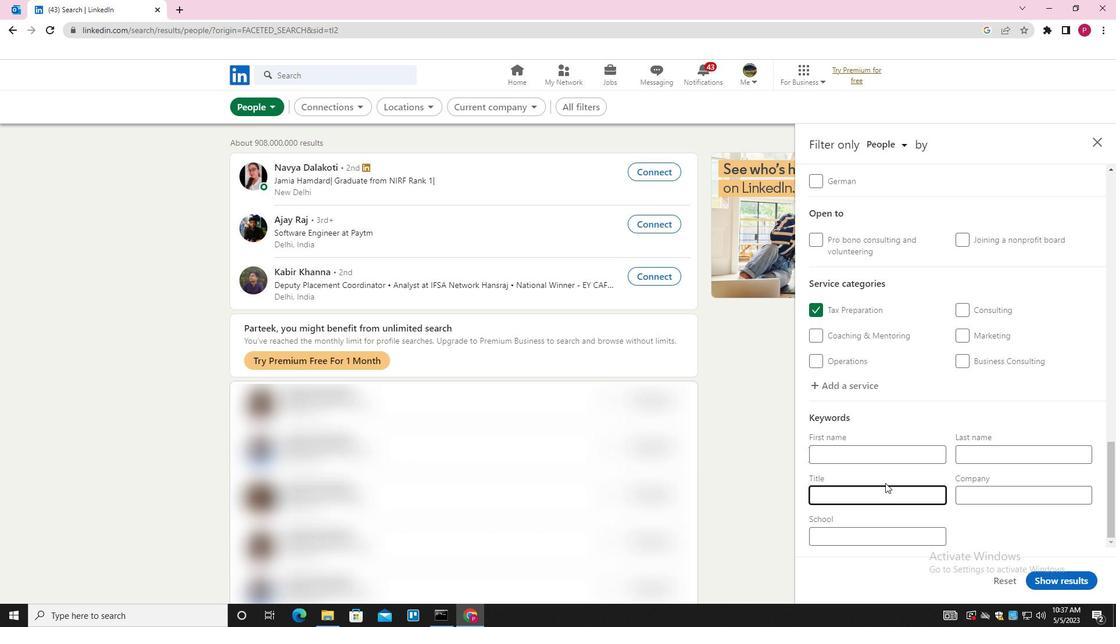 
Action: Key pressed <Key.shift>
Screenshot: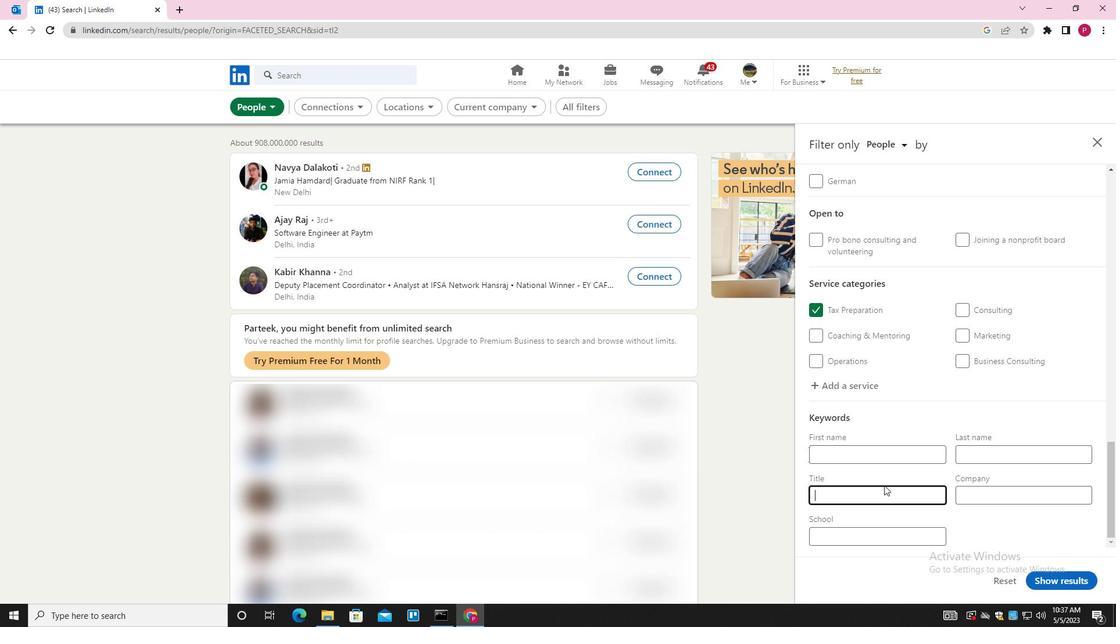 
Action: Mouse moved to (884, 486)
Screenshot: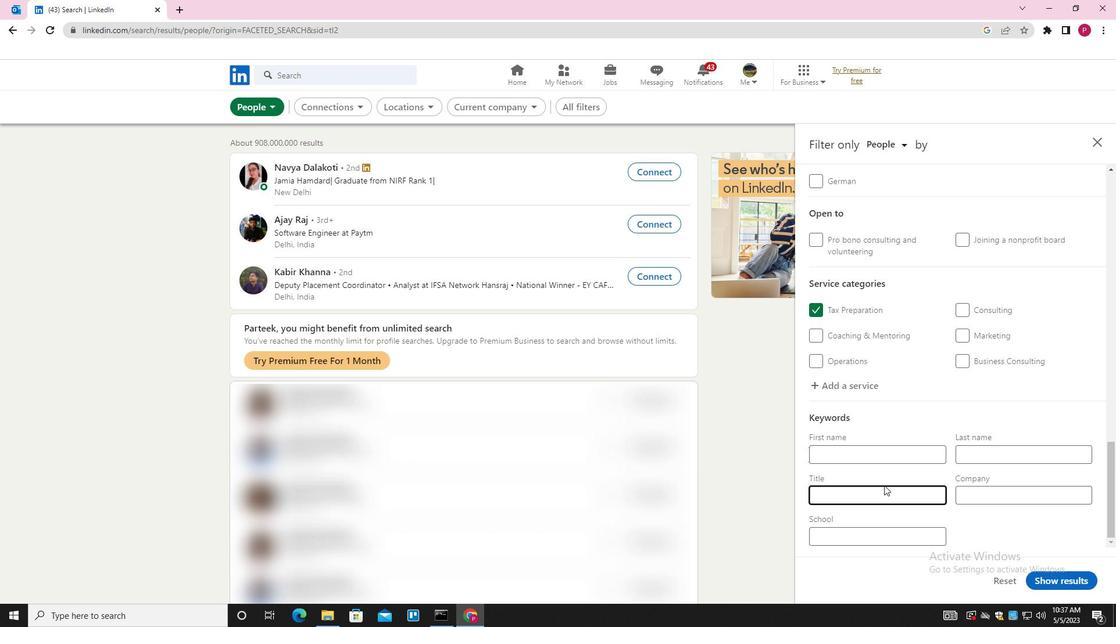 
Action: Key pressed E<Key.backspace>E<Key.shift>COMMERCE<Key.space><Key.shift>MARKETING<Key.space><Key.shift>SPR<Key.backspace>ECIALIST
Screenshot: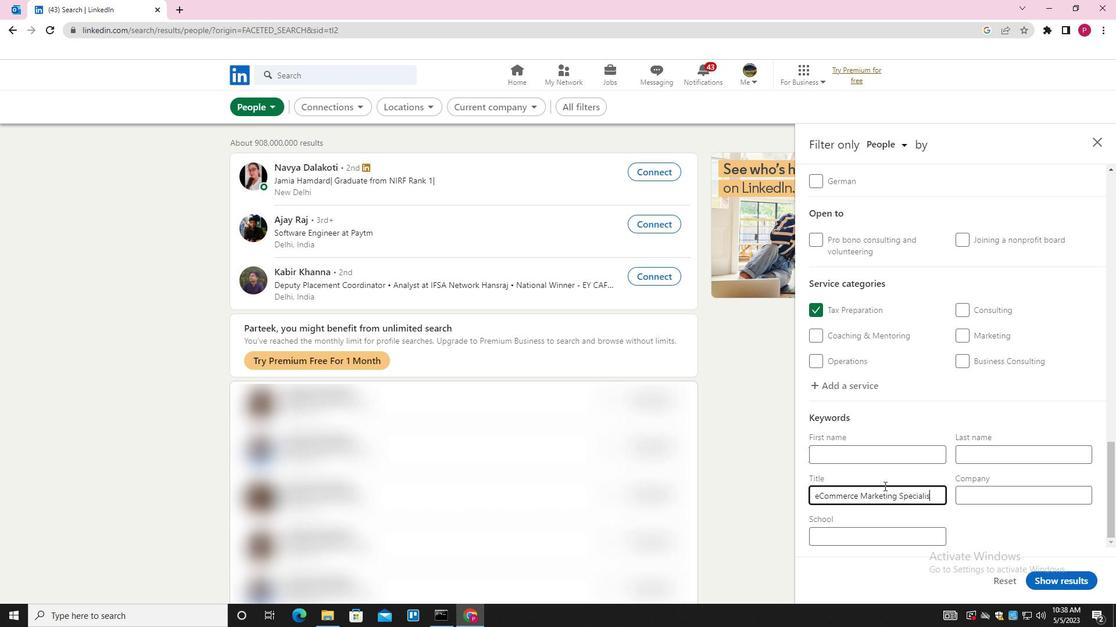 
Action: Mouse moved to (1033, 581)
Screenshot: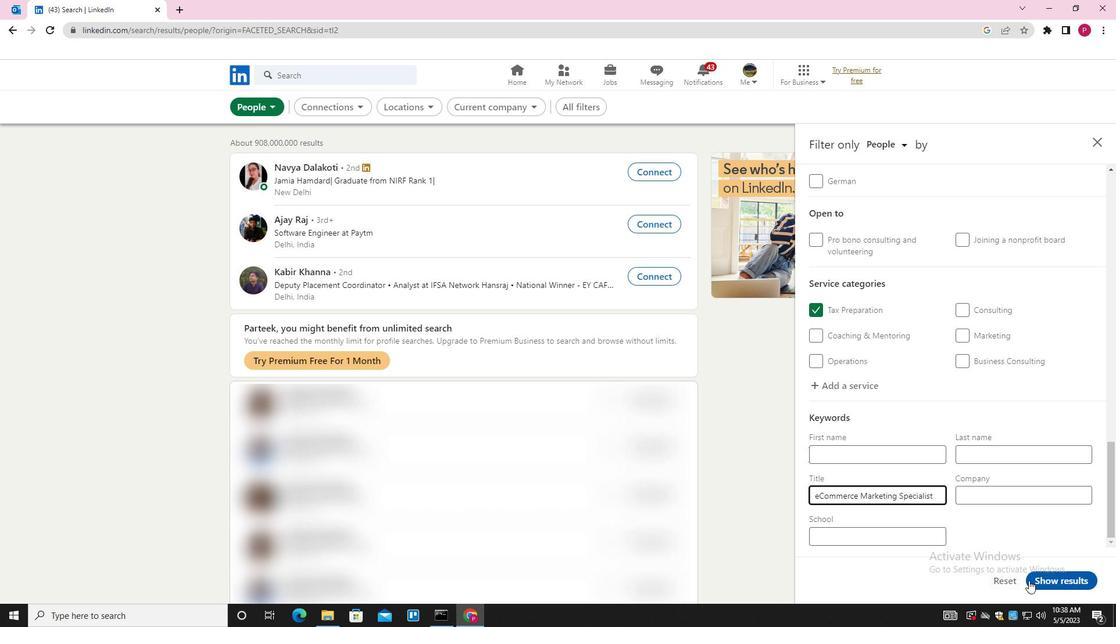 
Action: Mouse pressed left at (1033, 581)
Screenshot: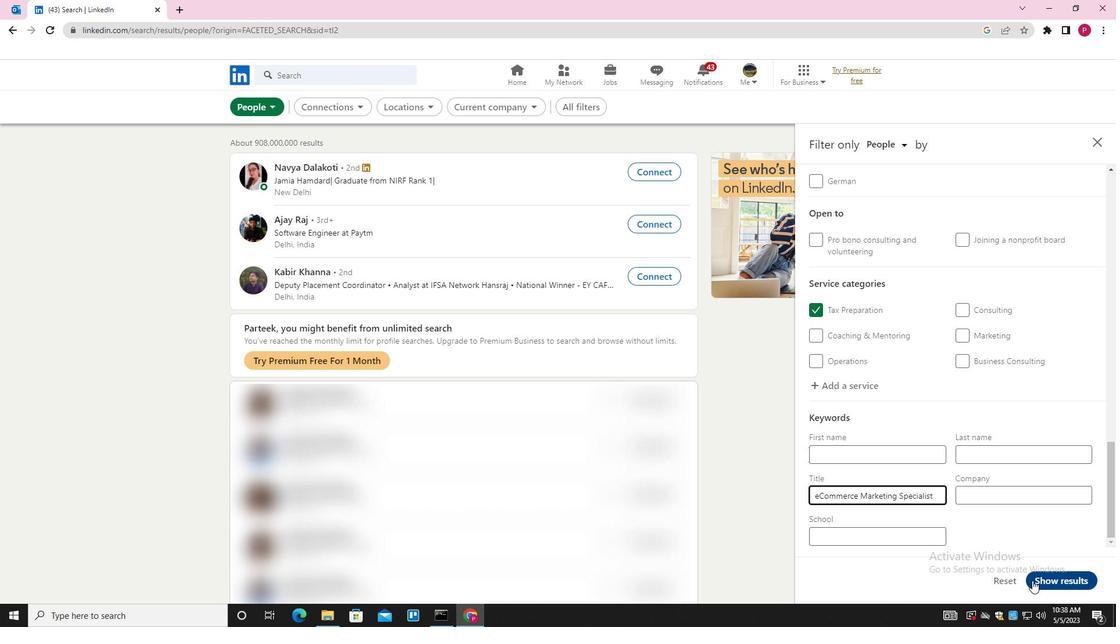
Action: Mouse moved to (676, 320)
Screenshot: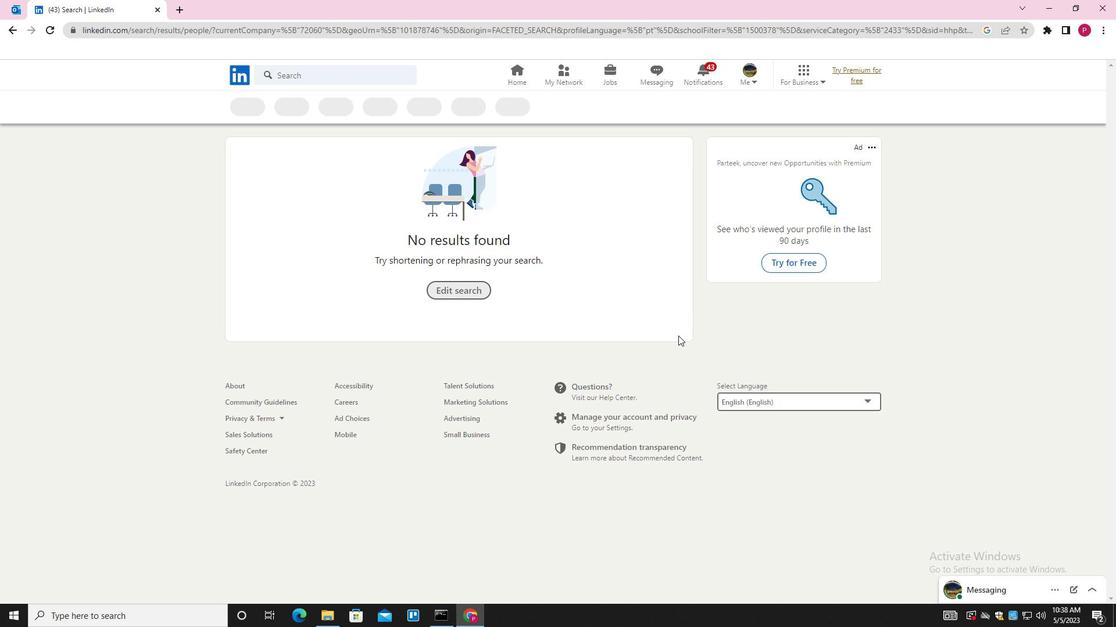 
